 Task: Find connections with filter location Tomelloso with filter topic #Websitewith filter profile language Spanish with filter current company Spark Minda with filter school Sandip University with filter industry Radio and Television Broadcasting with filter service category Negotiation with filter keywords title Web Designer
Action: Mouse moved to (718, 93)
Screenshot: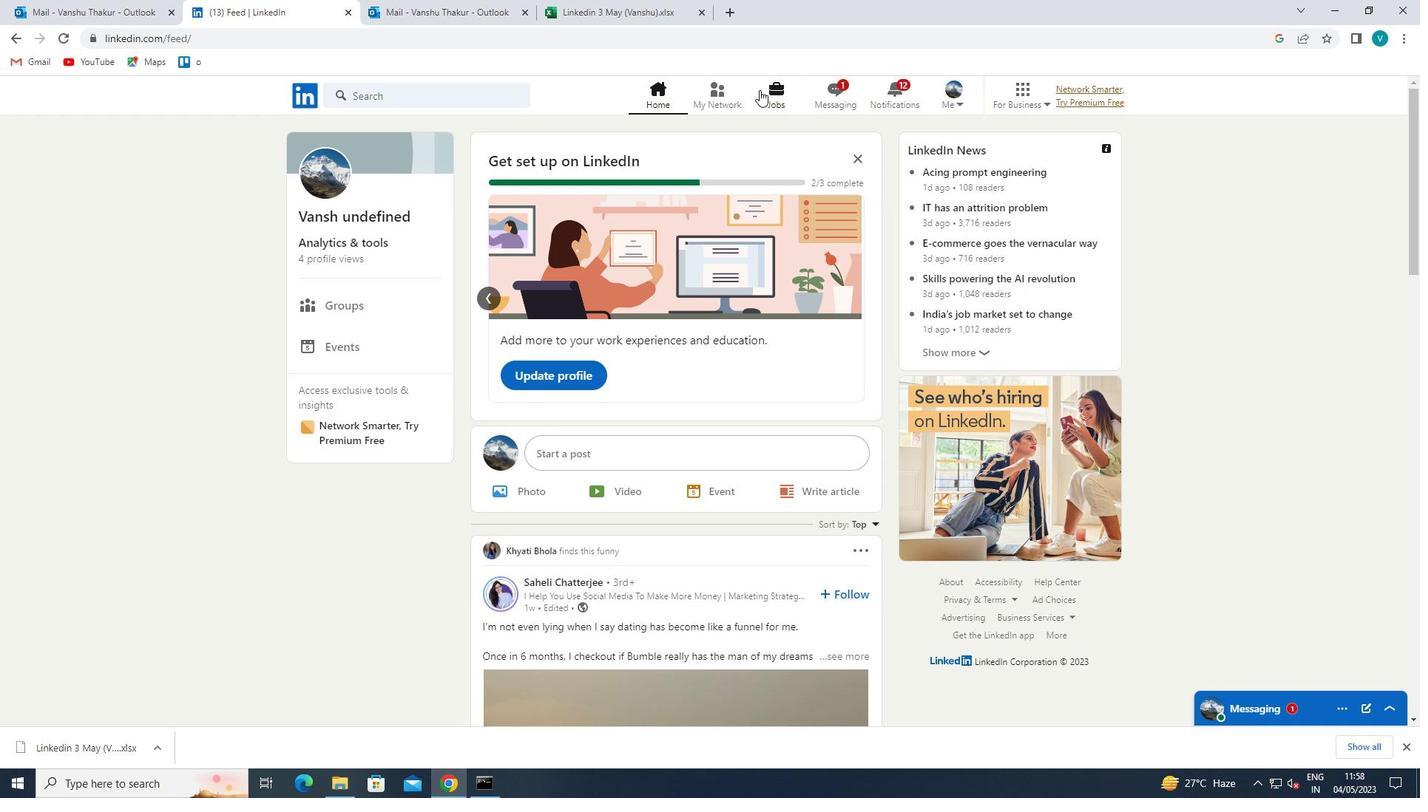 
Action: Mouse pressed left at (718, 93)
Screenshot: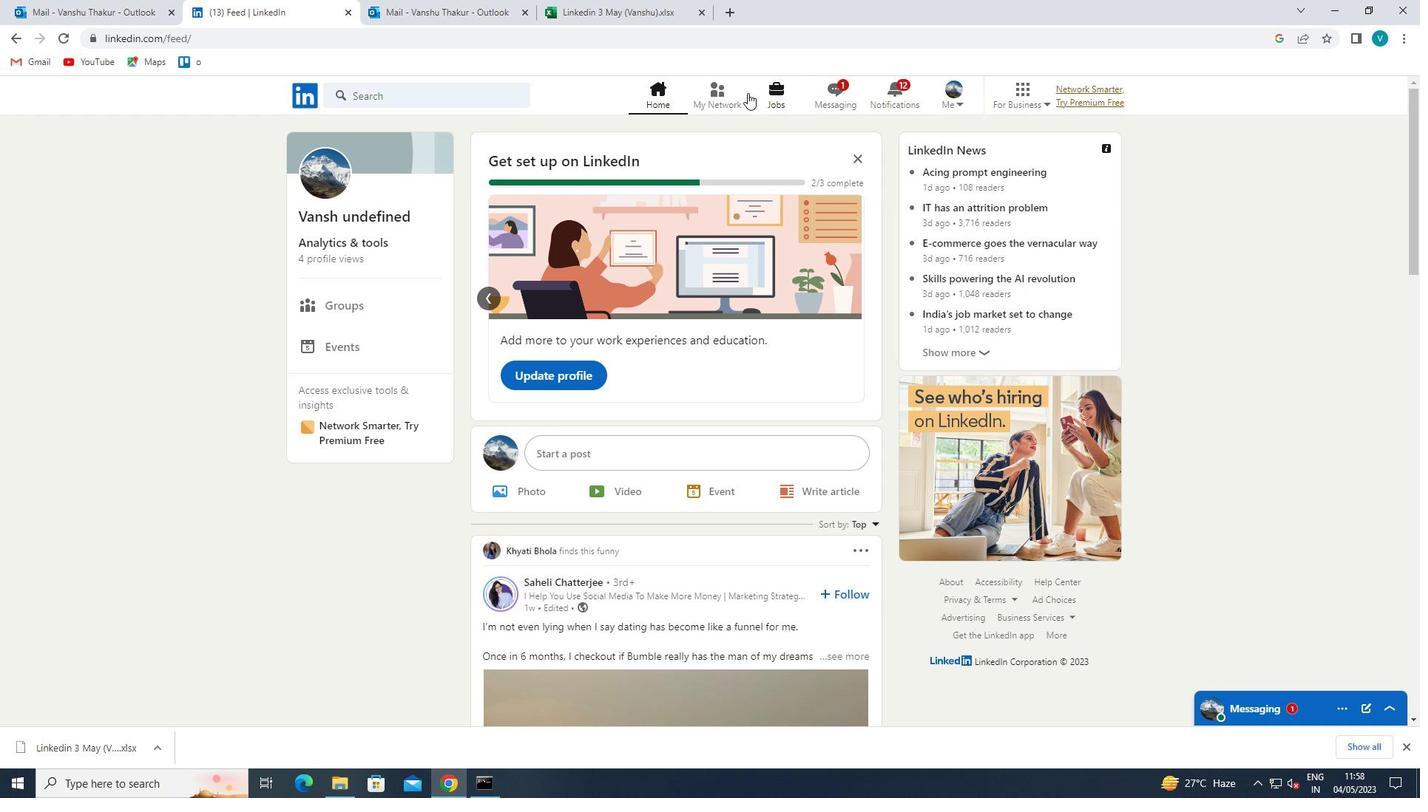 
Action: Mouse moved to (451, 184)
Screenshot: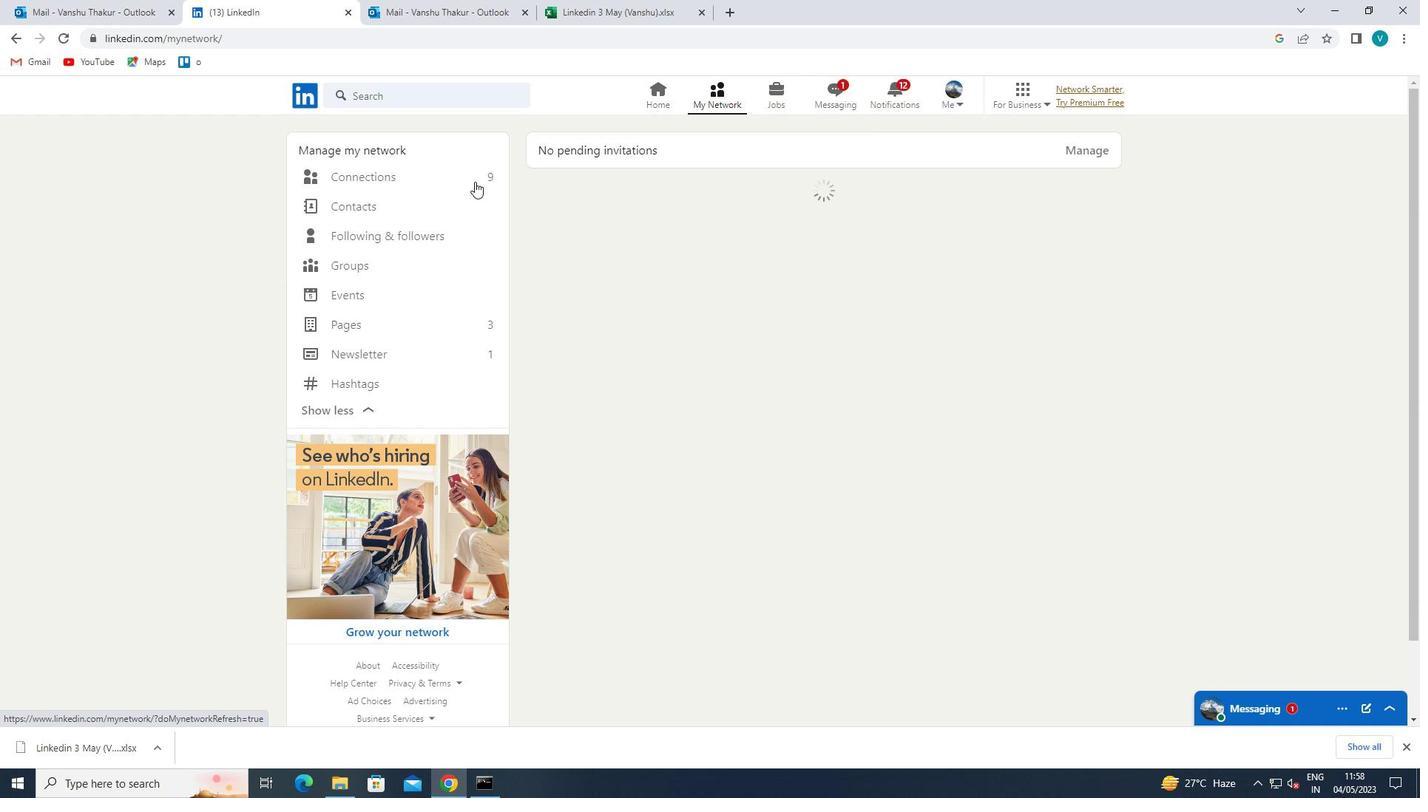 
Action: Mouse pressed left at (451, 184)
Screenshot: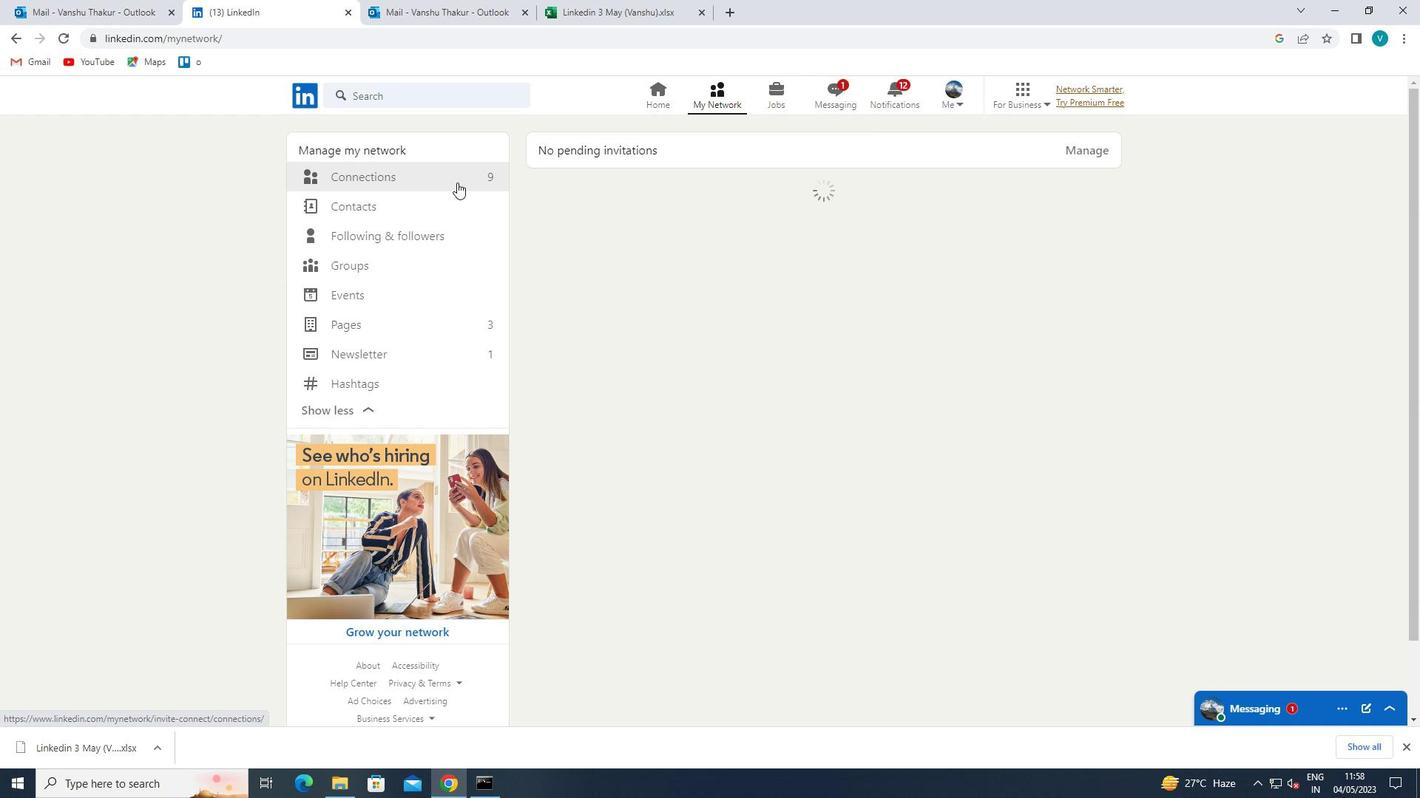 
Action: Mouse moved to (800, 176)
Screenshot: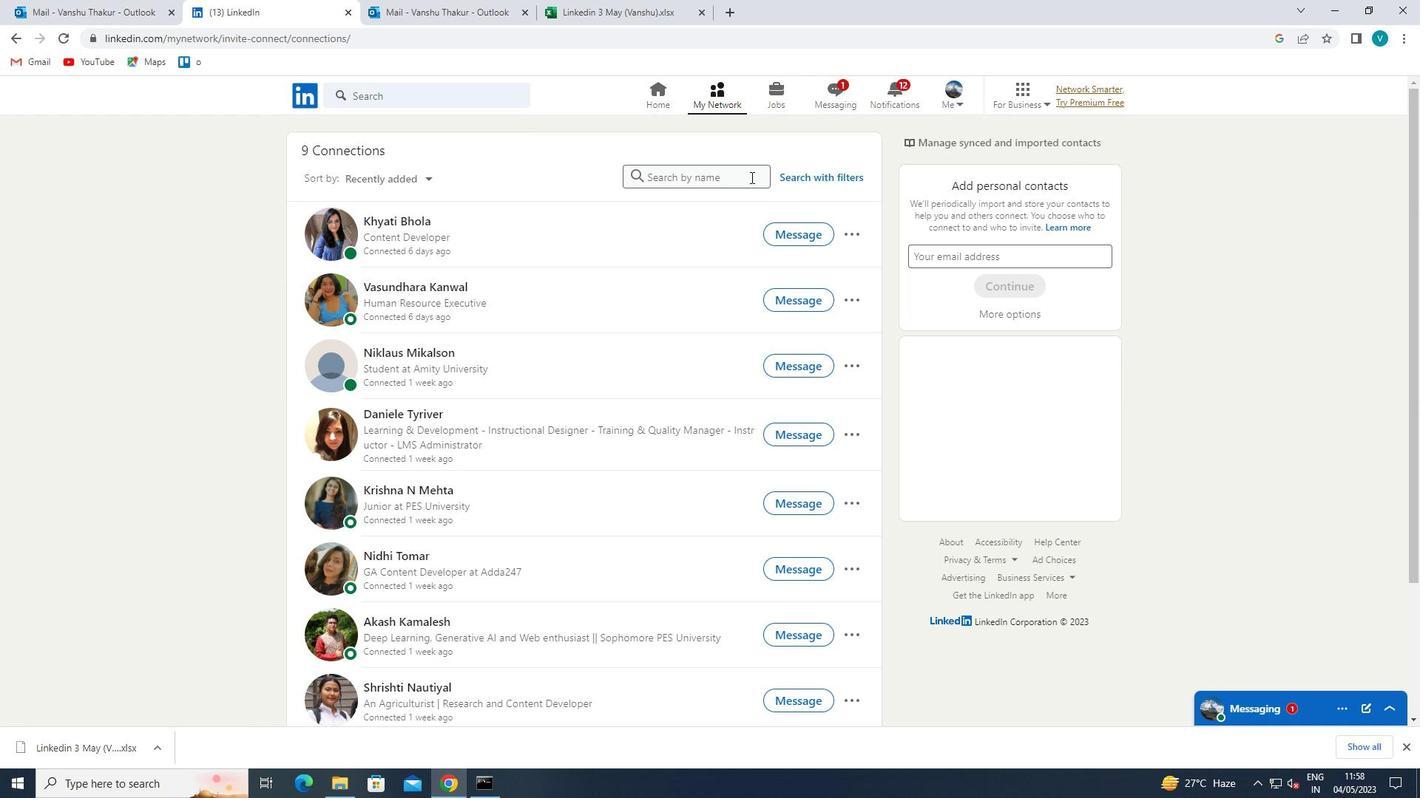 
Action: Mouse pressed left at (800, 176)
Screenshot: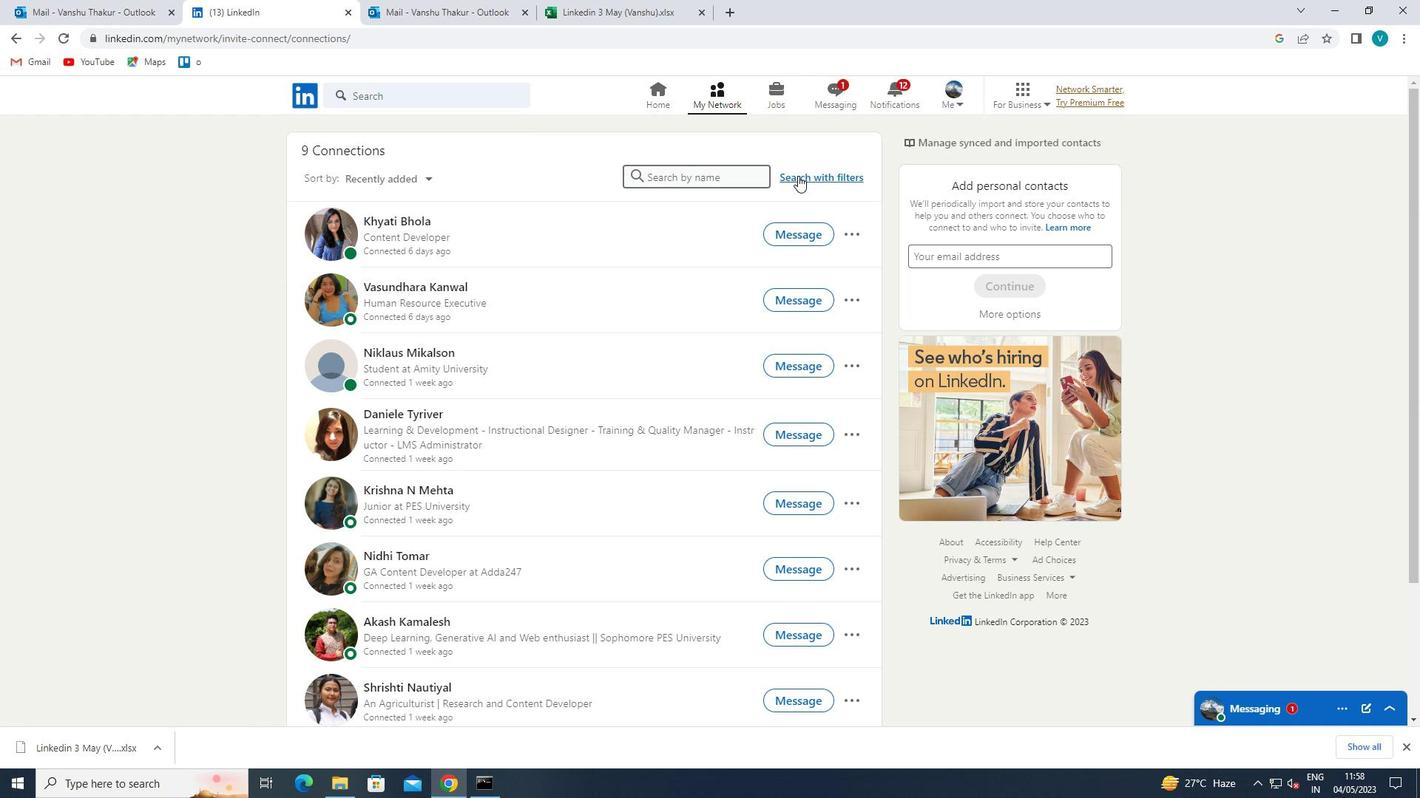 
Action: Mouse moved to (722, 139)
Screenshot: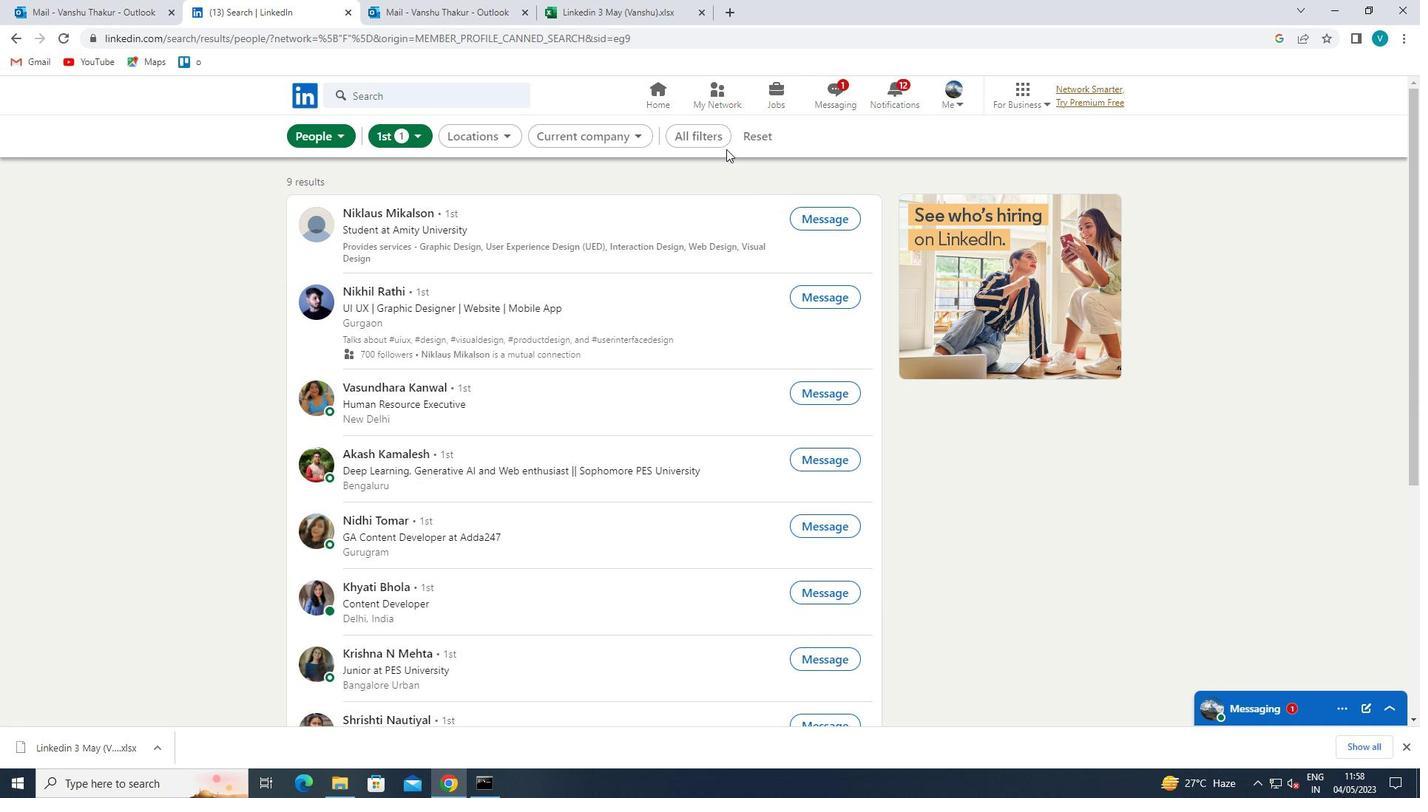 
Action: Mouse pressed left at (722, 139)
Screenshot: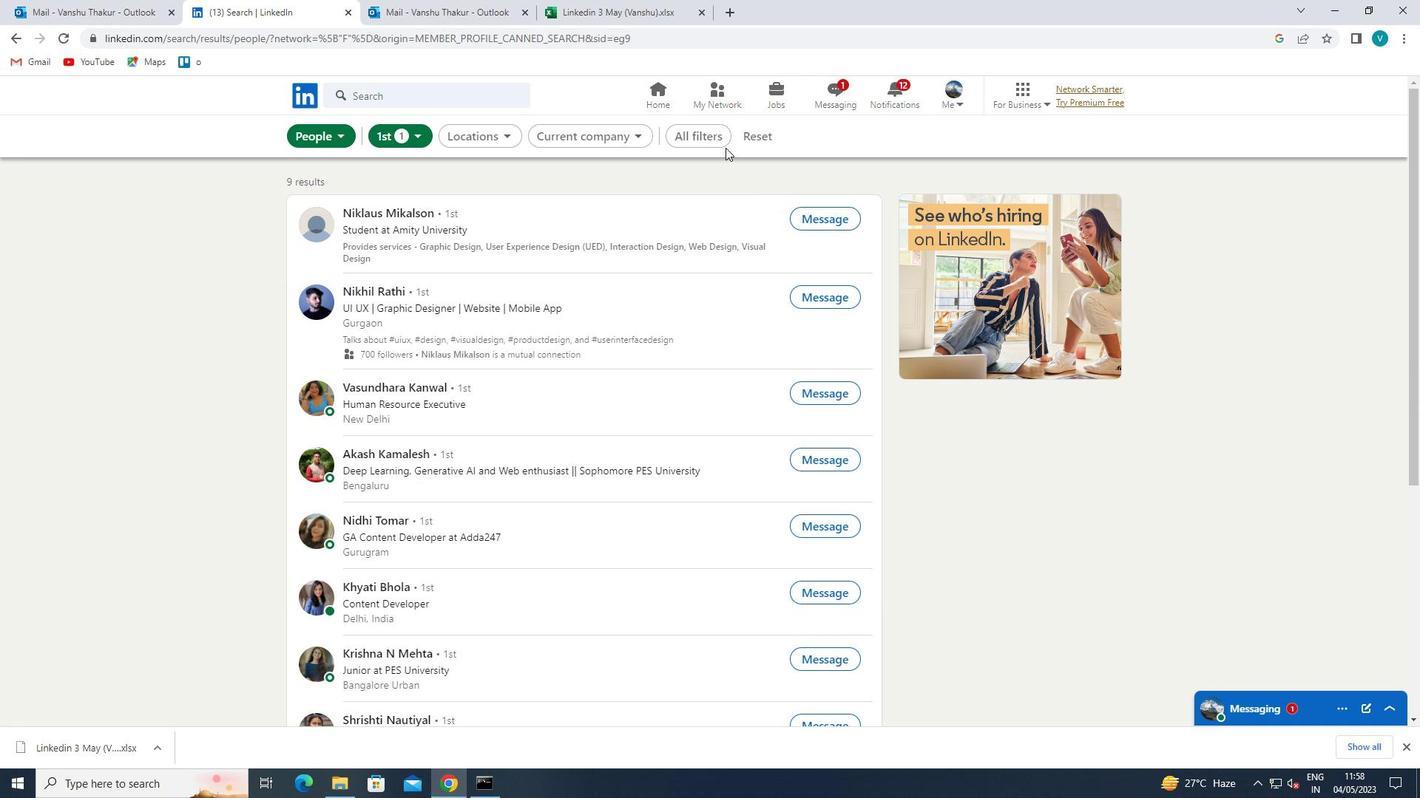 
Action: Mouse moved to (1144, 304)
Screenshot: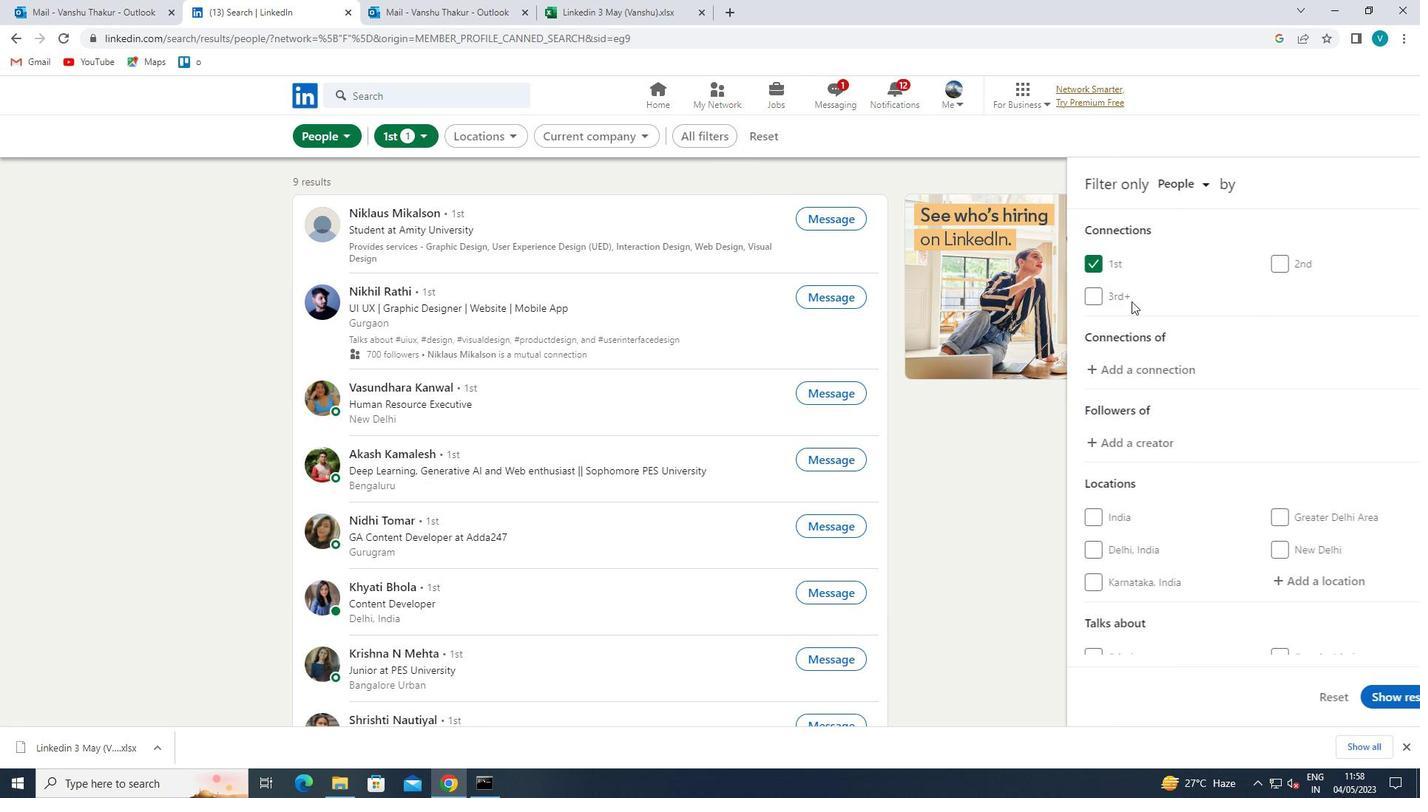 
Action: Mouse scrolled (1144, 303) with delta (0, 0)
Screenshot: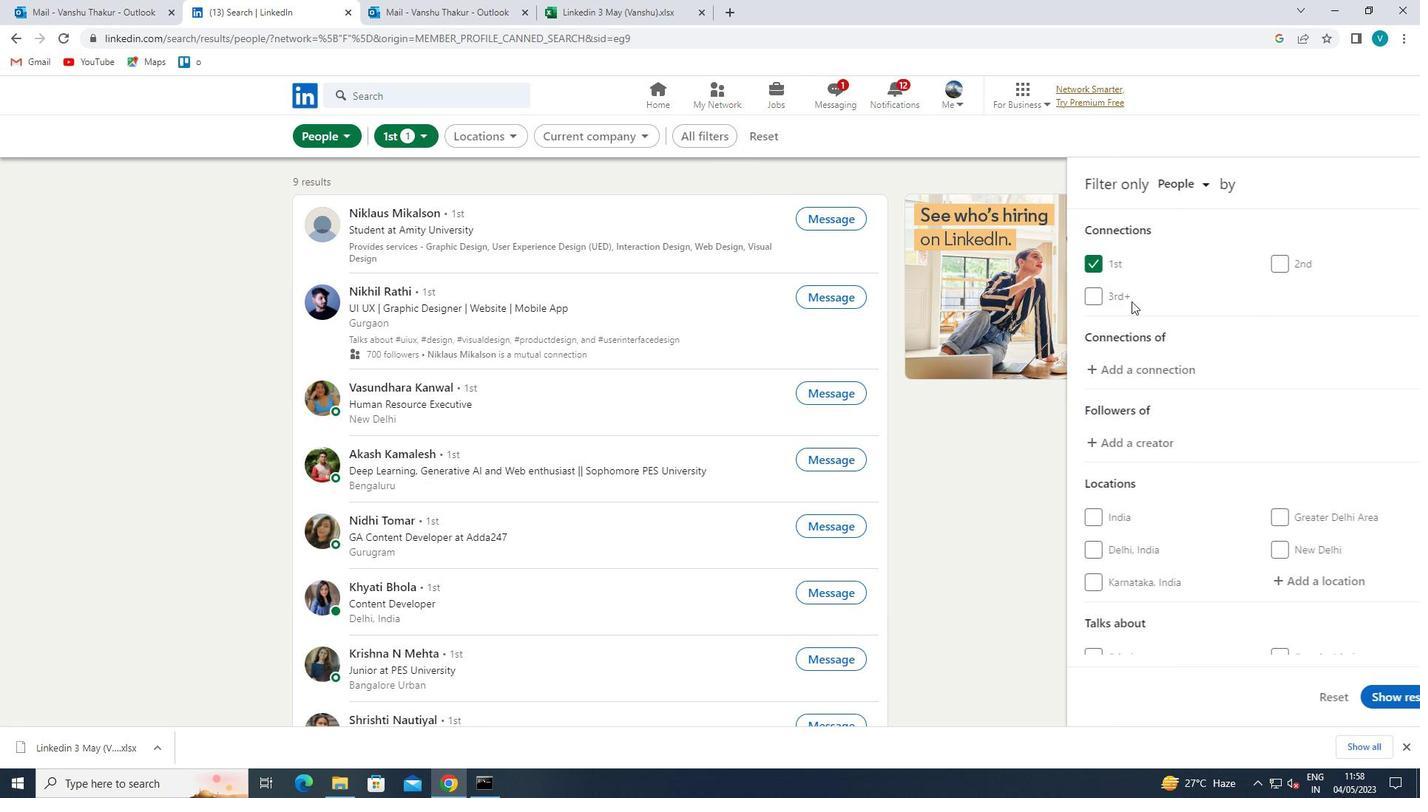 
Action: Mouse scrolled (1144, 303) with delta (0, 0)
Screenshot: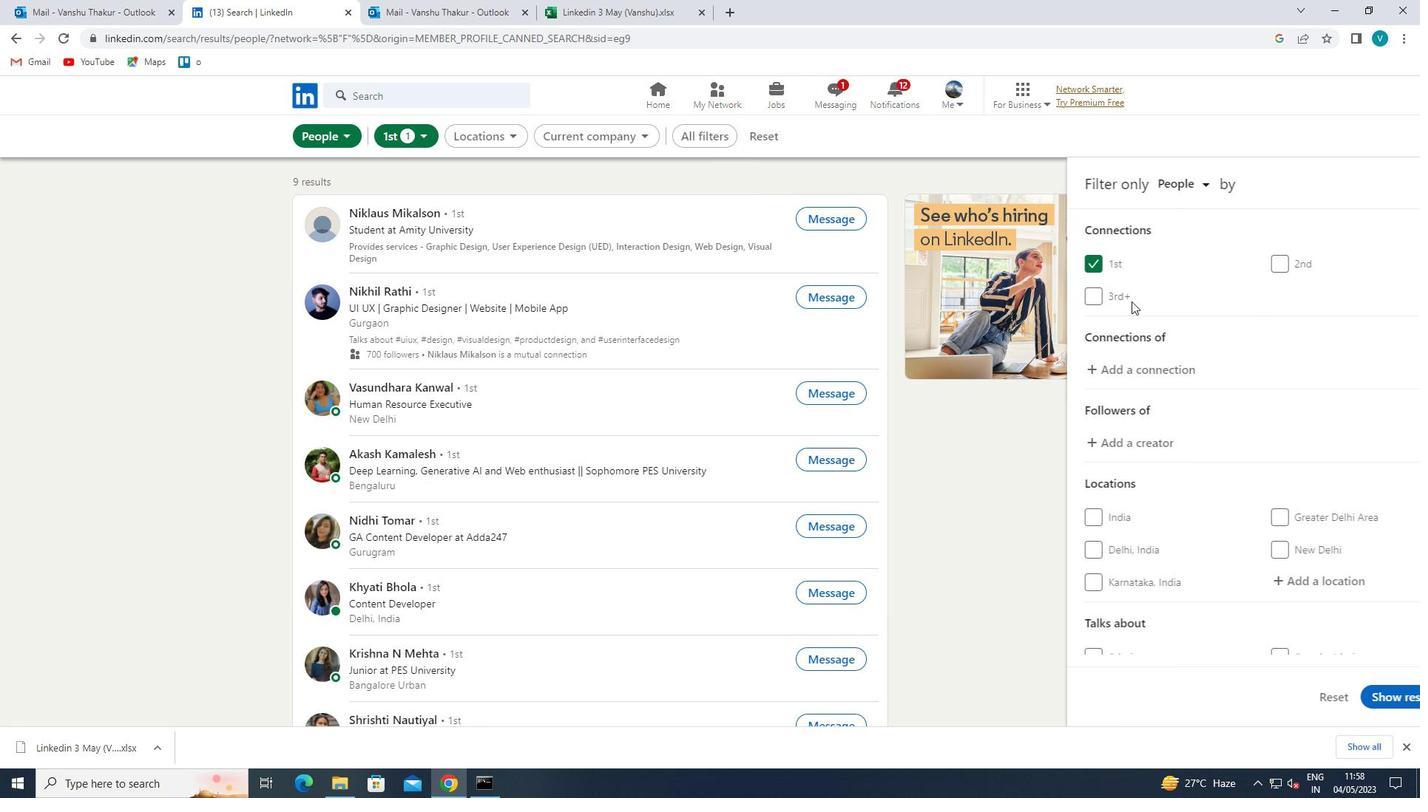 
Action: Mouse moved to (1248, 439)
Screenshot: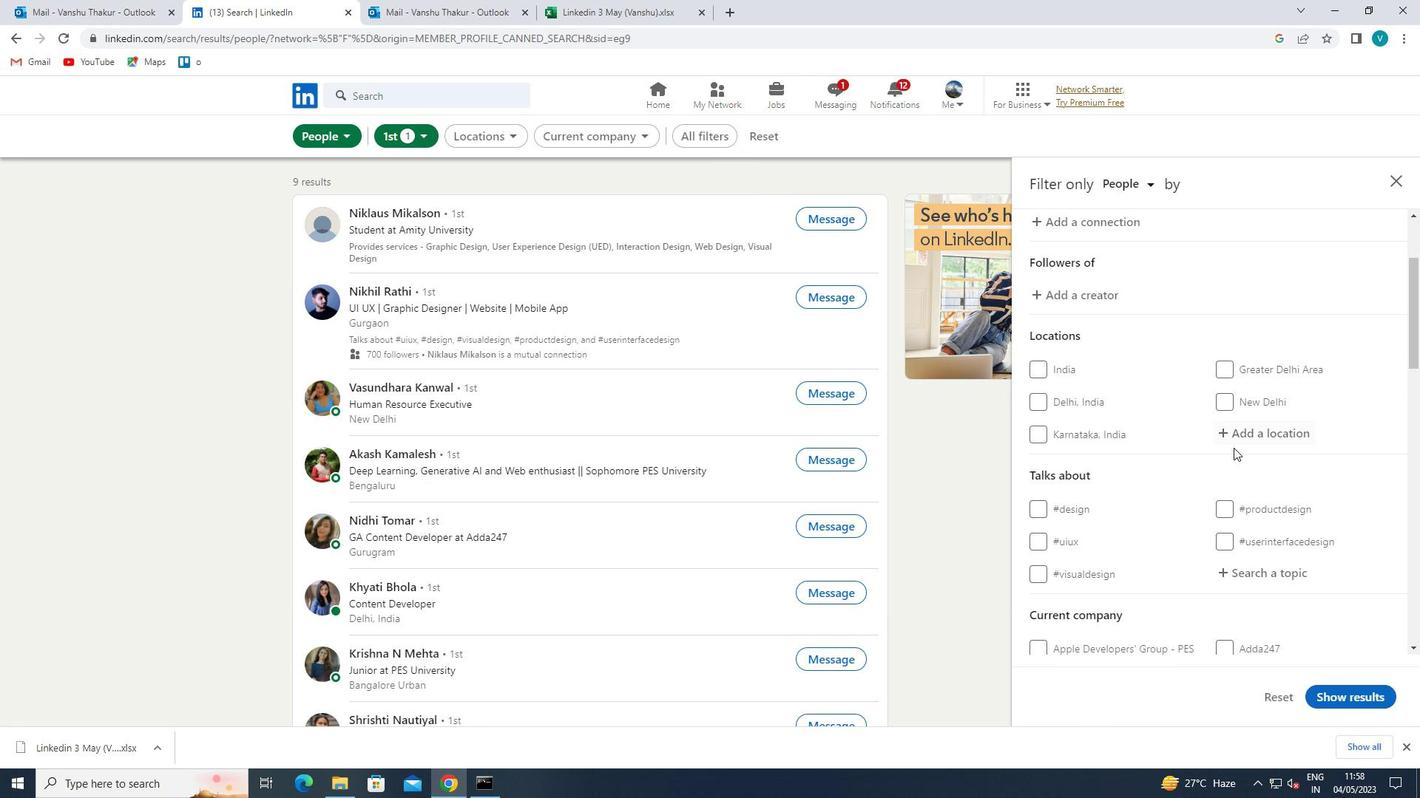 
Action: Mouse pressed left at (1248, 439)
Screenshot: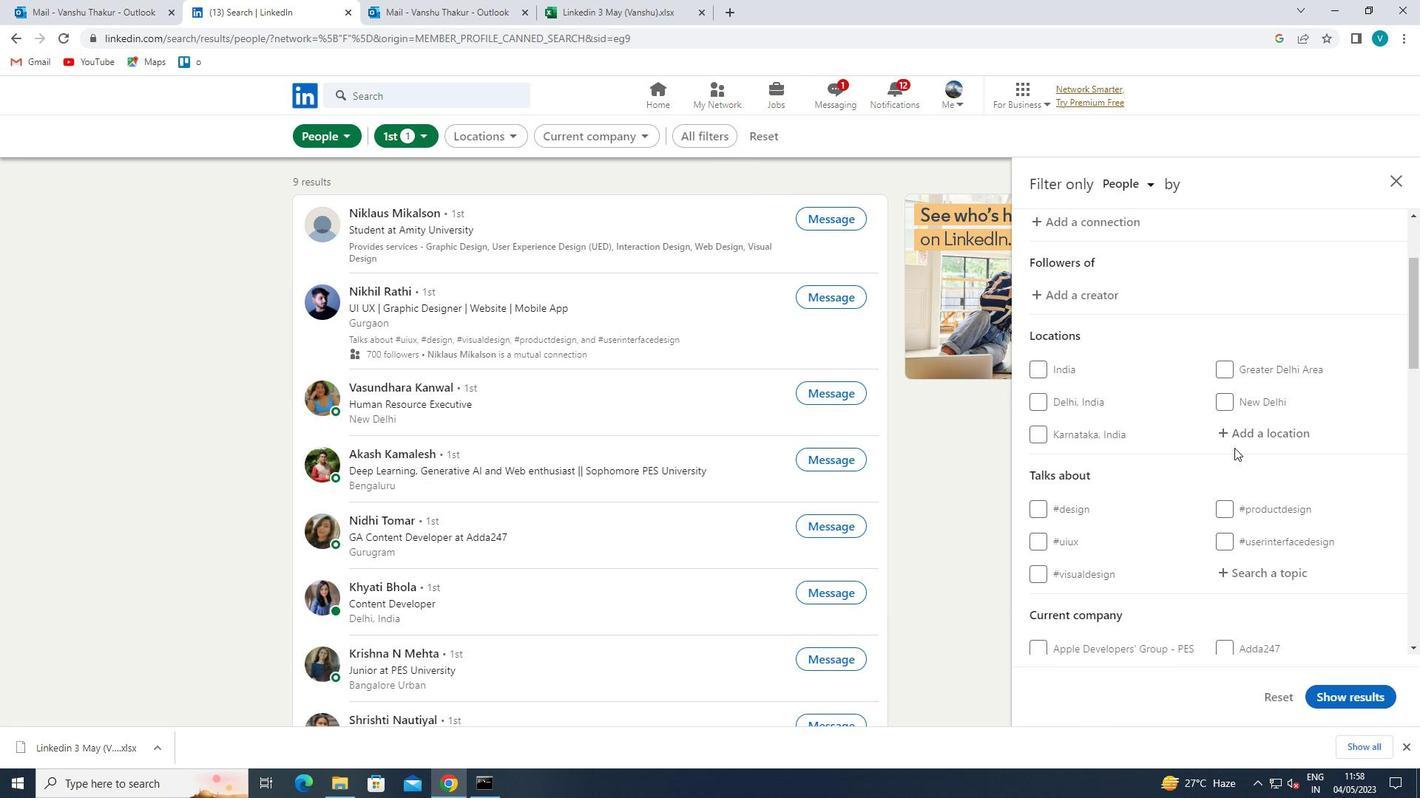 
Action: Mouse moved to (1214, 417)
Screenshot: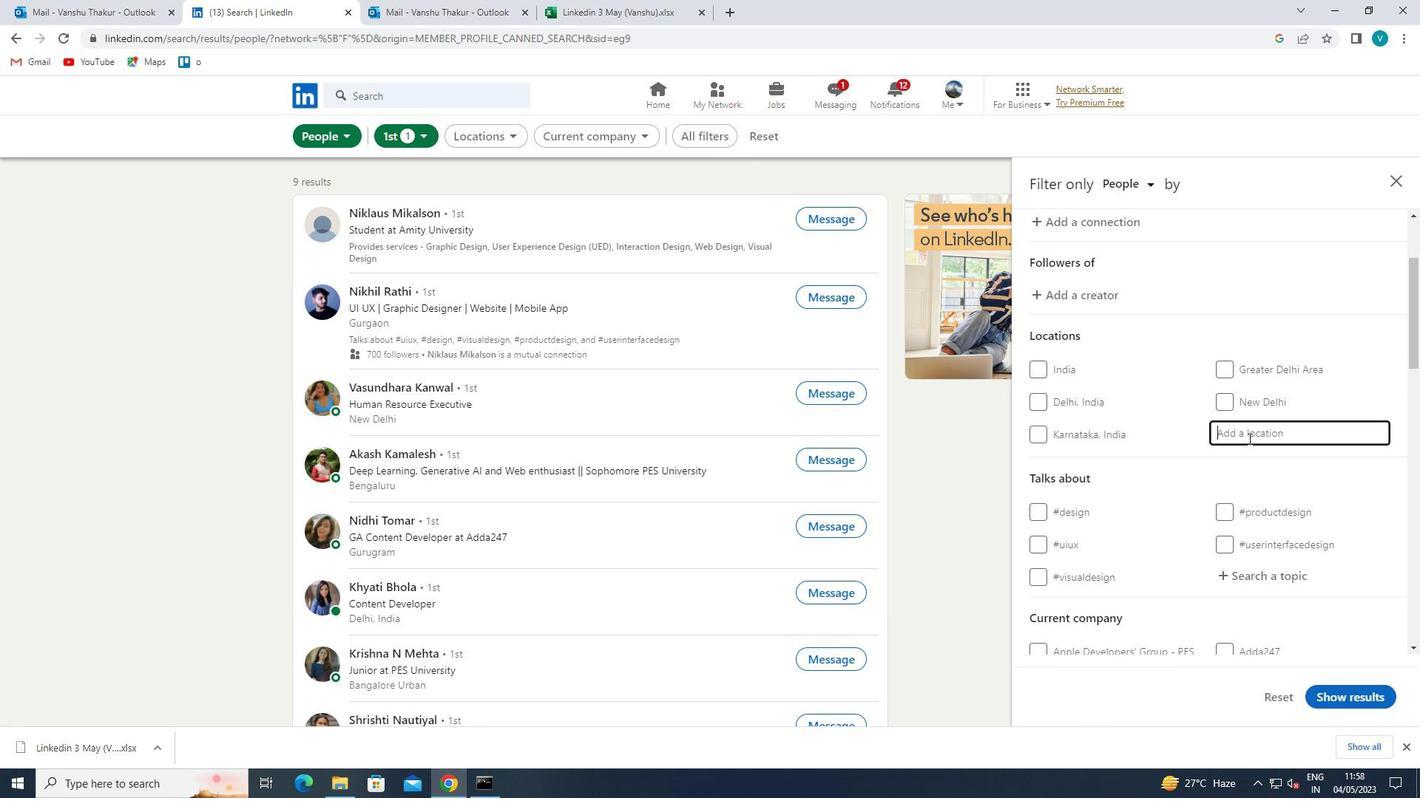 
Action: Key pressed <Key.shift>T
Screenshot: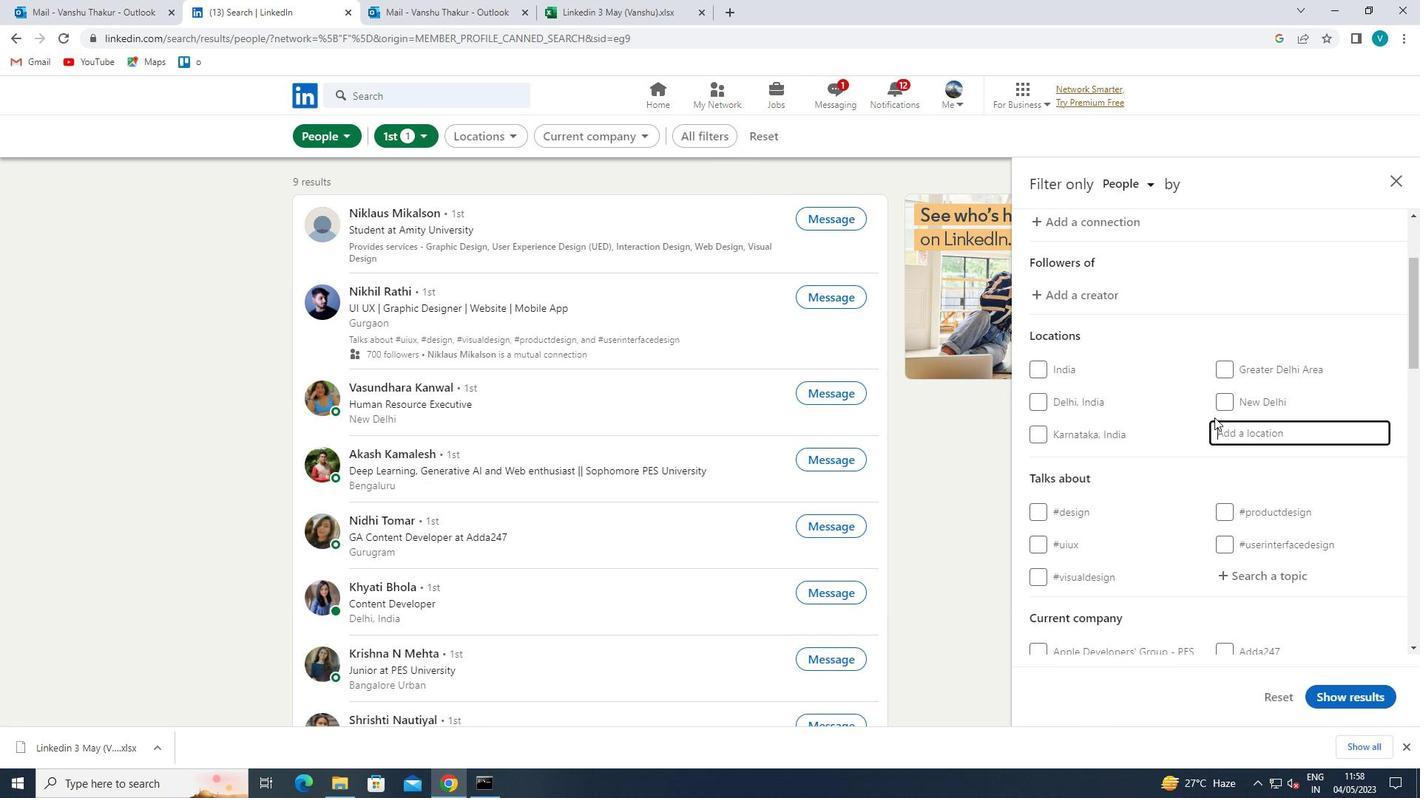 
Action: Mouse moved to (1213, 417)
Screenshot: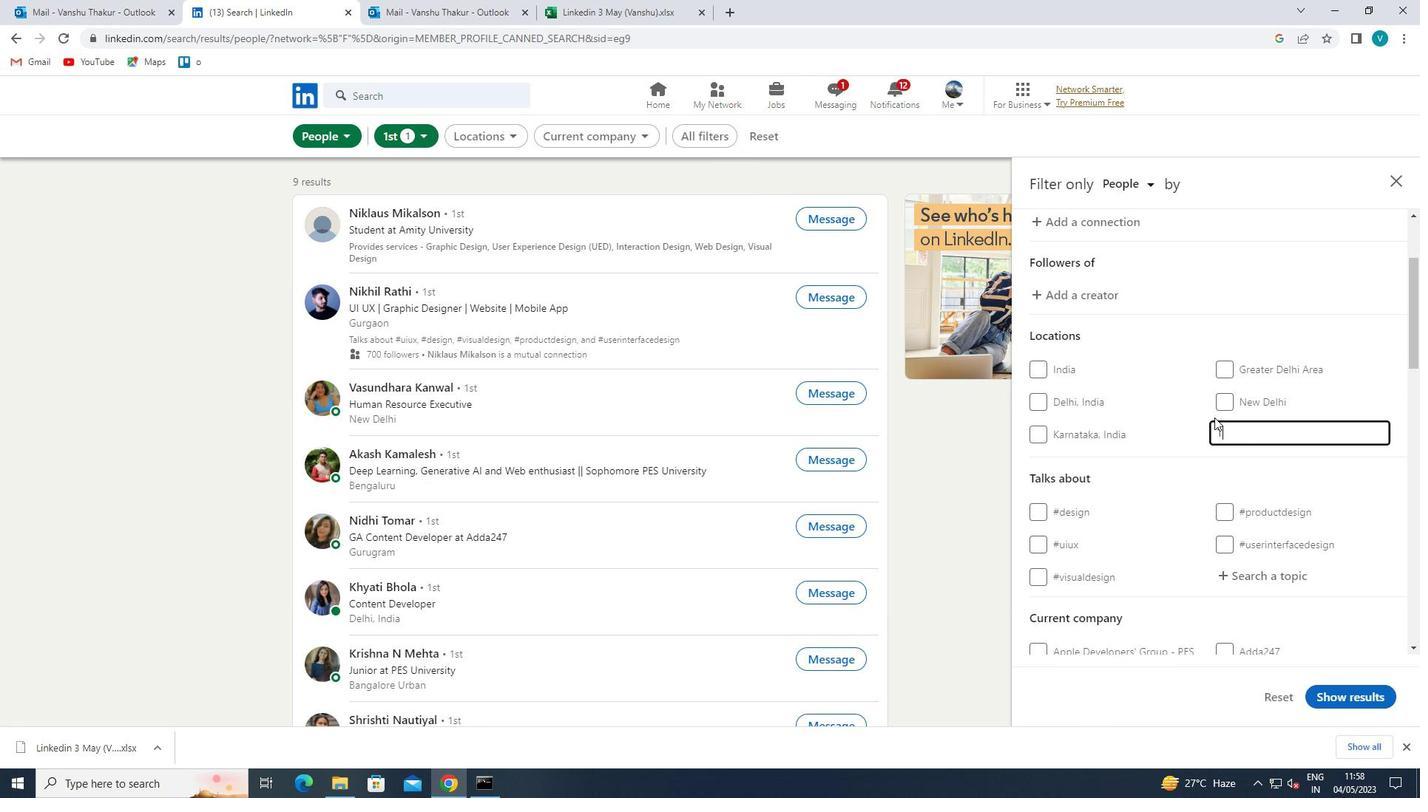 
Action: Key pressed OMELLOSO
Screenshot: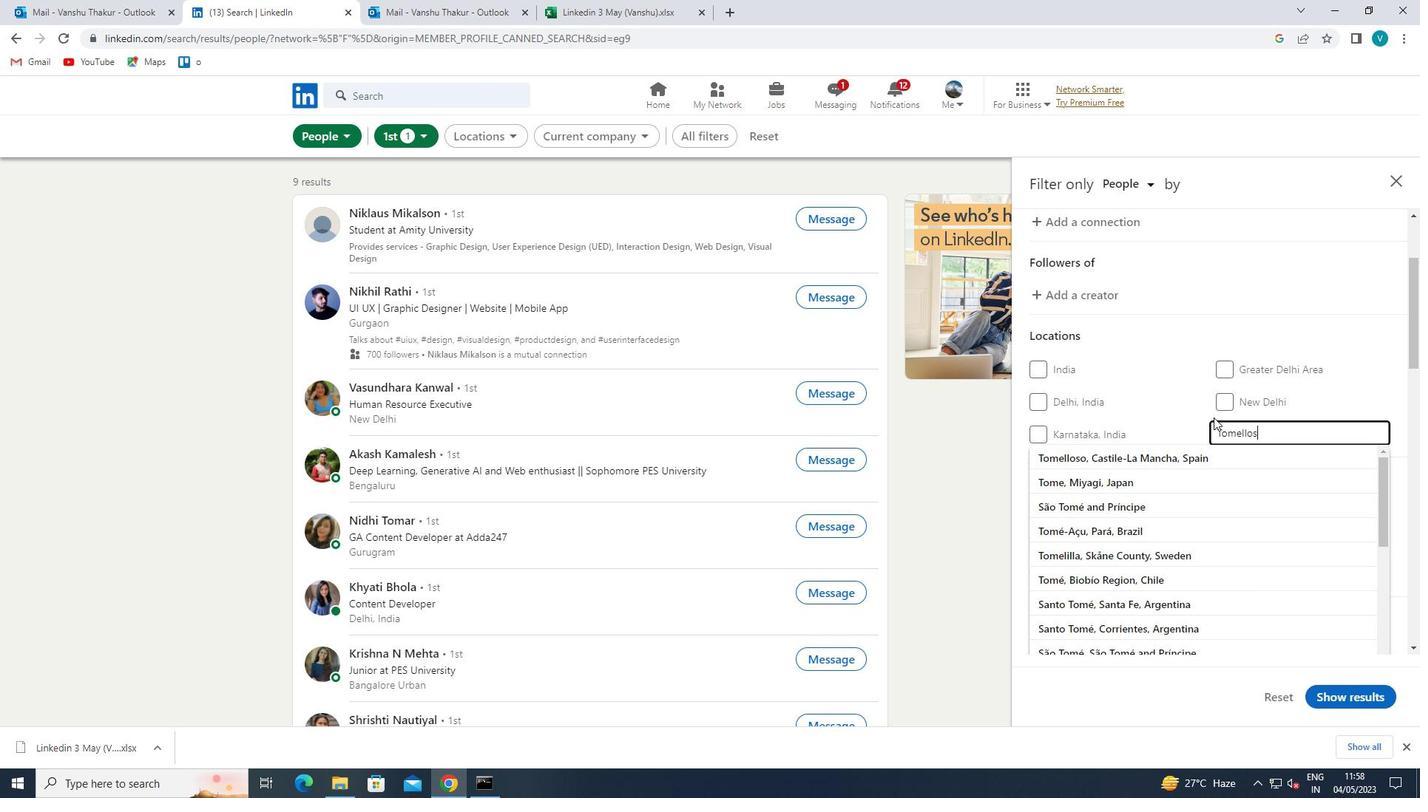 
Action: Mouse moved to (1214, 463)
Screenshot: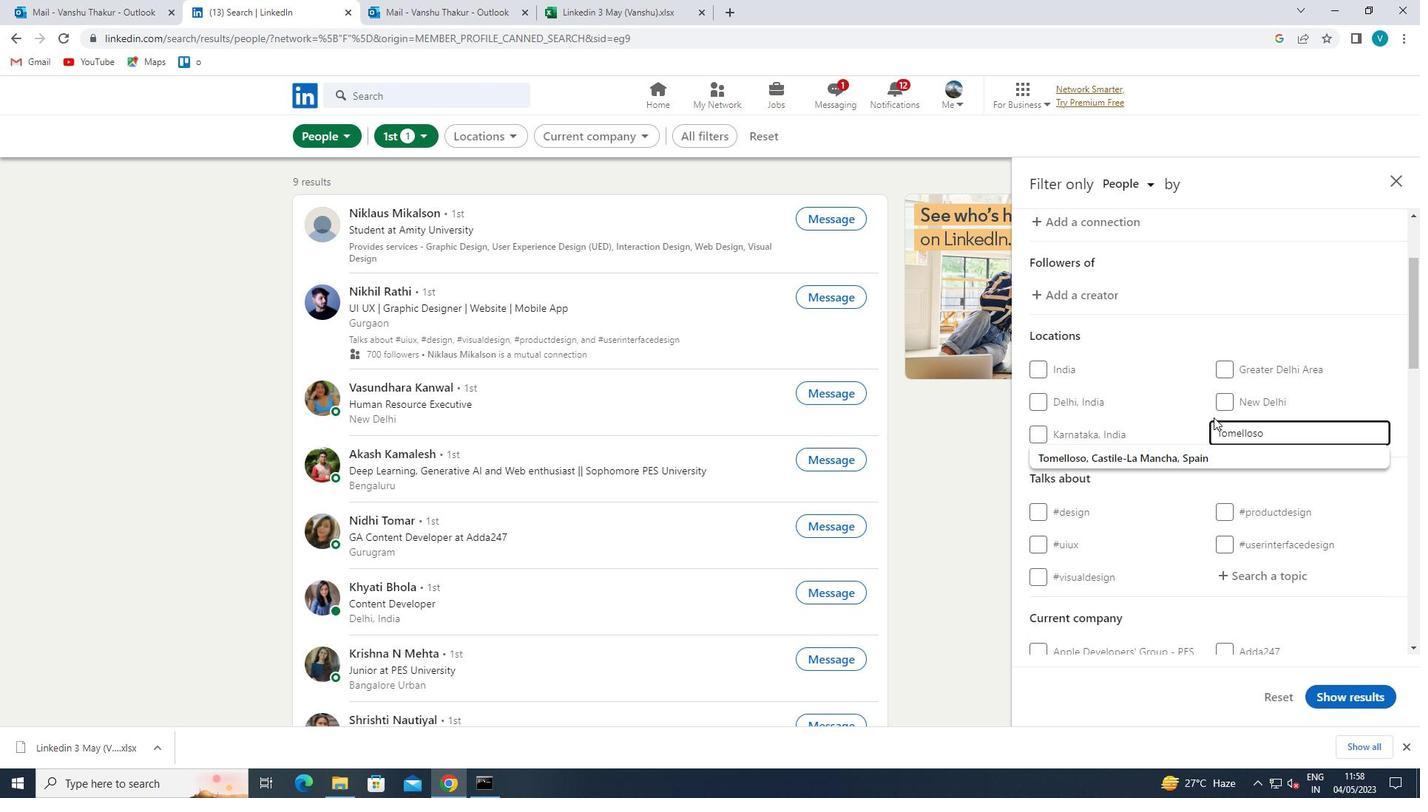 
Action: Mouse pressed left at (1214, 463)
Screenshot: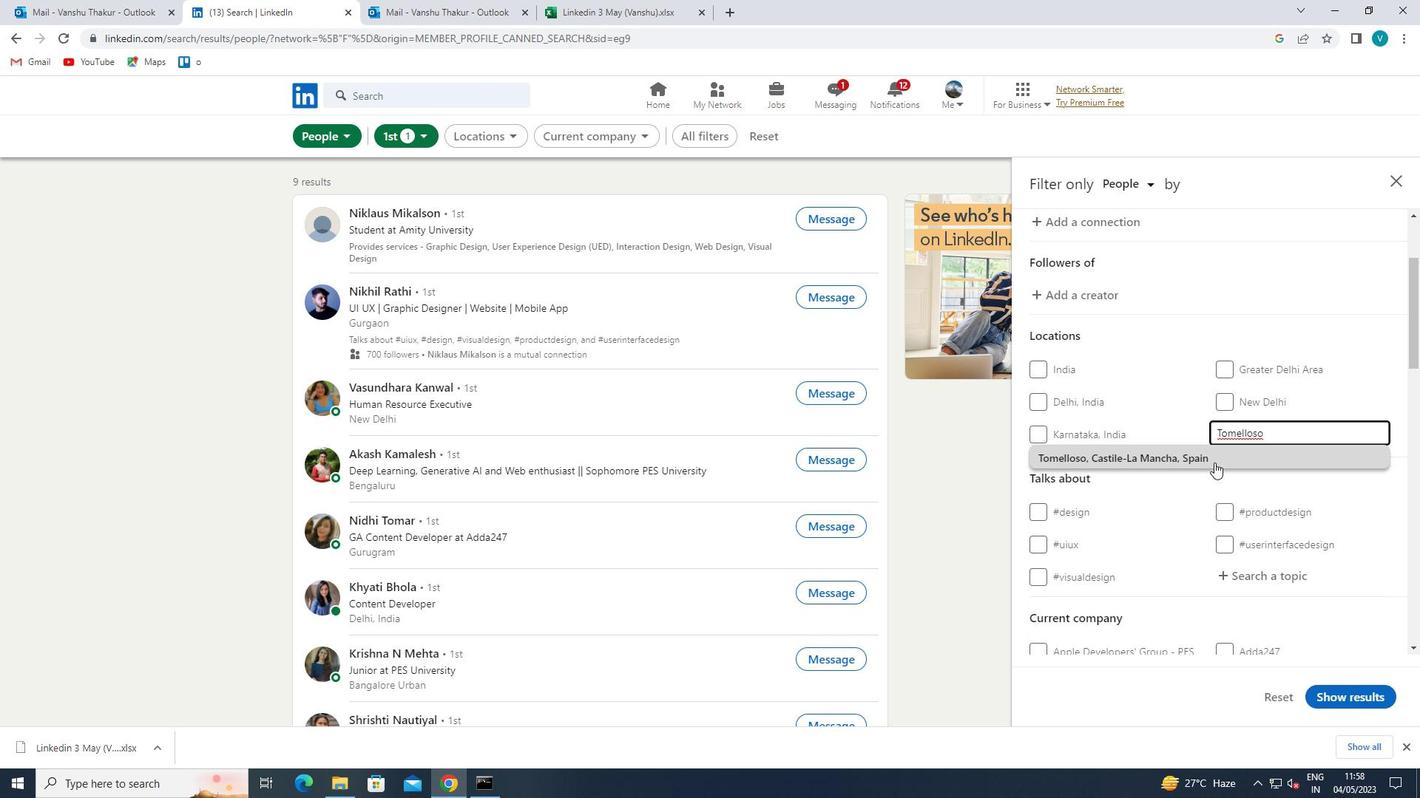 
Action: Mouse scrolled (1214, 462) with delta (0, 0)
Screenshot: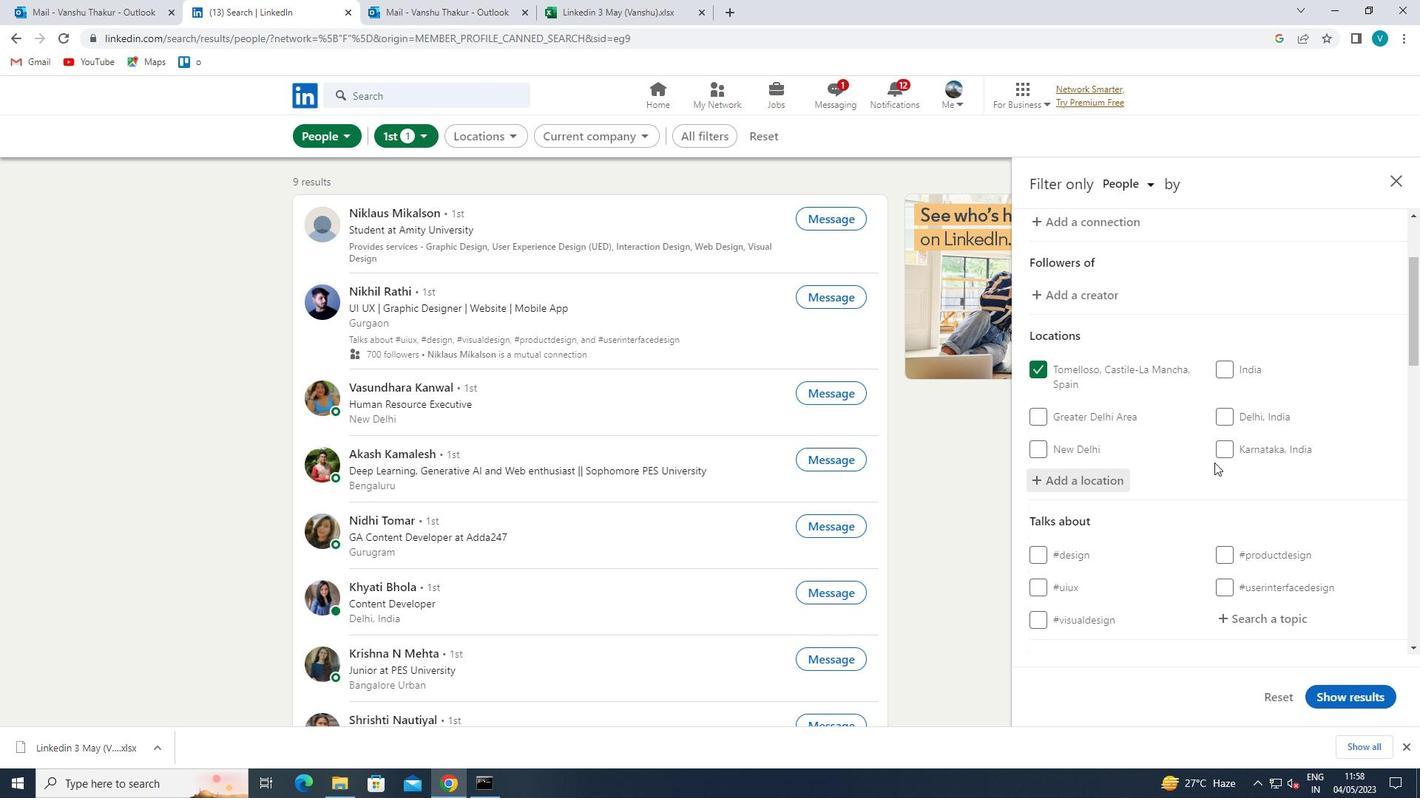 
Action: Mouse scrolled (1214, 462) with delta (0, 0)
Screenshot: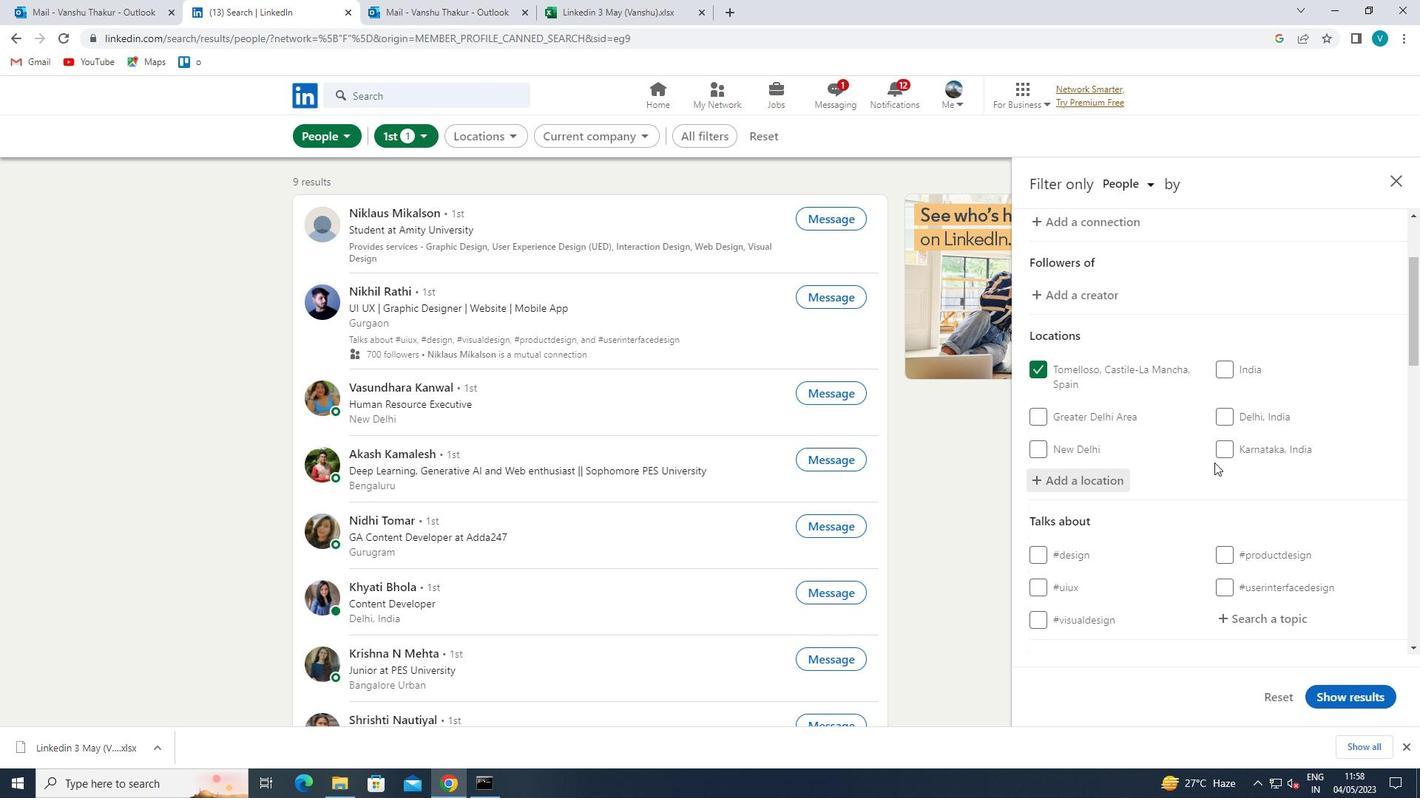 
Action: Mouse moved to (1235, 463)
Screenshot: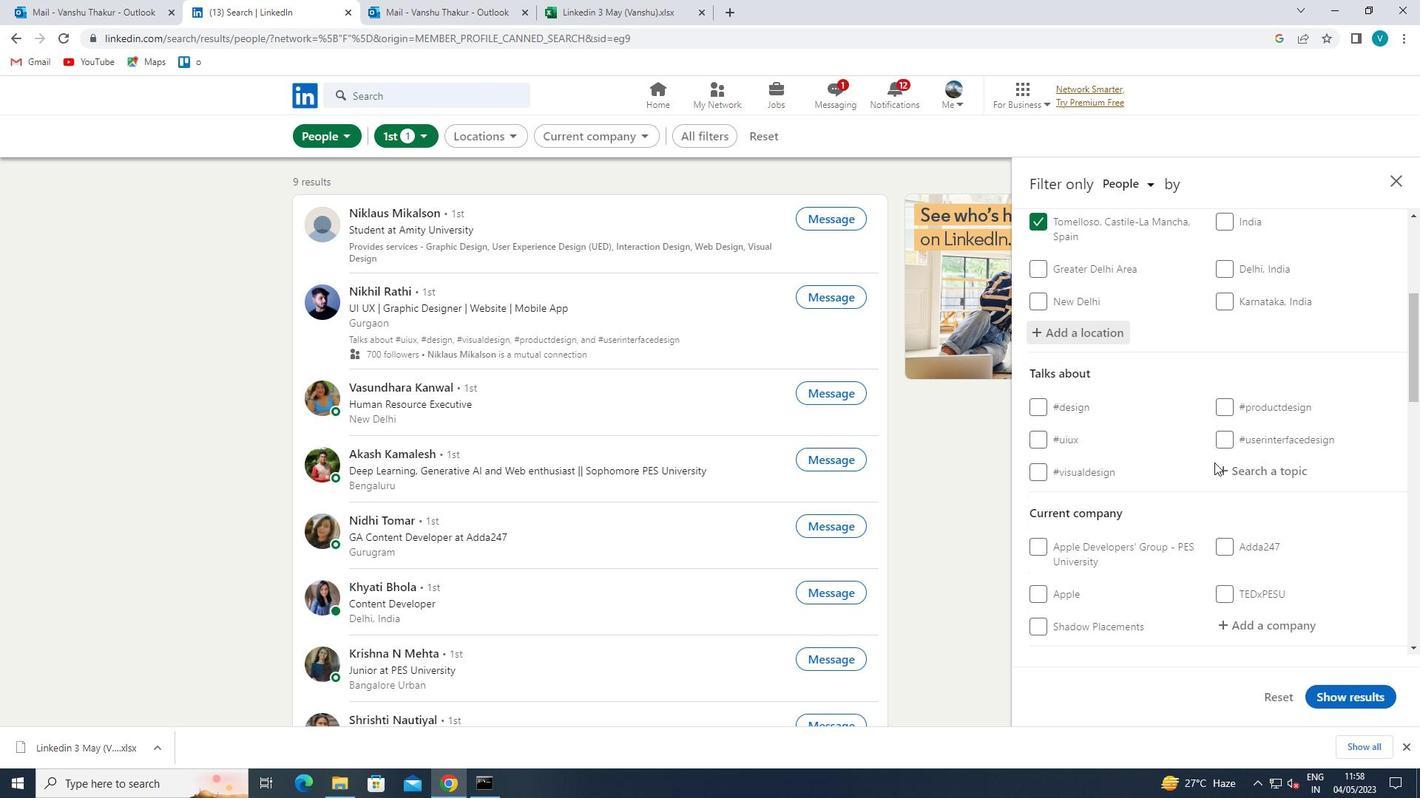 
Action: Mouse pressed left at (1235, 463)
Screenshot: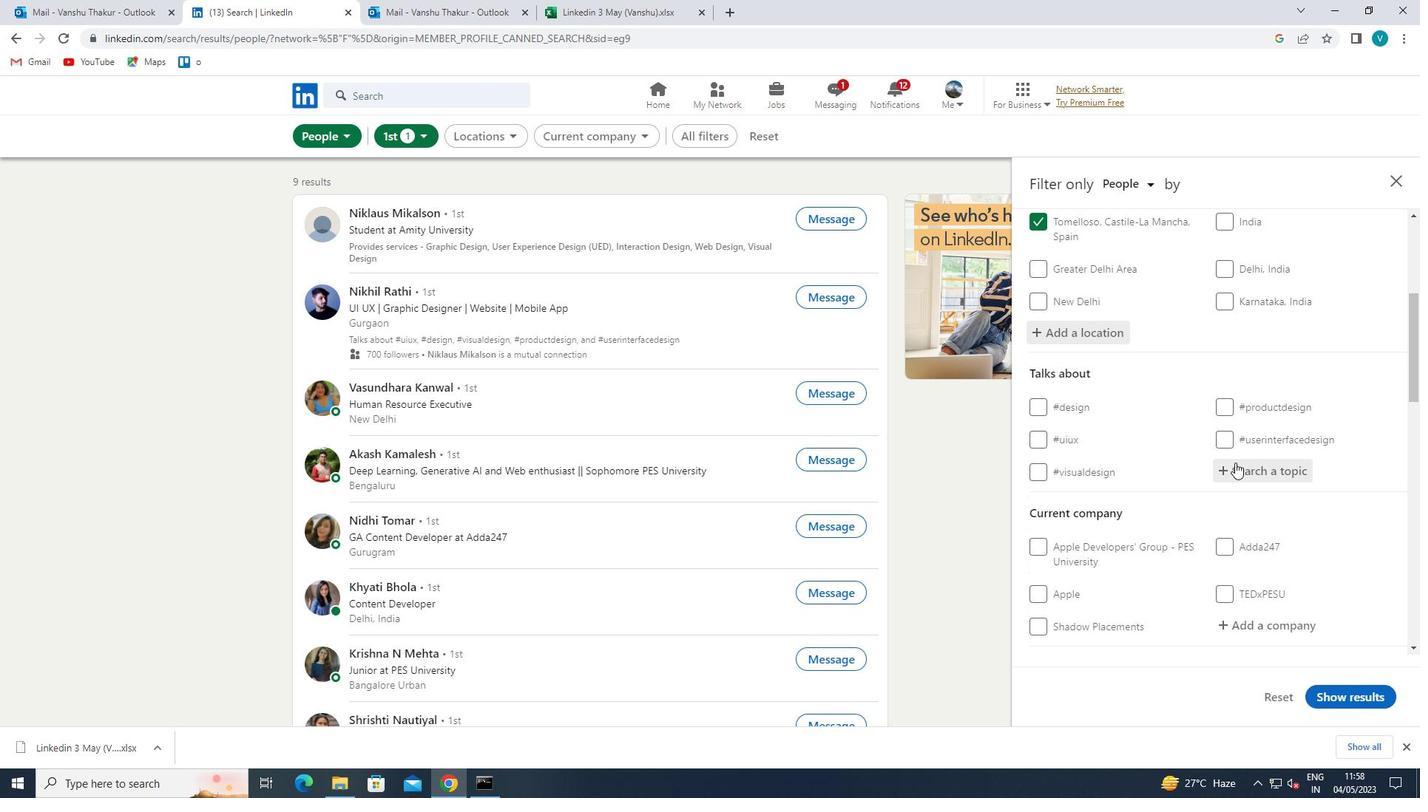 
Action: Mouse moved to (1236, 463)
Screenshot: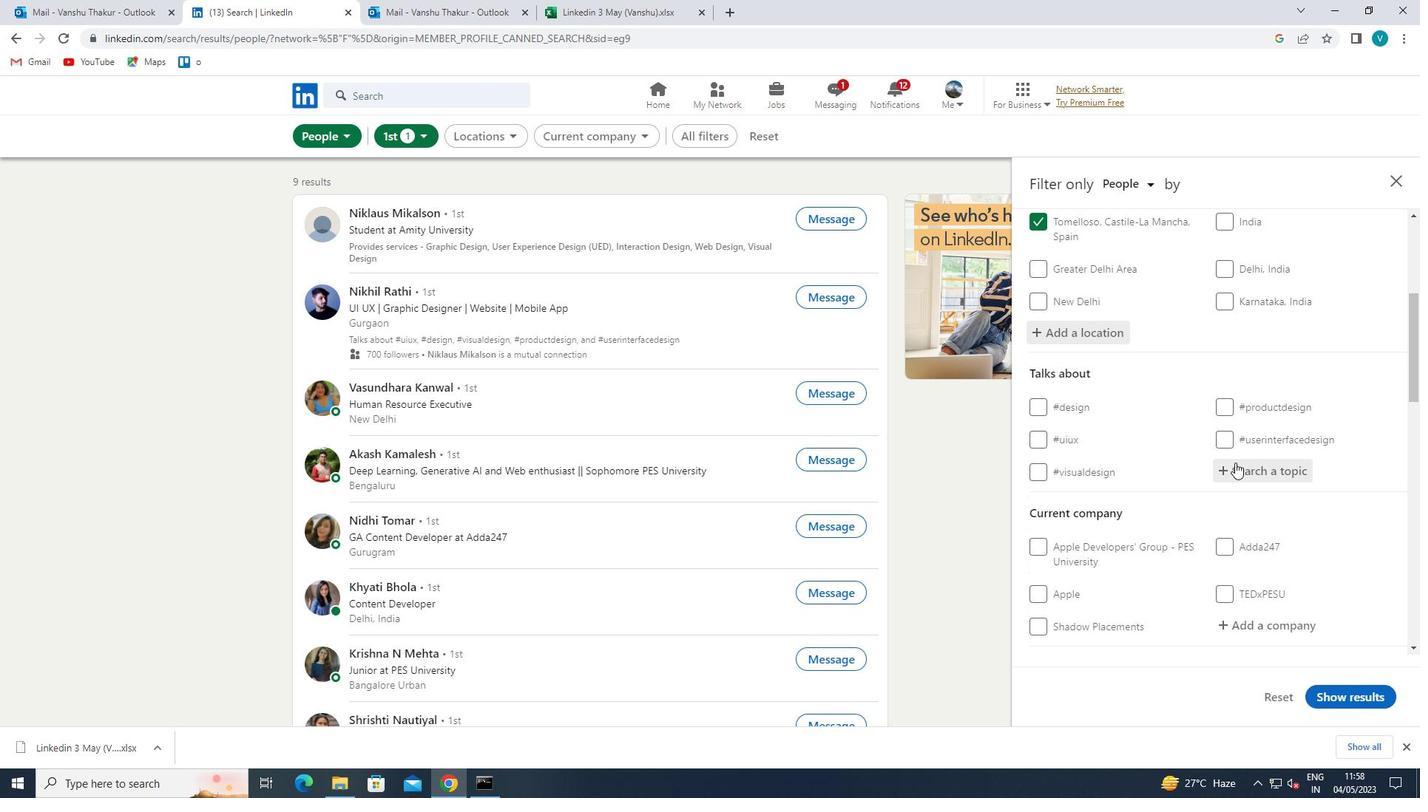 
Action: Key pressed WEBSITE
Screenshot: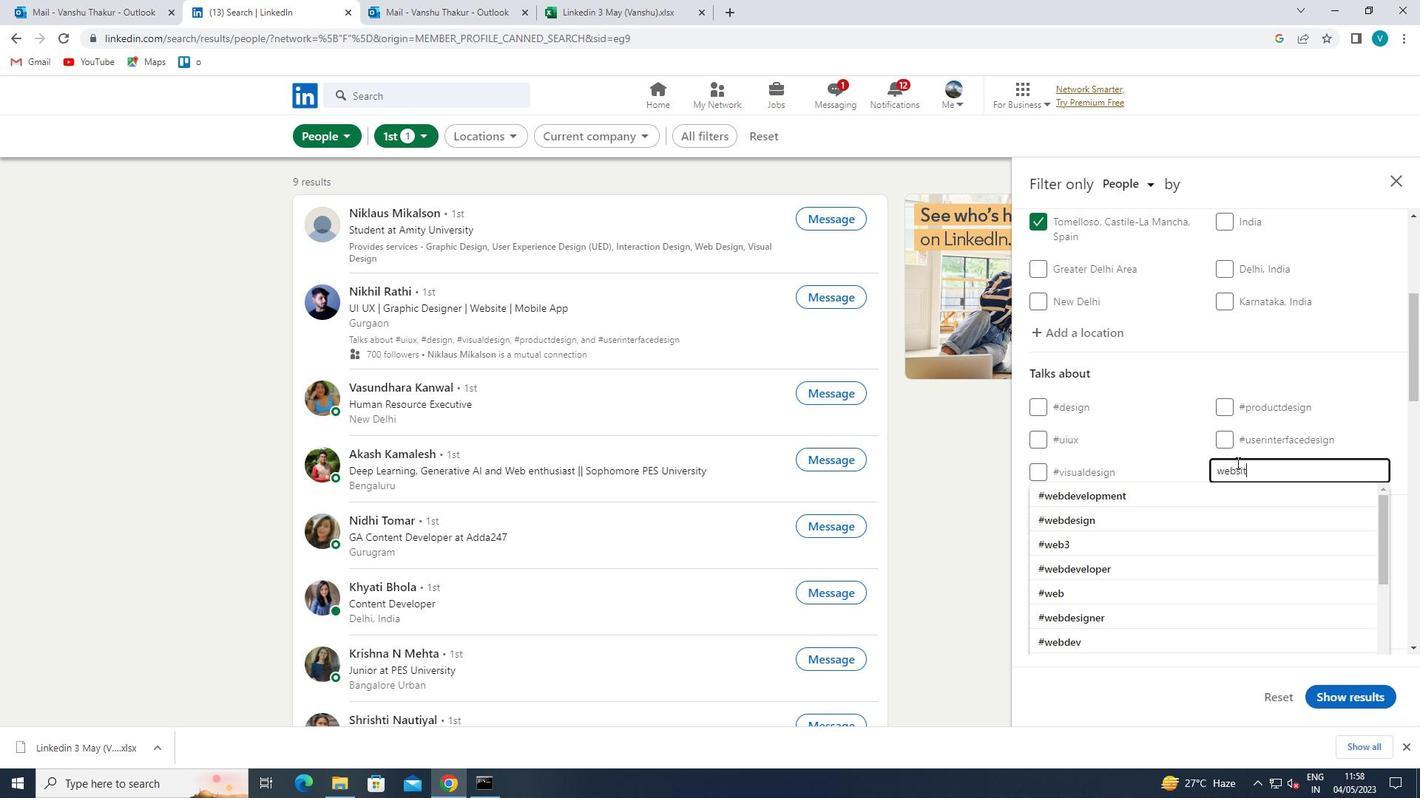 
Action: Mouse moved to (1207, 487)
Screenshot: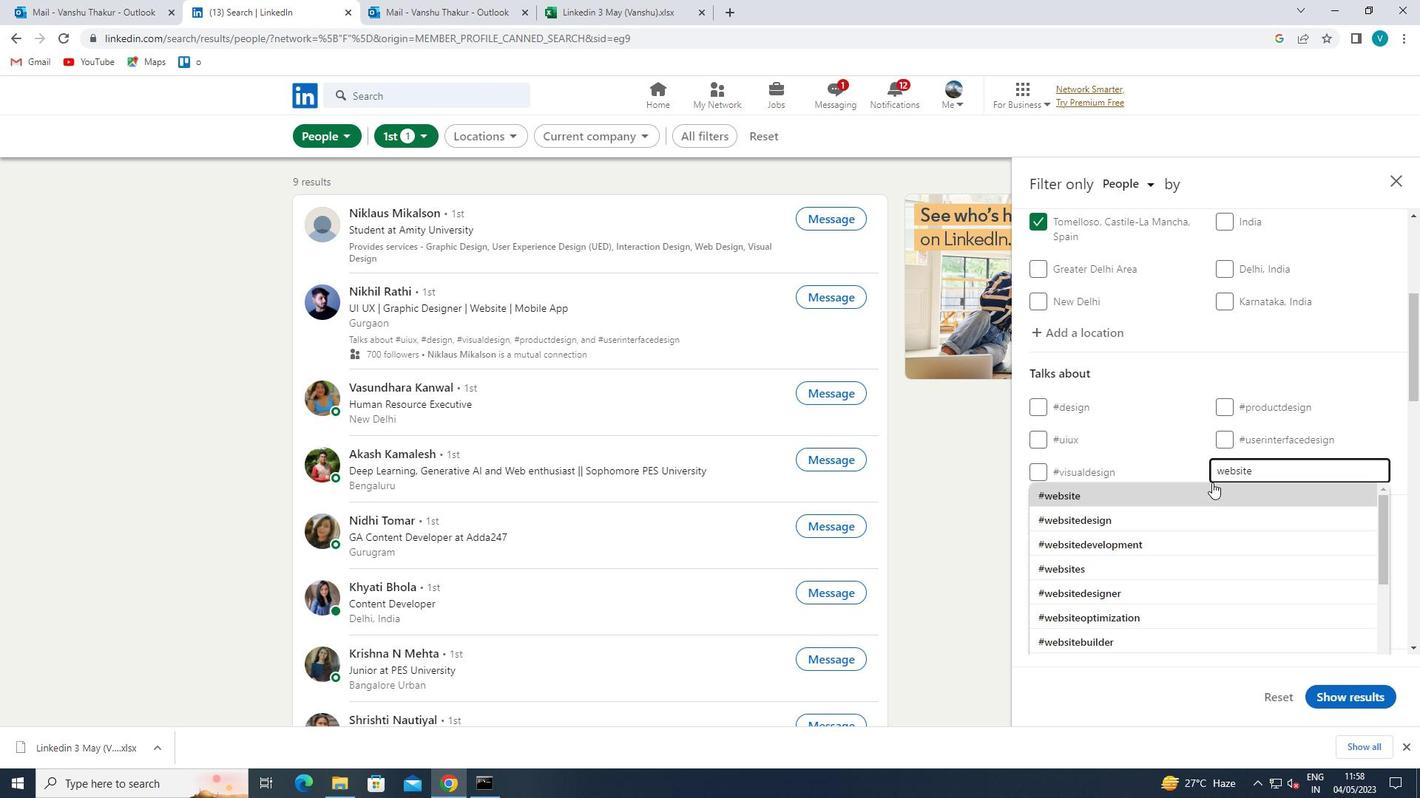 
Action: Mouse pressed left at (1207, 487)
Screenshot: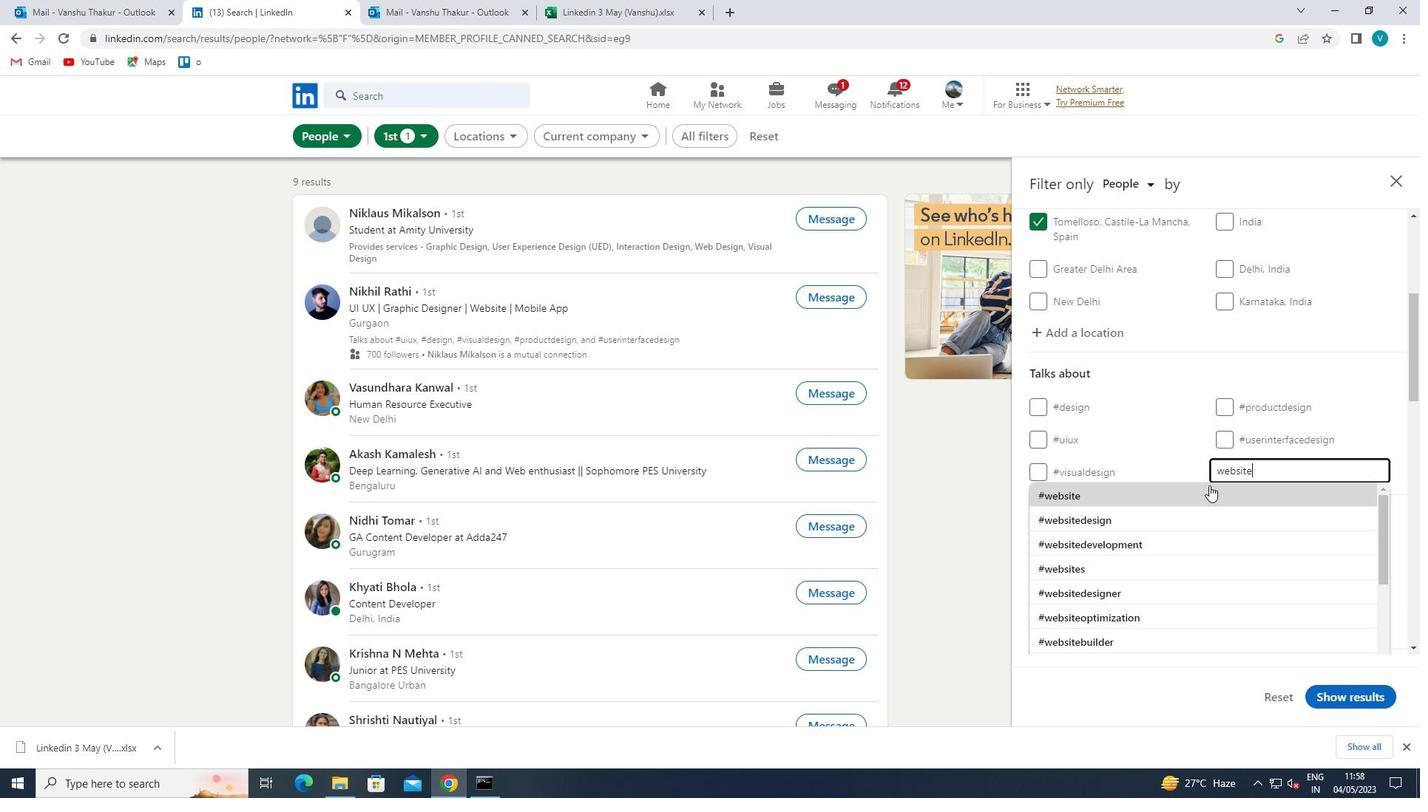 
Action: Mouse scrolled (1207, 486) with delta (0, 0)
Screenshot: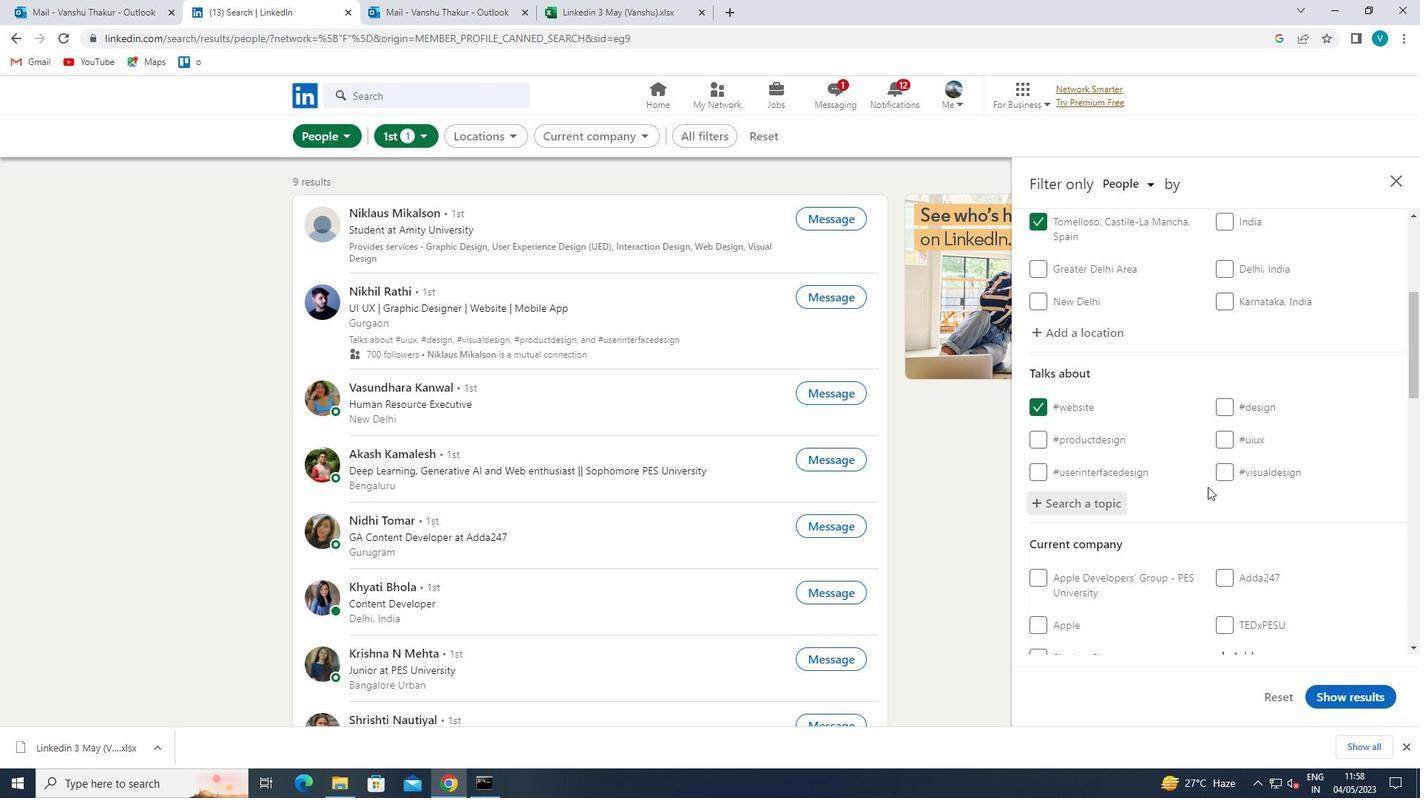
Action: Mouse scrolled (1207, 486) with delta (0, 0)
Screenshot: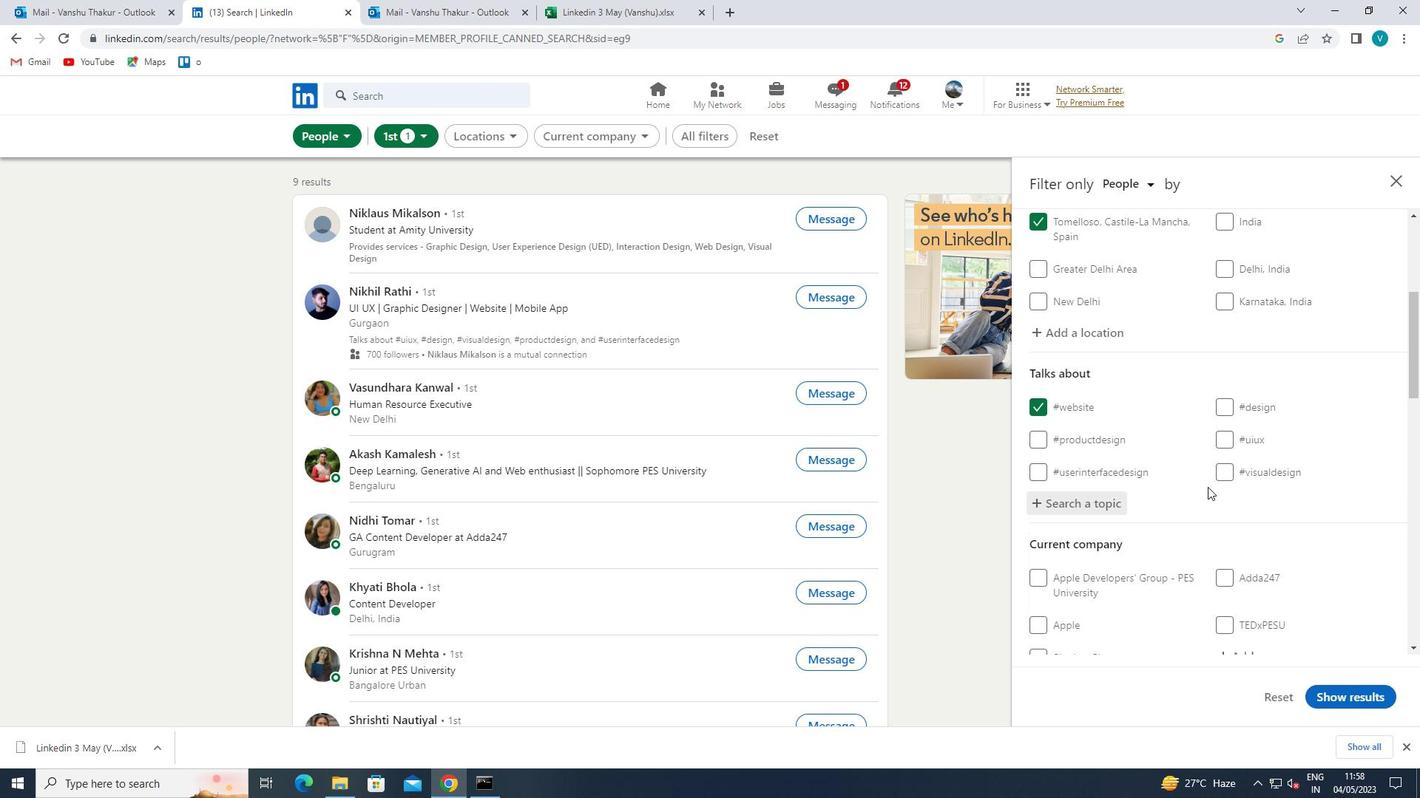 
Action: Mouse scrolled (1207, 486) with delta (0, 0)
Screenshot: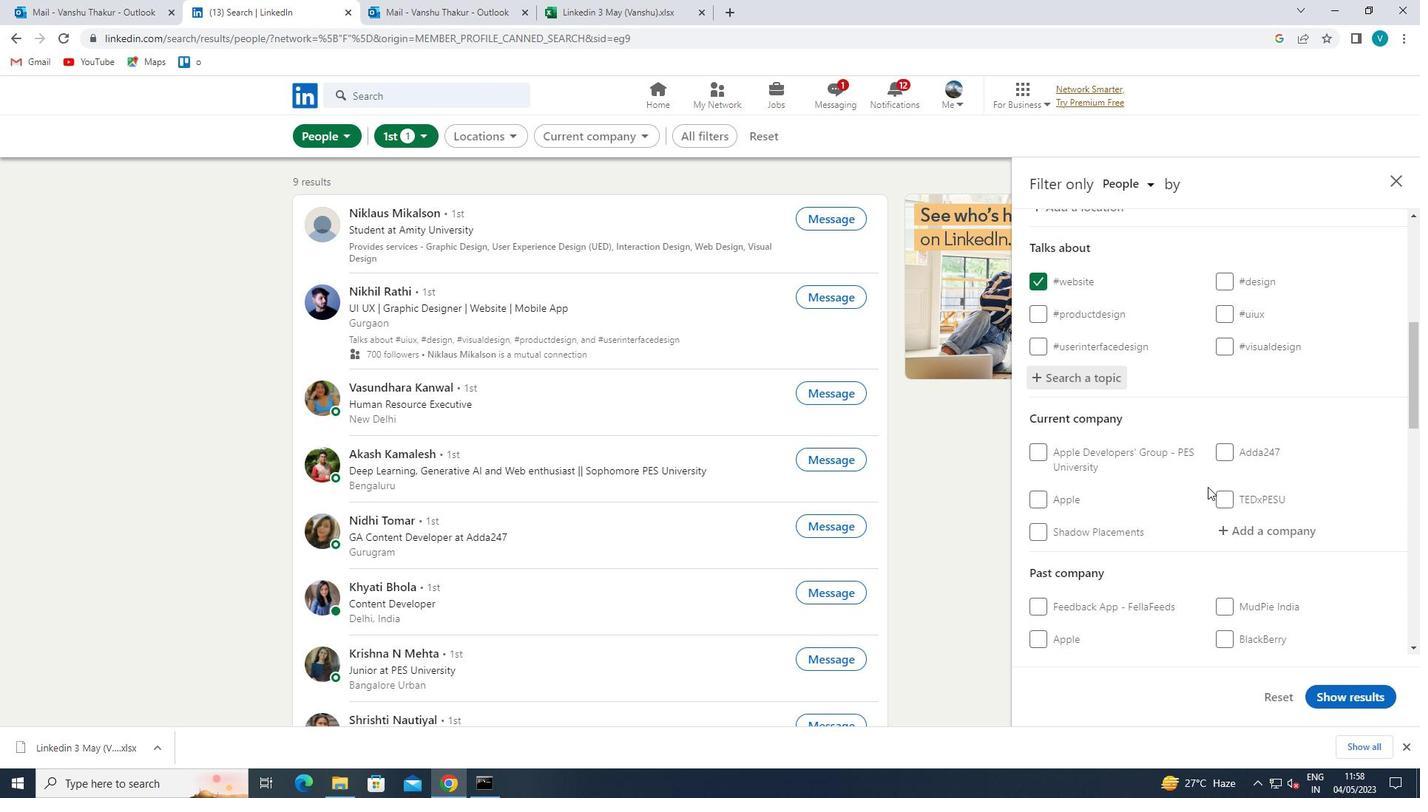
Action: Mouse moved to (1250, 444)
Screenshot: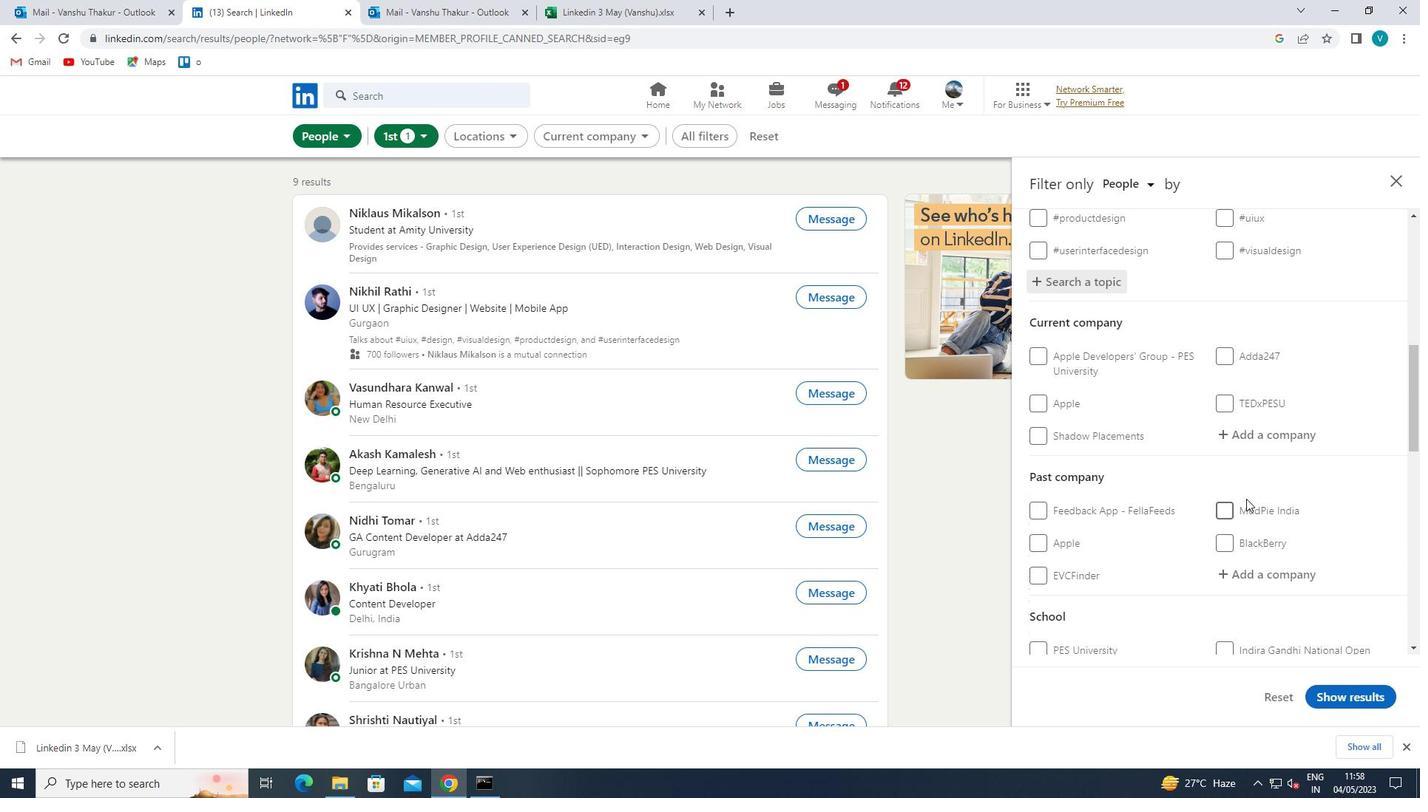 
Action: Mouse pressed left at (1250, 444)
Screenshot: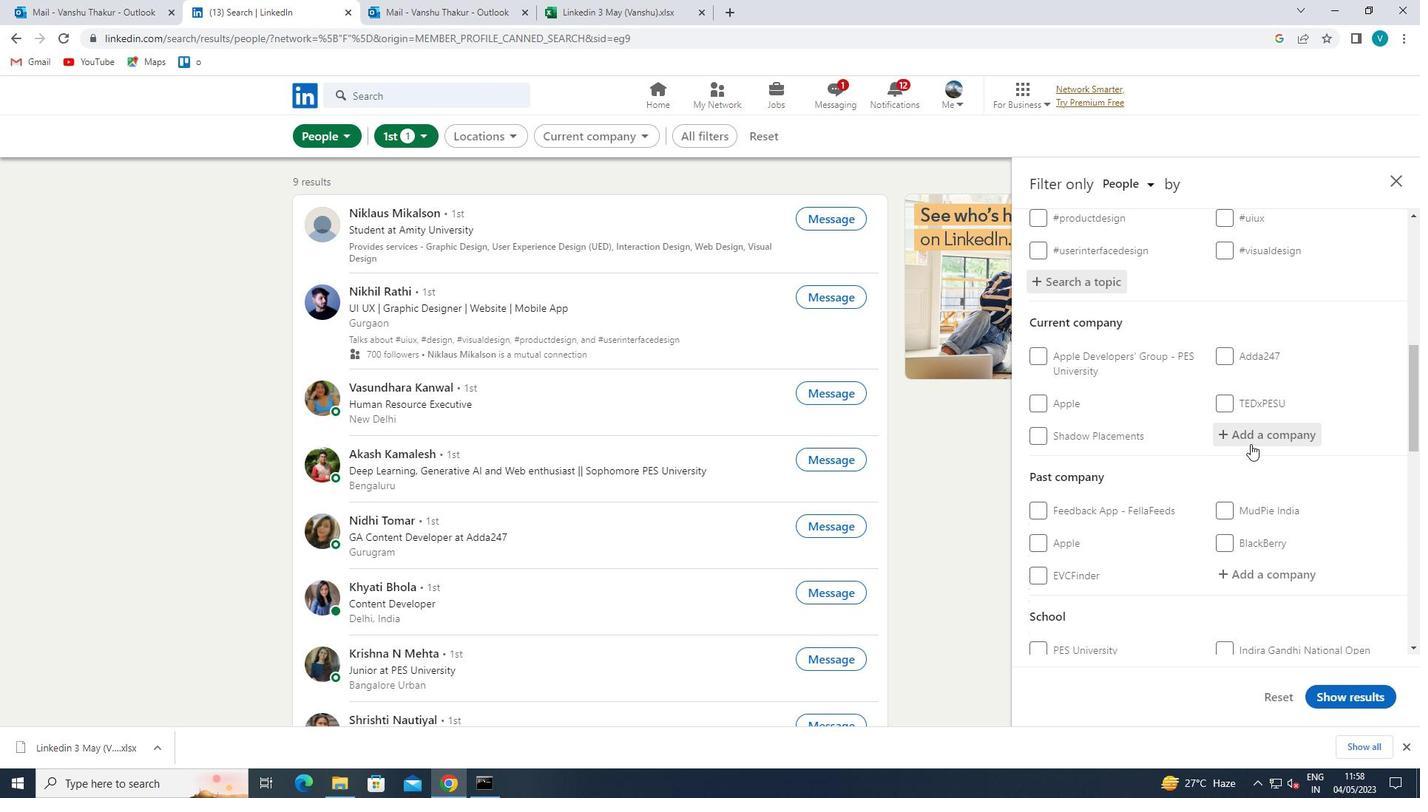 
Action: Key pressed <Key.shift>SPARK
Screenshot: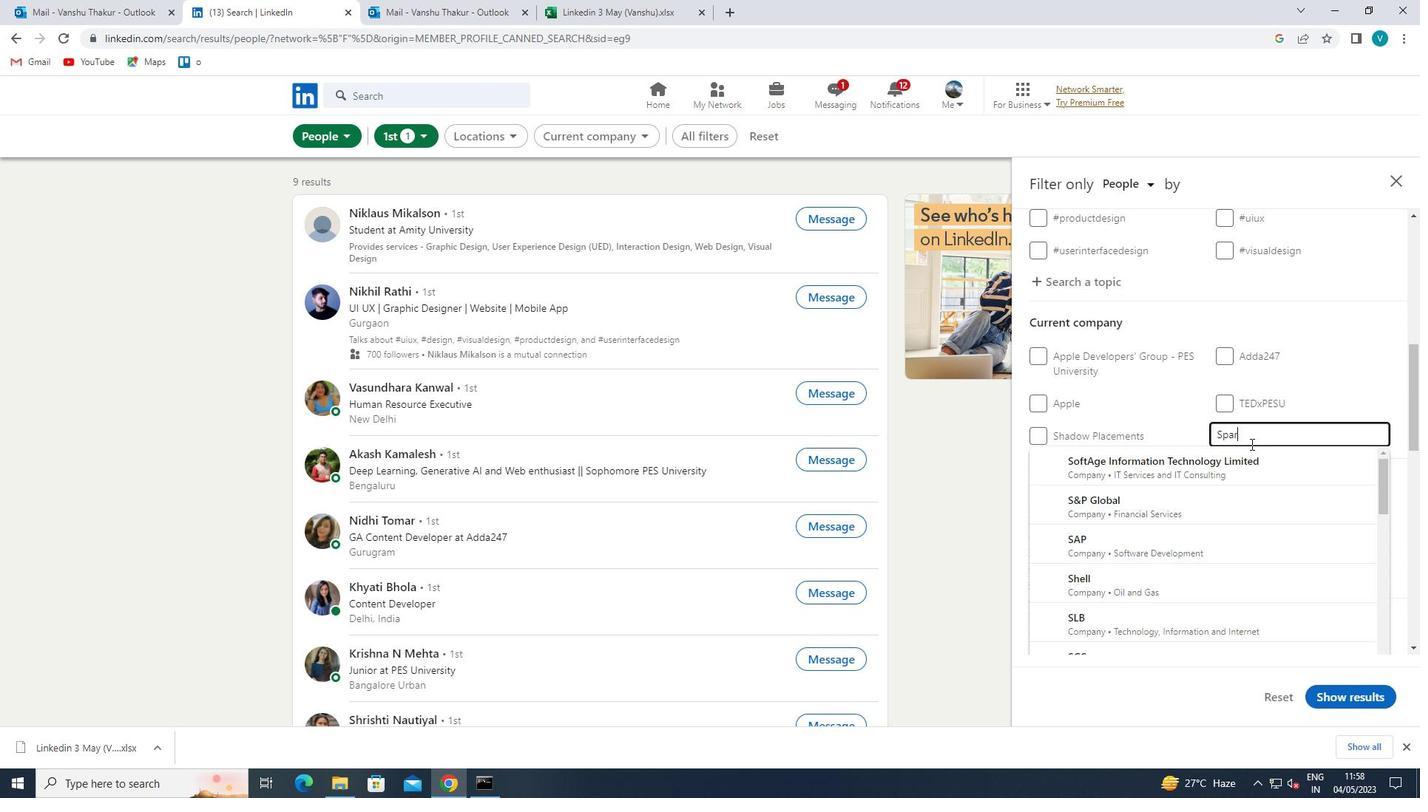 
Action: Mouse moved to (1213, 499)
Screenshot: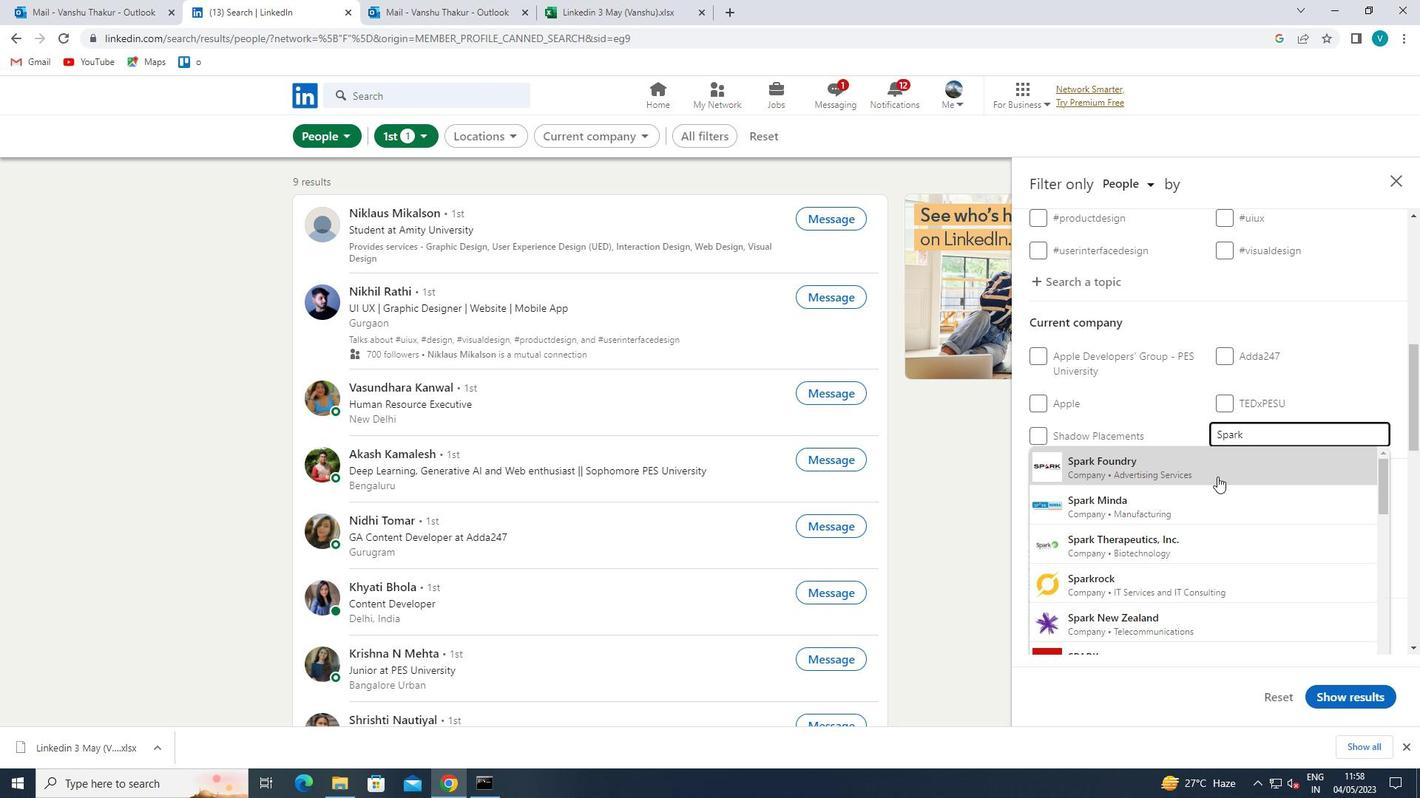 
Action: Mouse pressed left at (1213, 499)
Screenshot: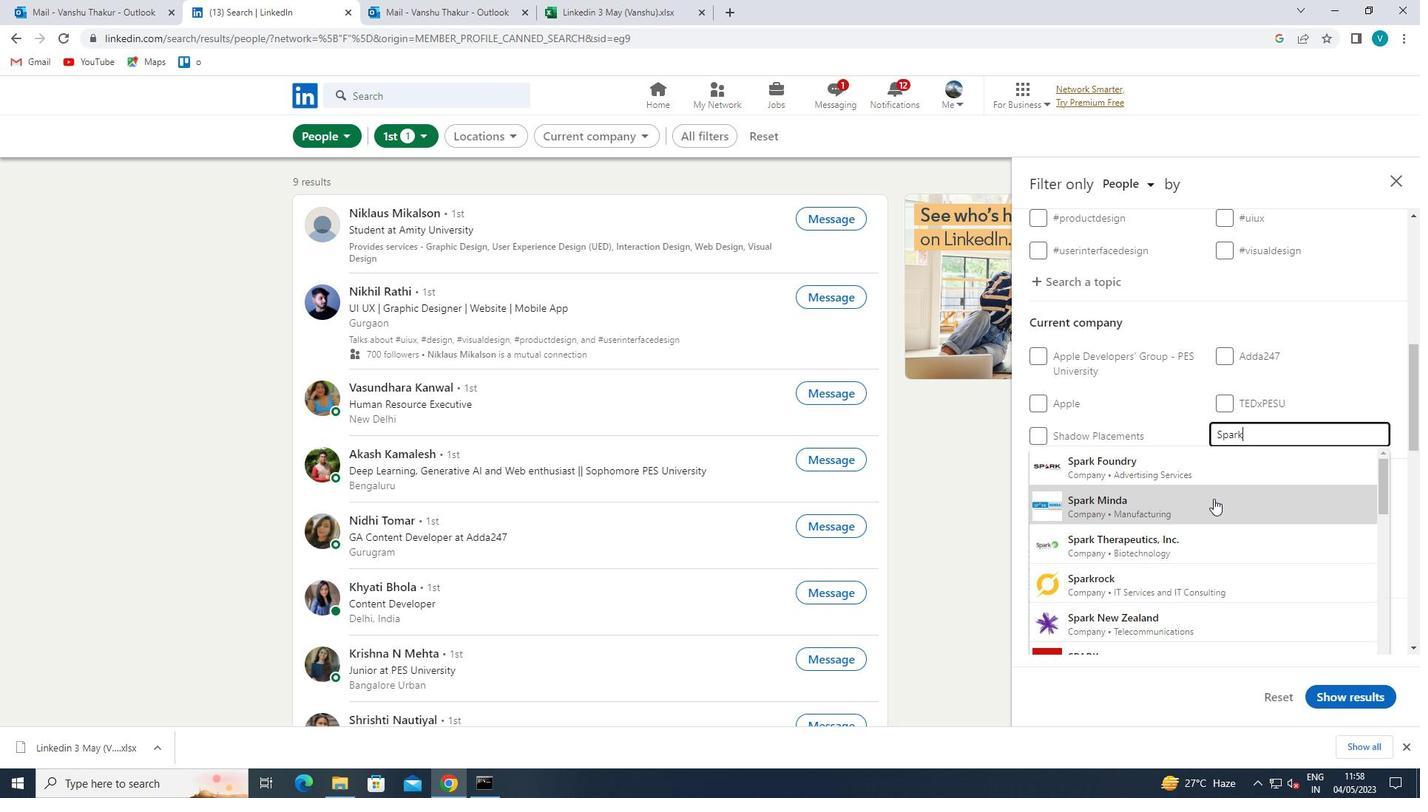 
Action: Mouse moved to (1213, 499)
Screenshot: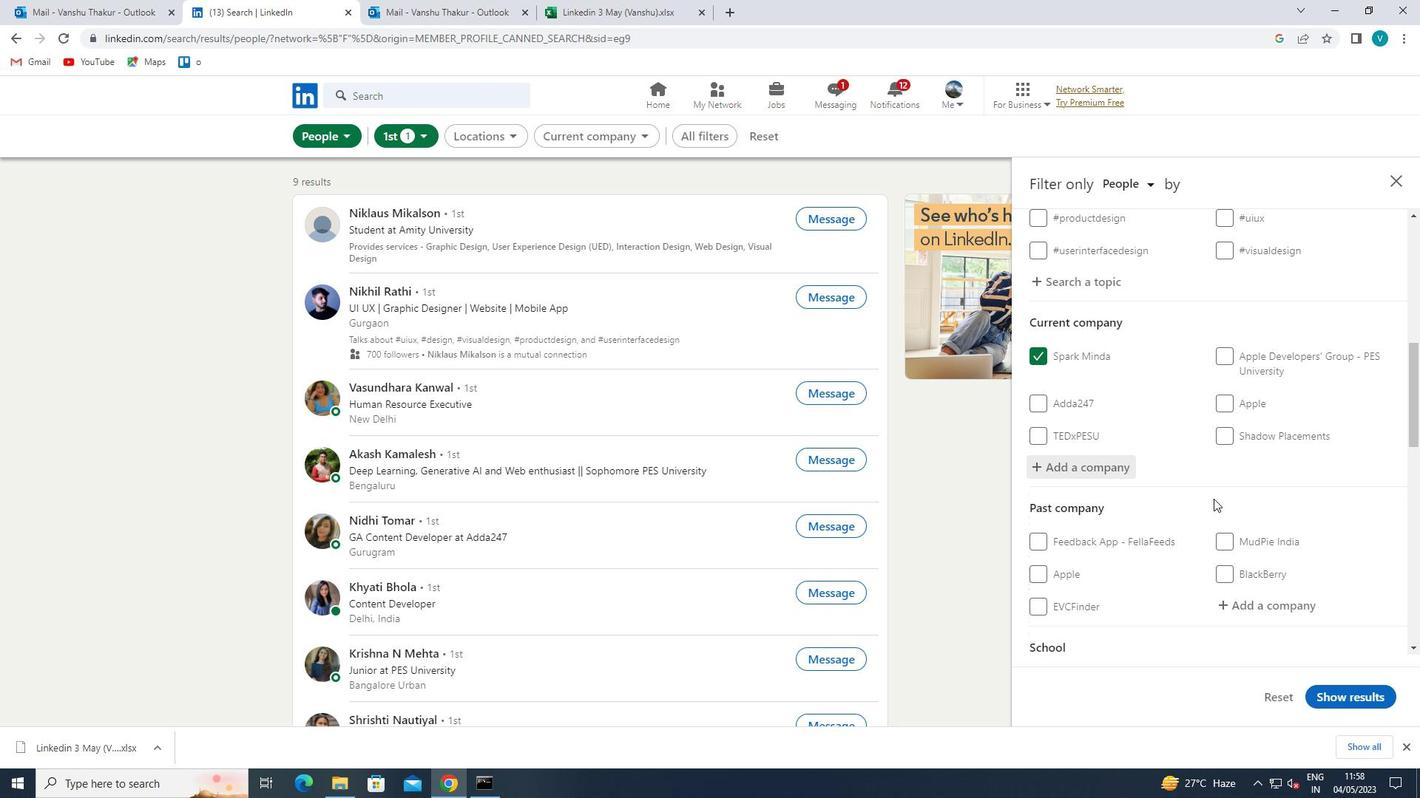 
Action: Mouse scrolled (1213, 498) with delta (0, 0)
Screenshot: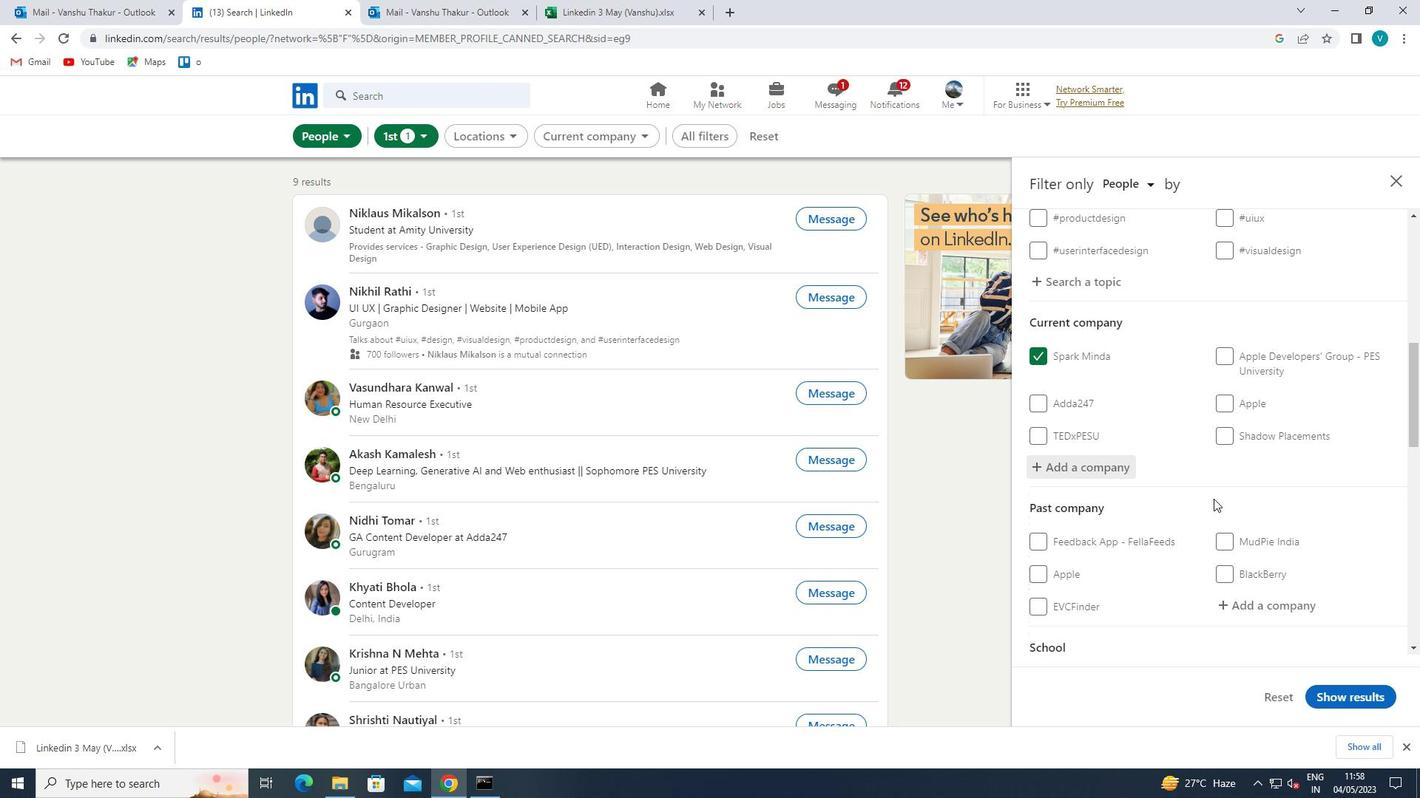
Action: Mouse scrolled (1213, 498) with delta (0, 0)
Screenshot: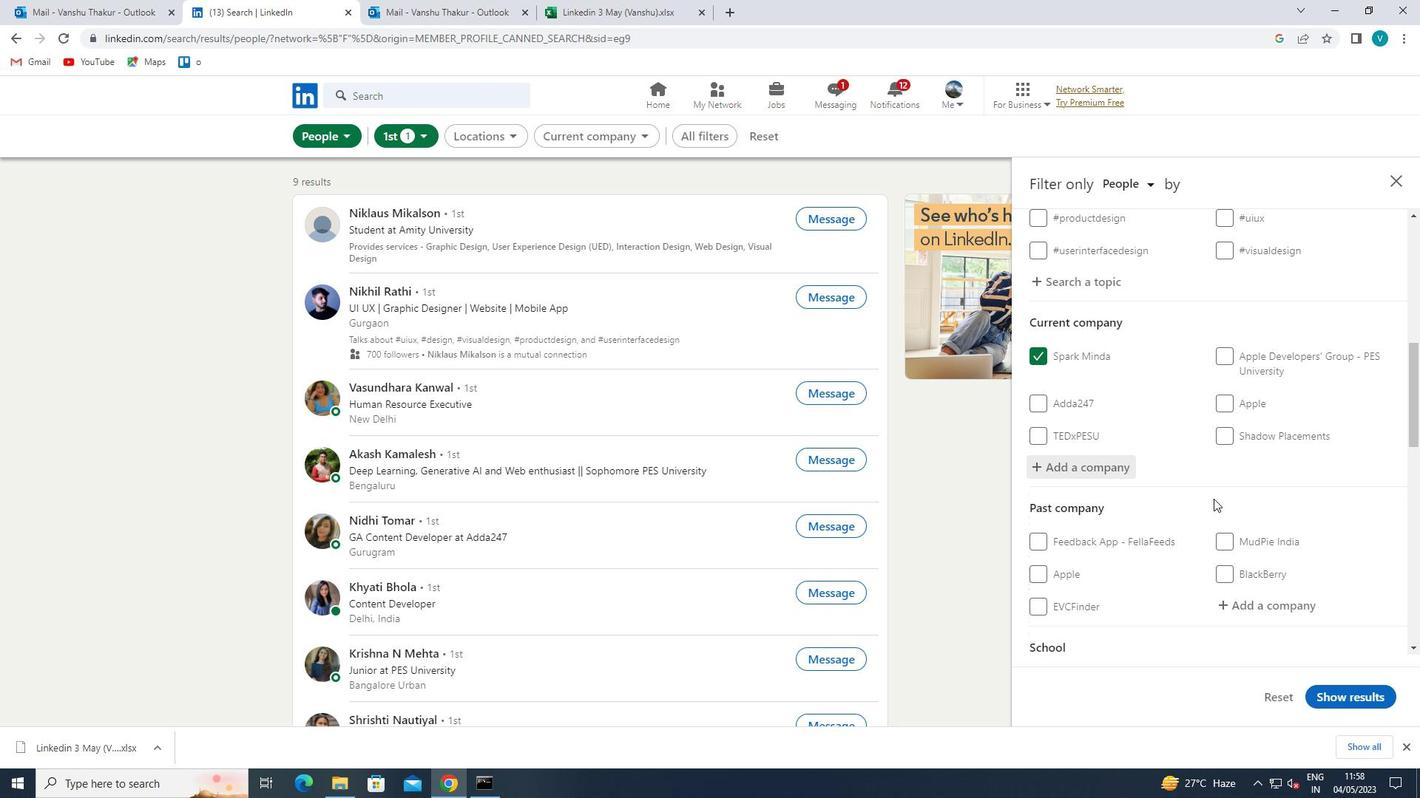
Action: Mouse scrolled (1213, 498) with delta (0, 0)
Screenshot: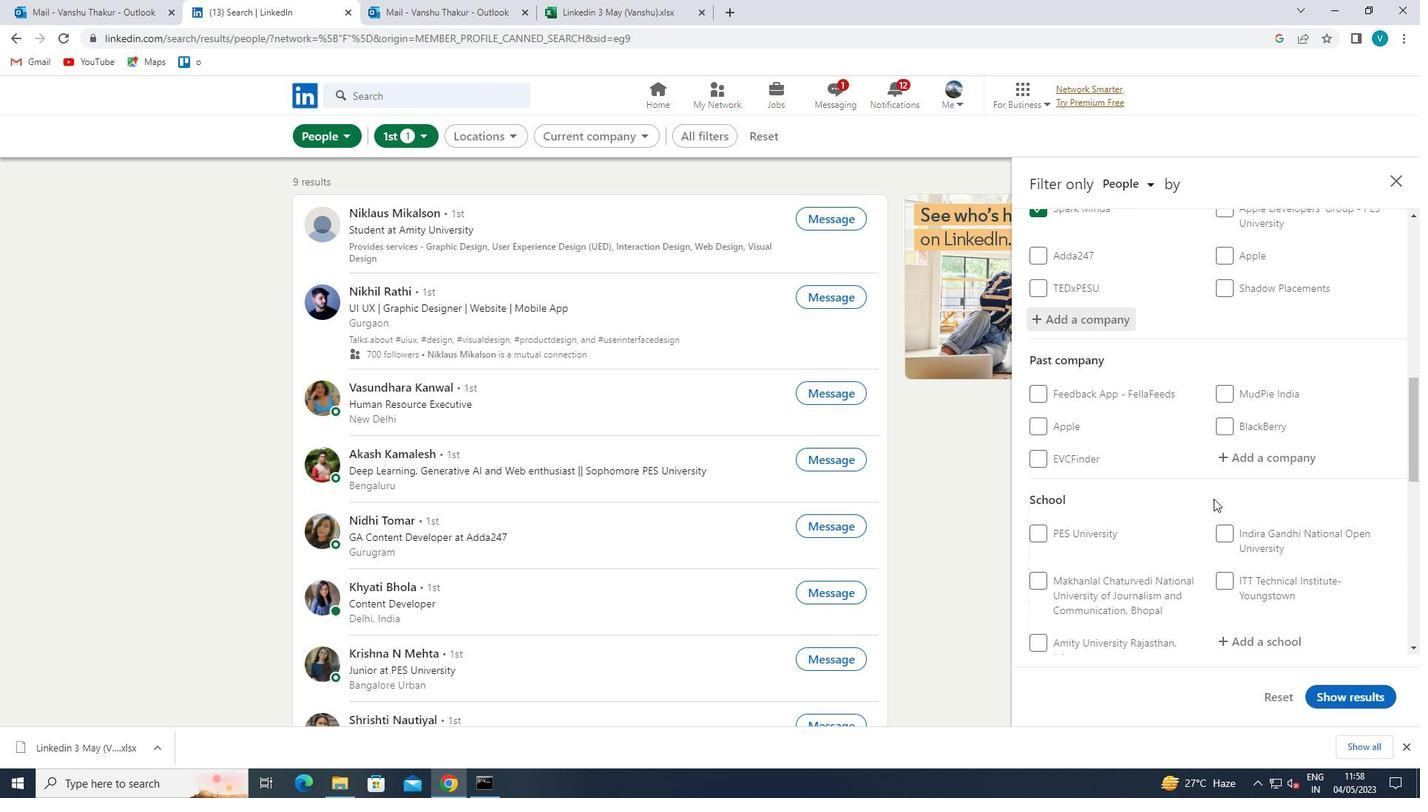 
Action: Mouse moved to (1245, 559)
Screenshot: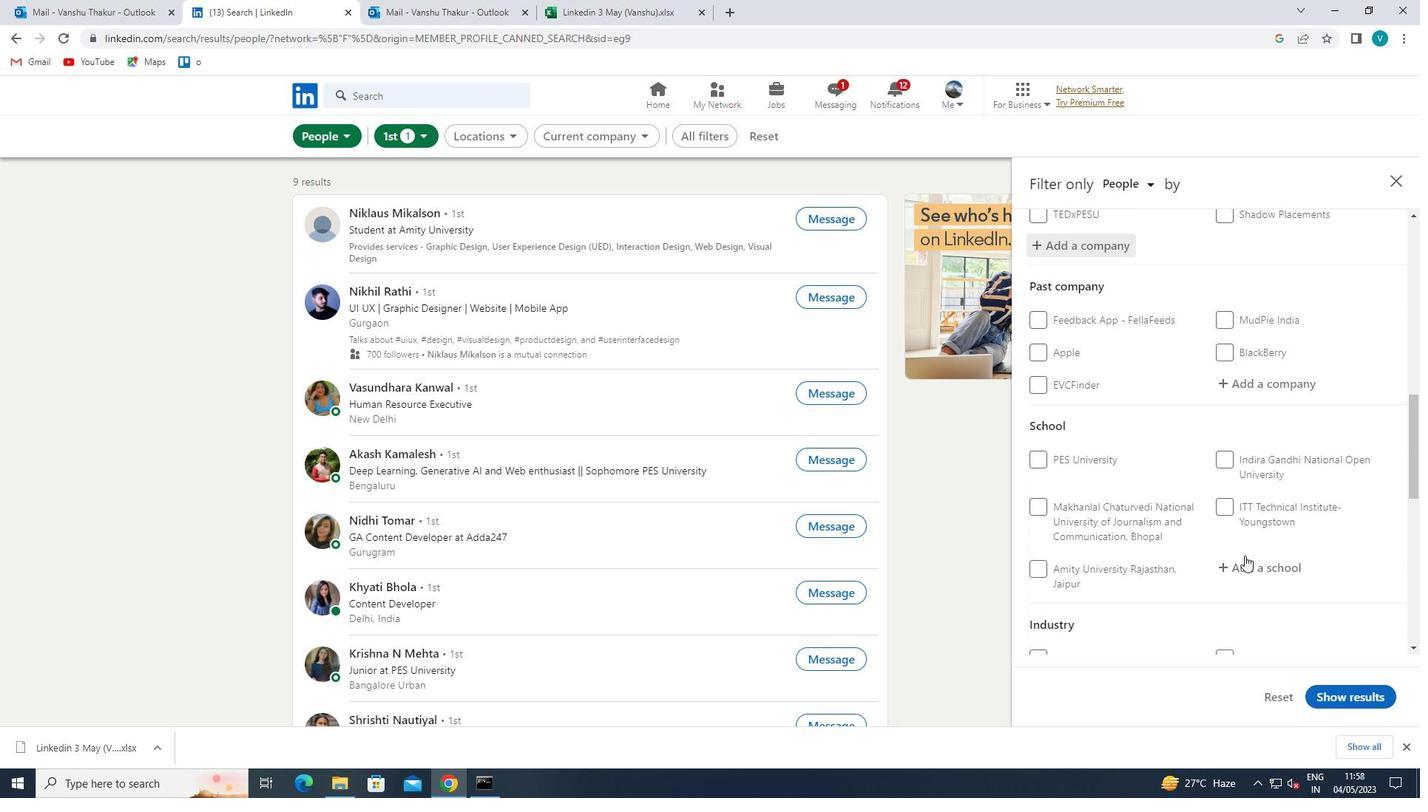 
Action: Mouse pressed left at (1245, 559)
Screenshot: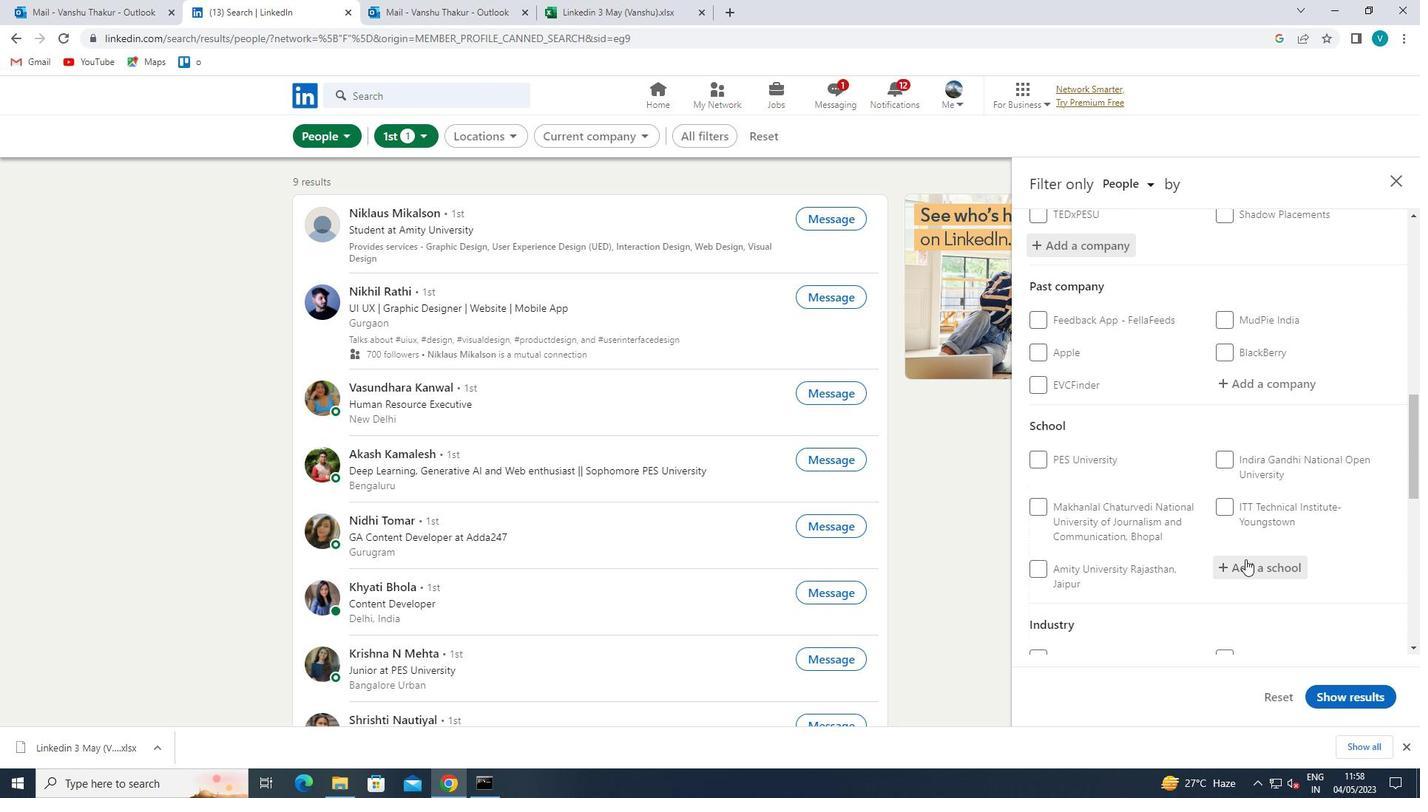
Action: Key pressed <Key.shift>SAND
Screenshot: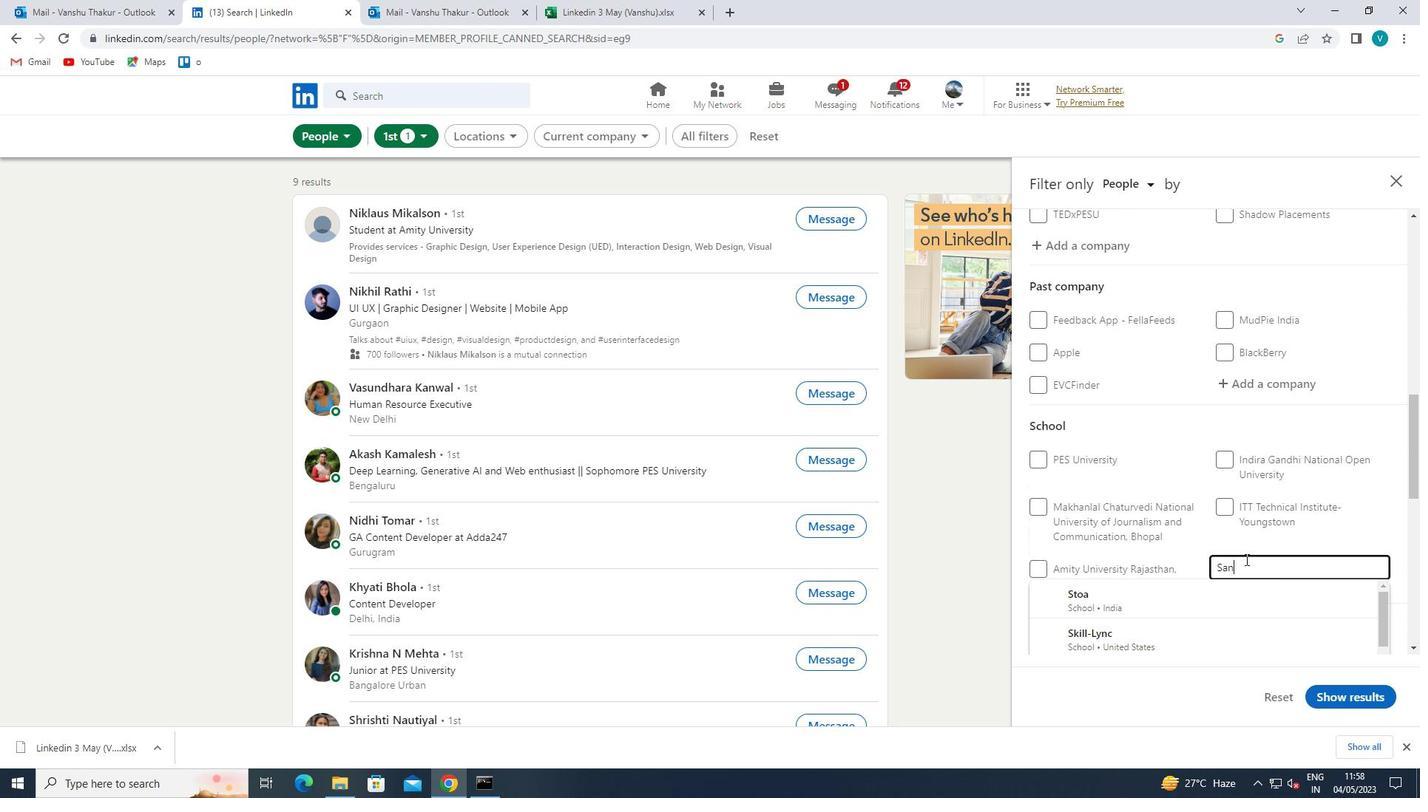 
Action: Mouse moved to (1229, 554)
Screenshot: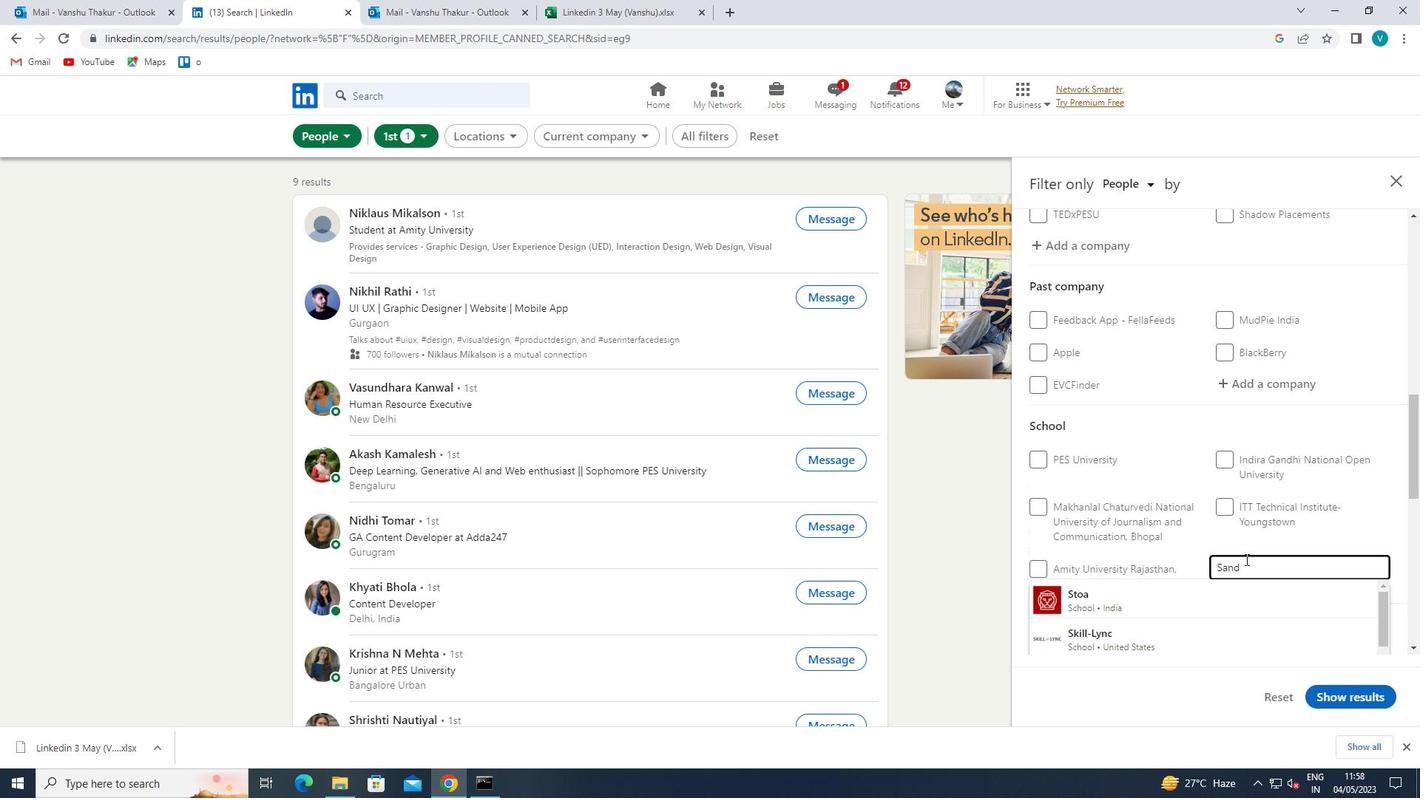 
Action: Key pressed IP
Screenshot: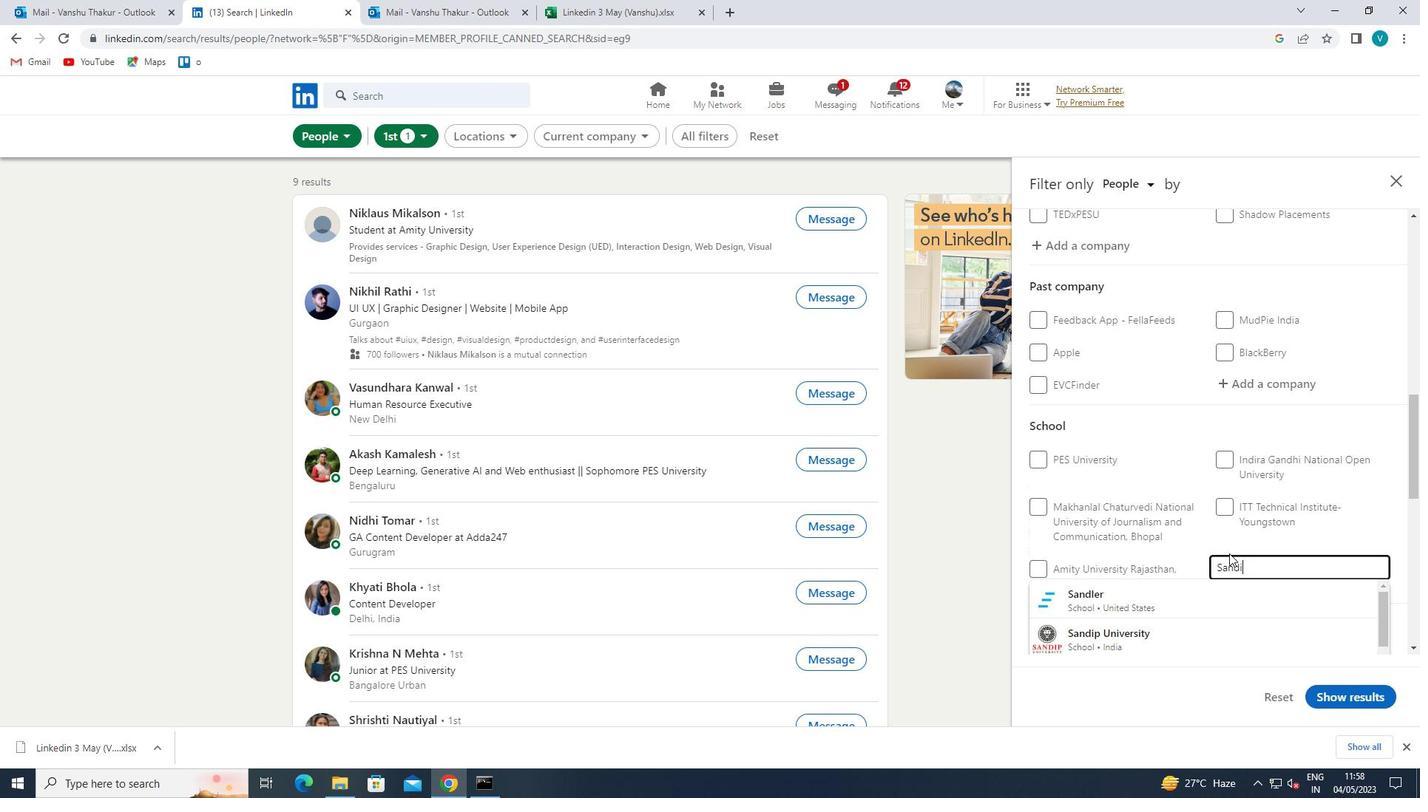 
Action: Mouse moved to (1230, 583)
Screenshot: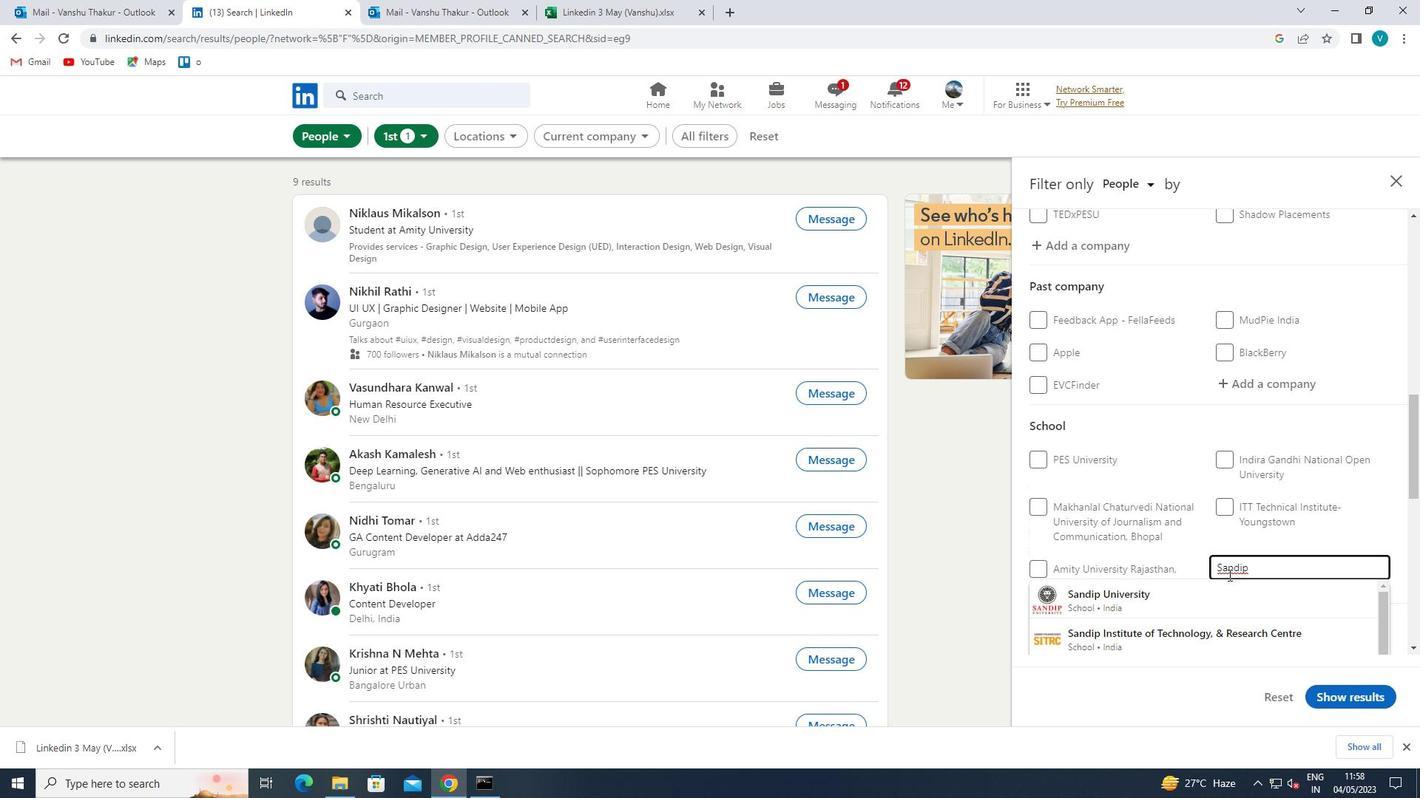 
Action: Mouse pressed left at (1230, 583)
Screenshot: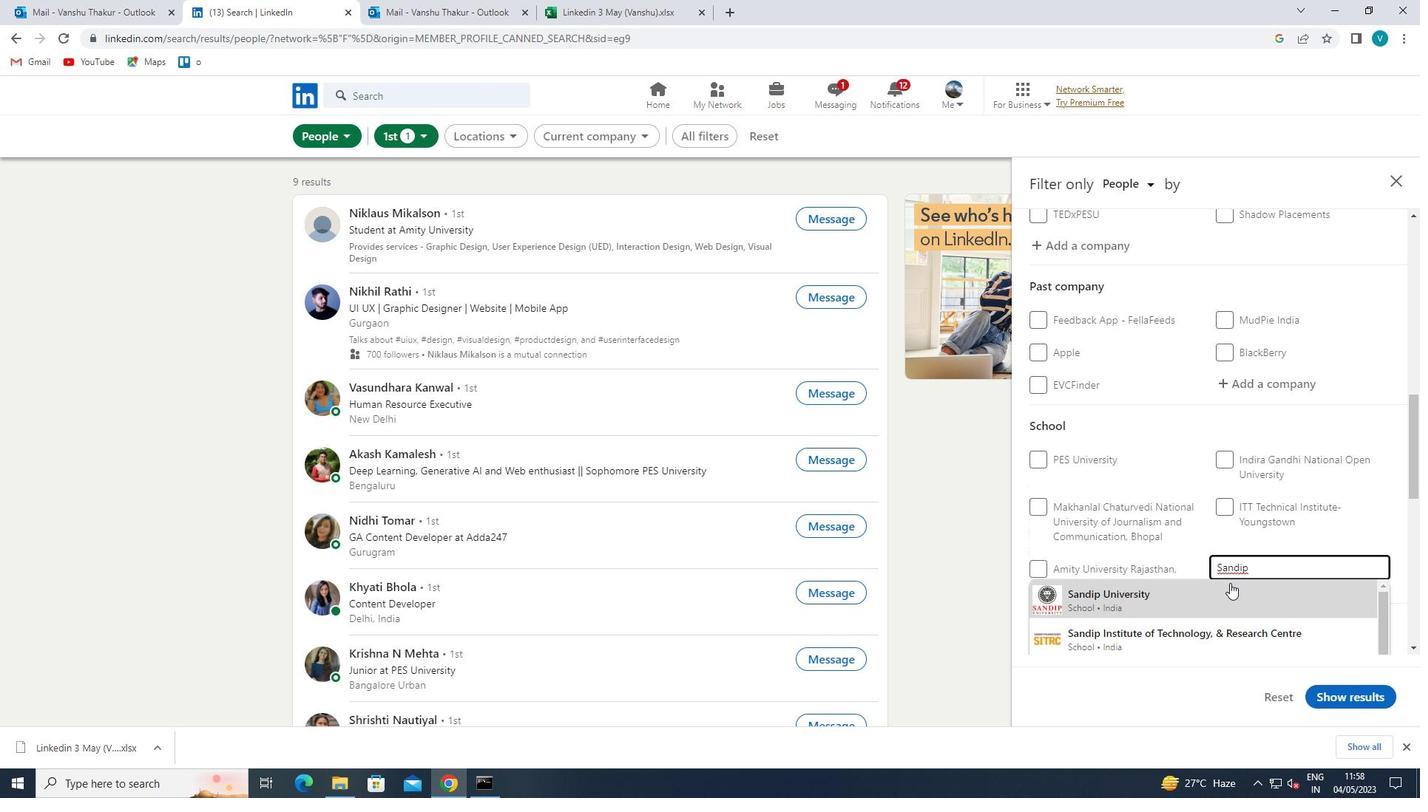
Action: Mouse moved to (1230, 585)
Screenshot: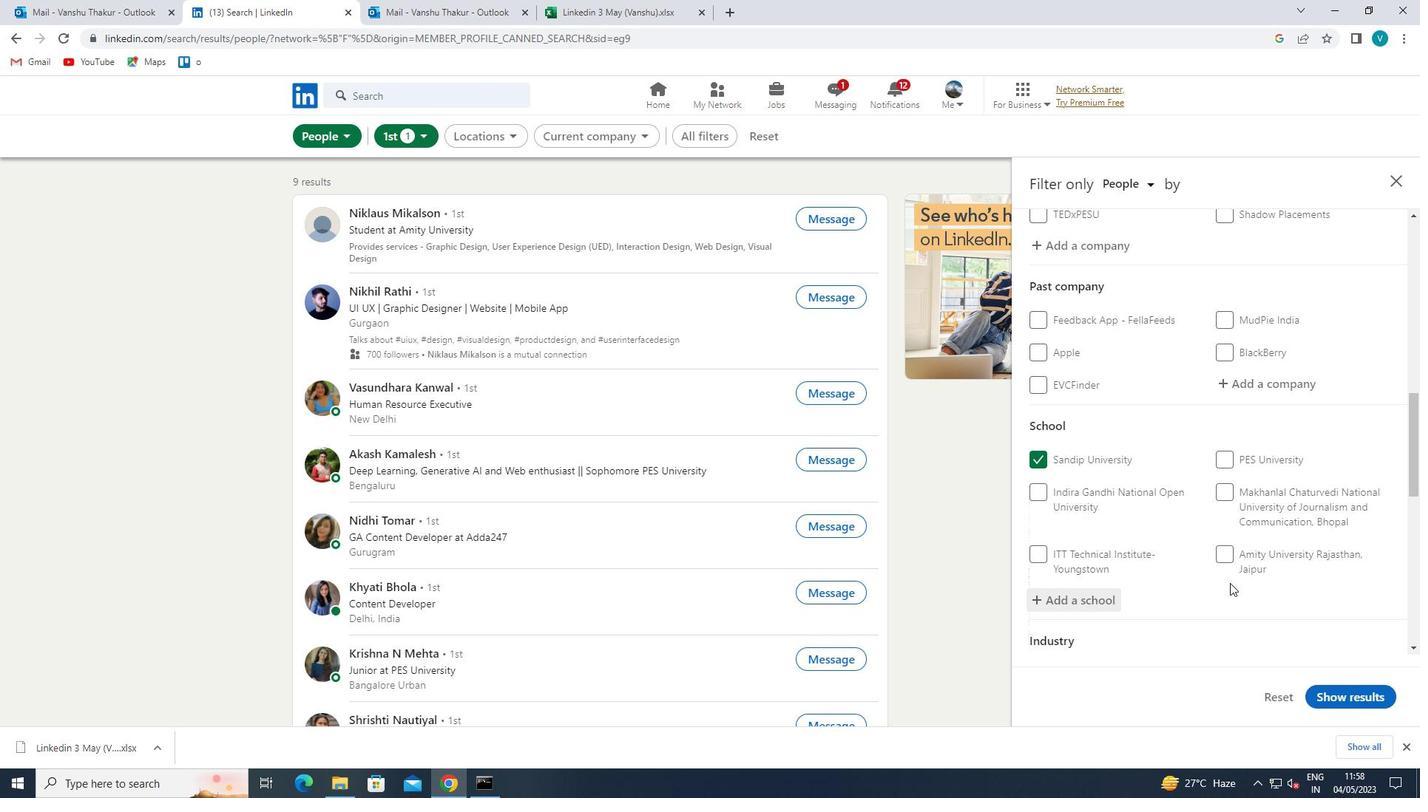 
Action: Mouse scrolled (1230, 585) with delta (0, 0)
Screenshot: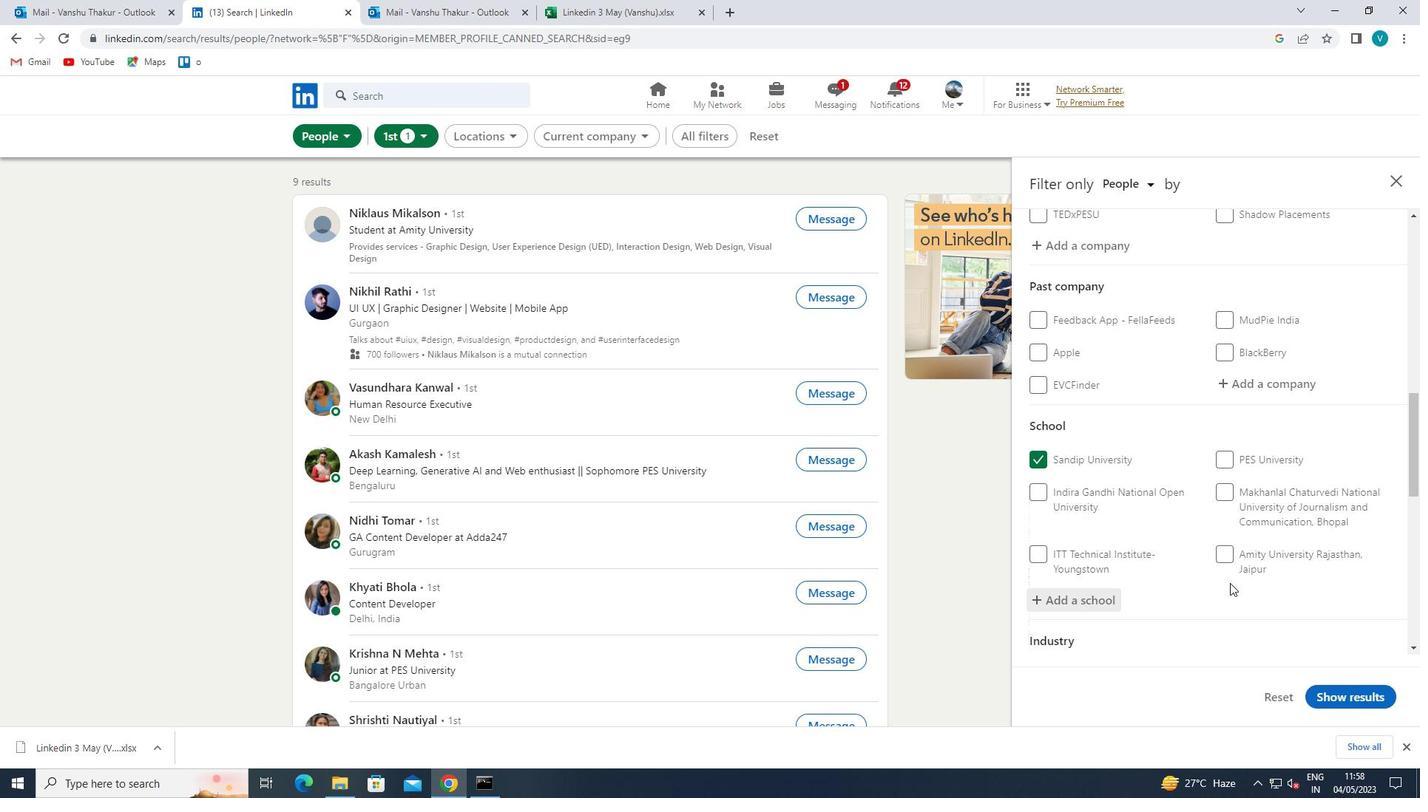 
Action: Mouse scrolled (1230, 585) with delta (0, 0)
Screenshot: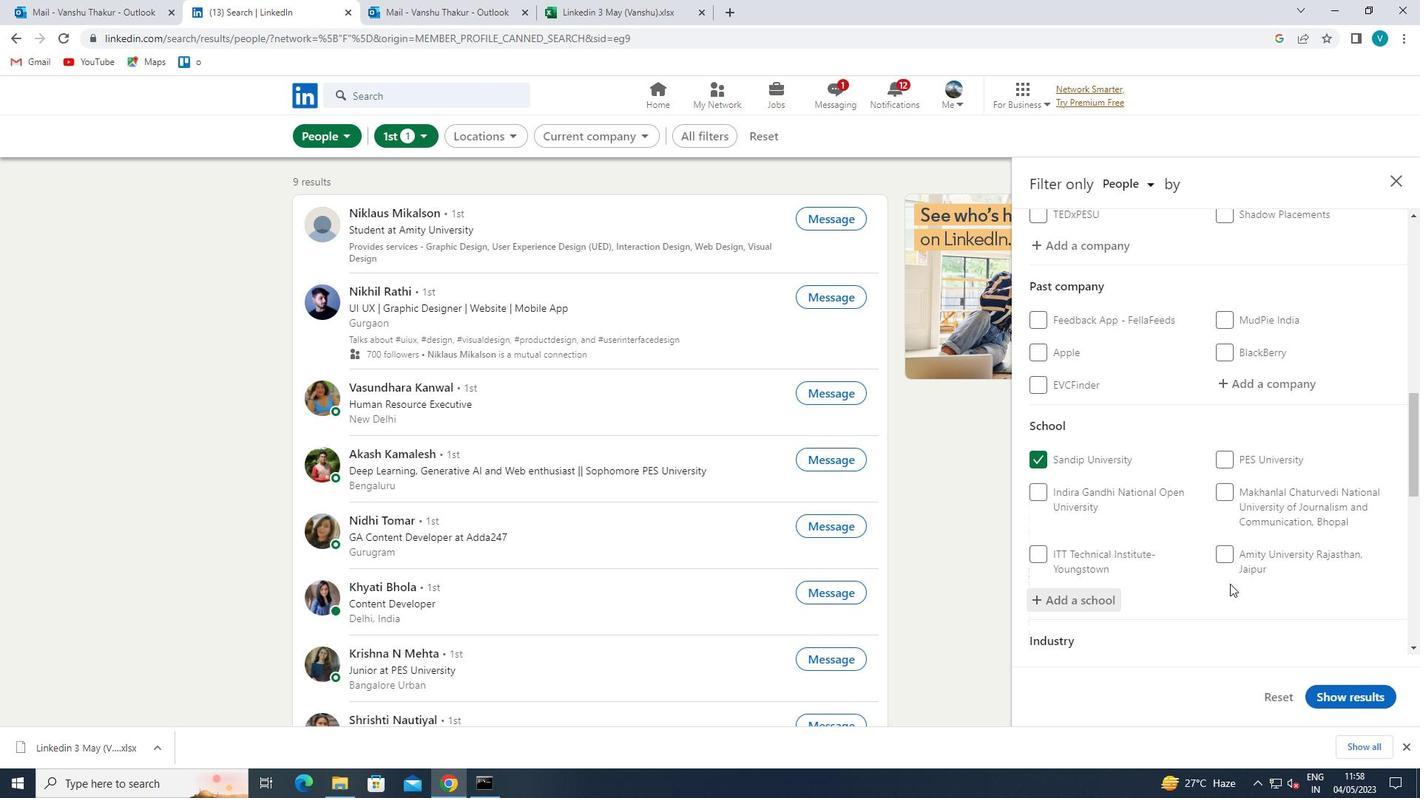 
Action: Mouse scrolled (1230, 585) with delta (0, 0)
Screenshot: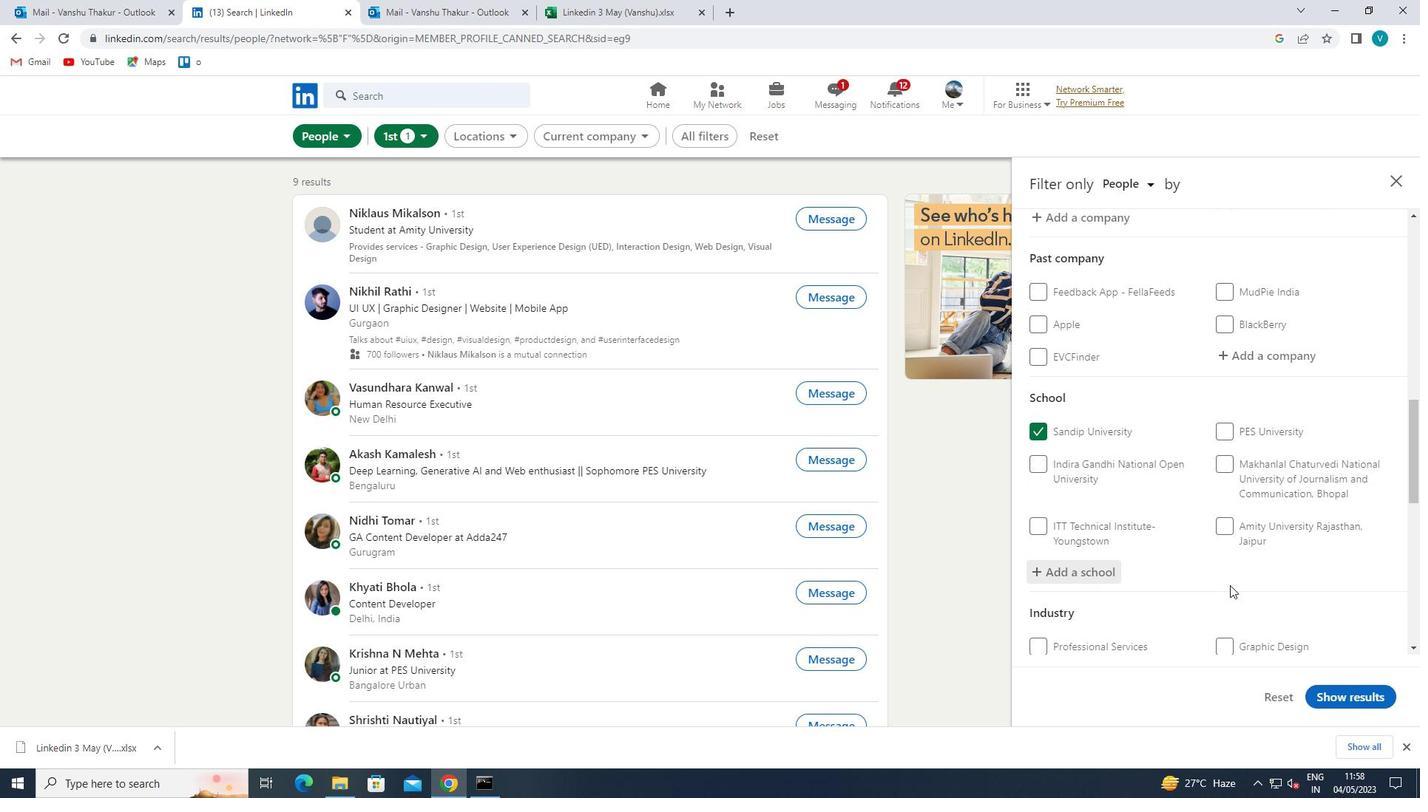 
Action: Mouse scrolled (1230, 585) with delta (0, 0)
Screenshot: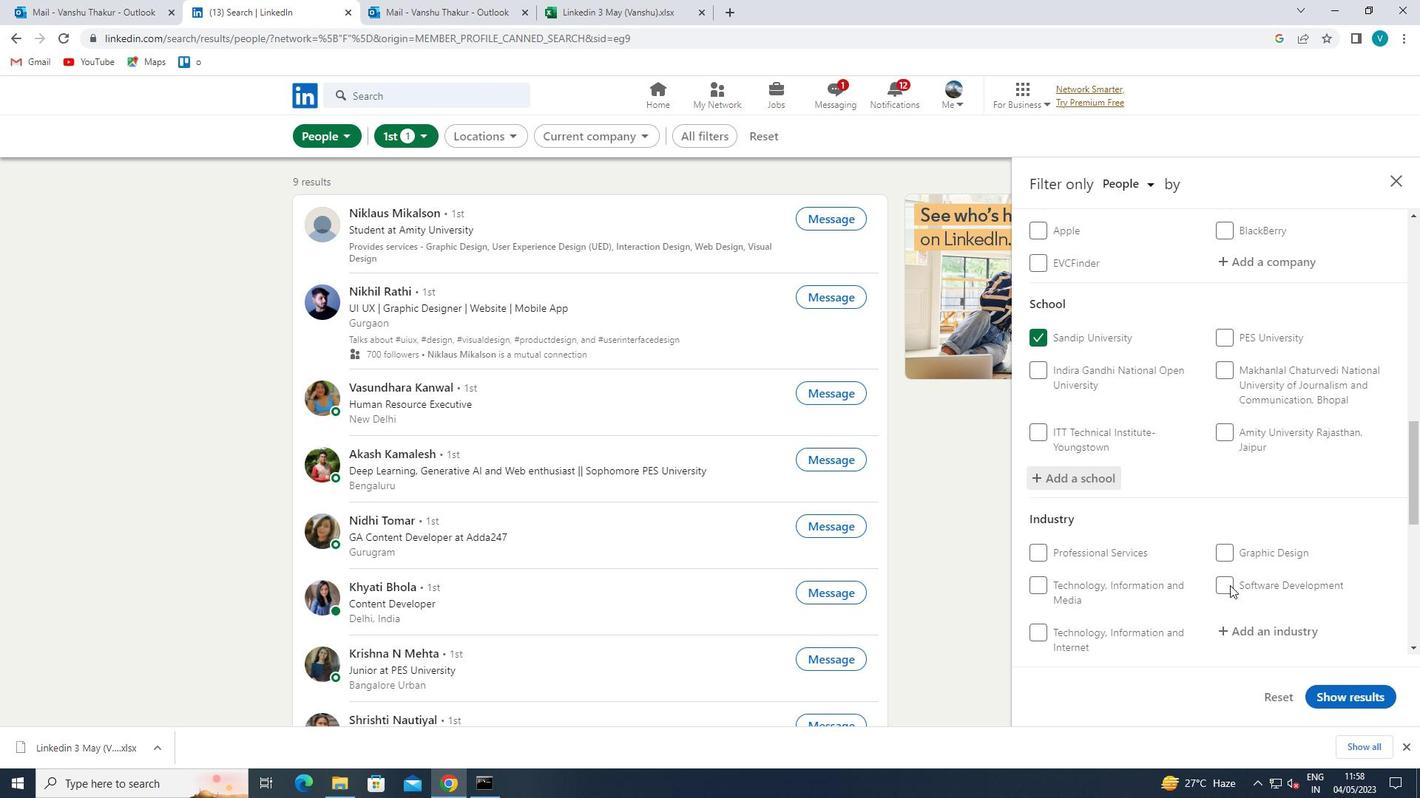
Action: Mouse moved to (1263, 460)
Screenshot: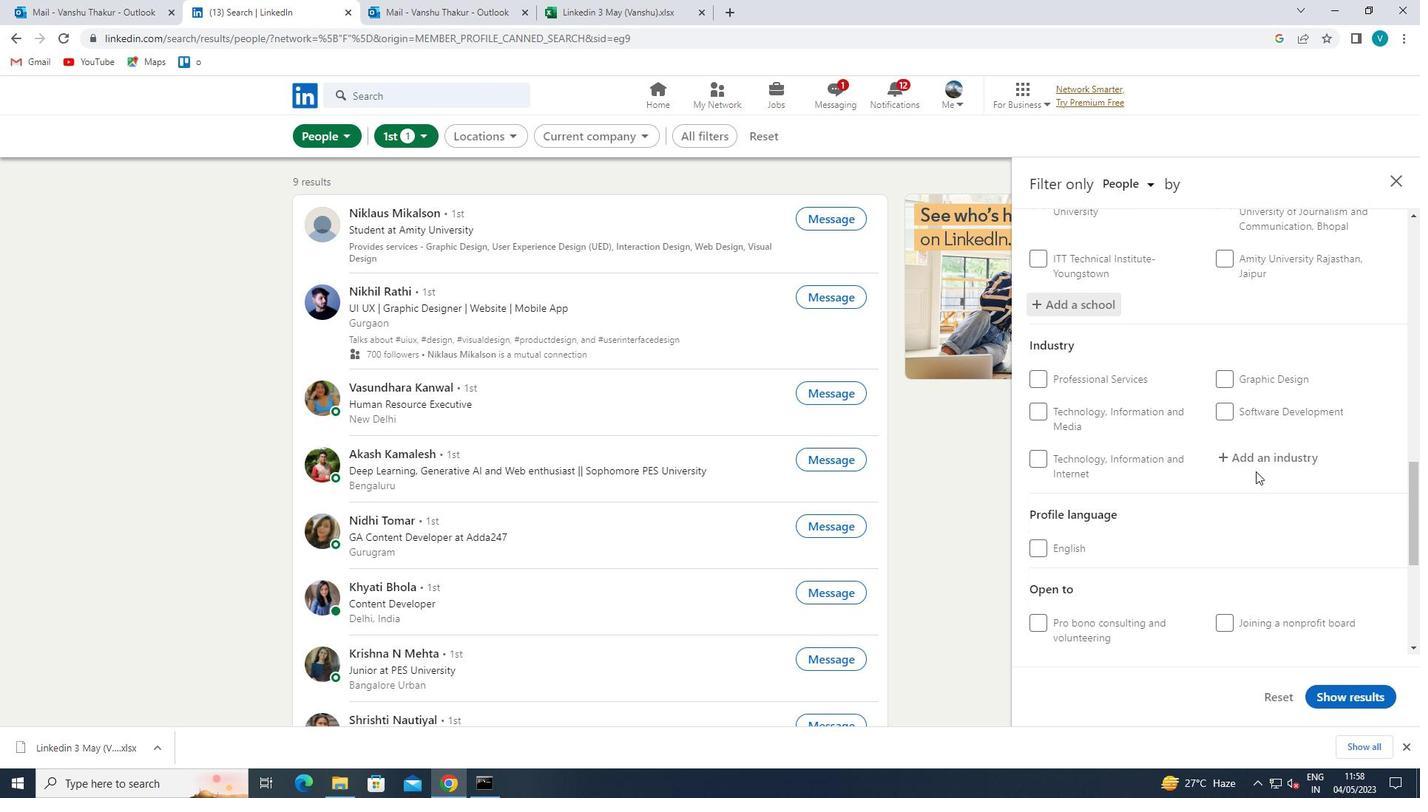 
Action: Mouse pressed left at (1263, 460)
Screenshot: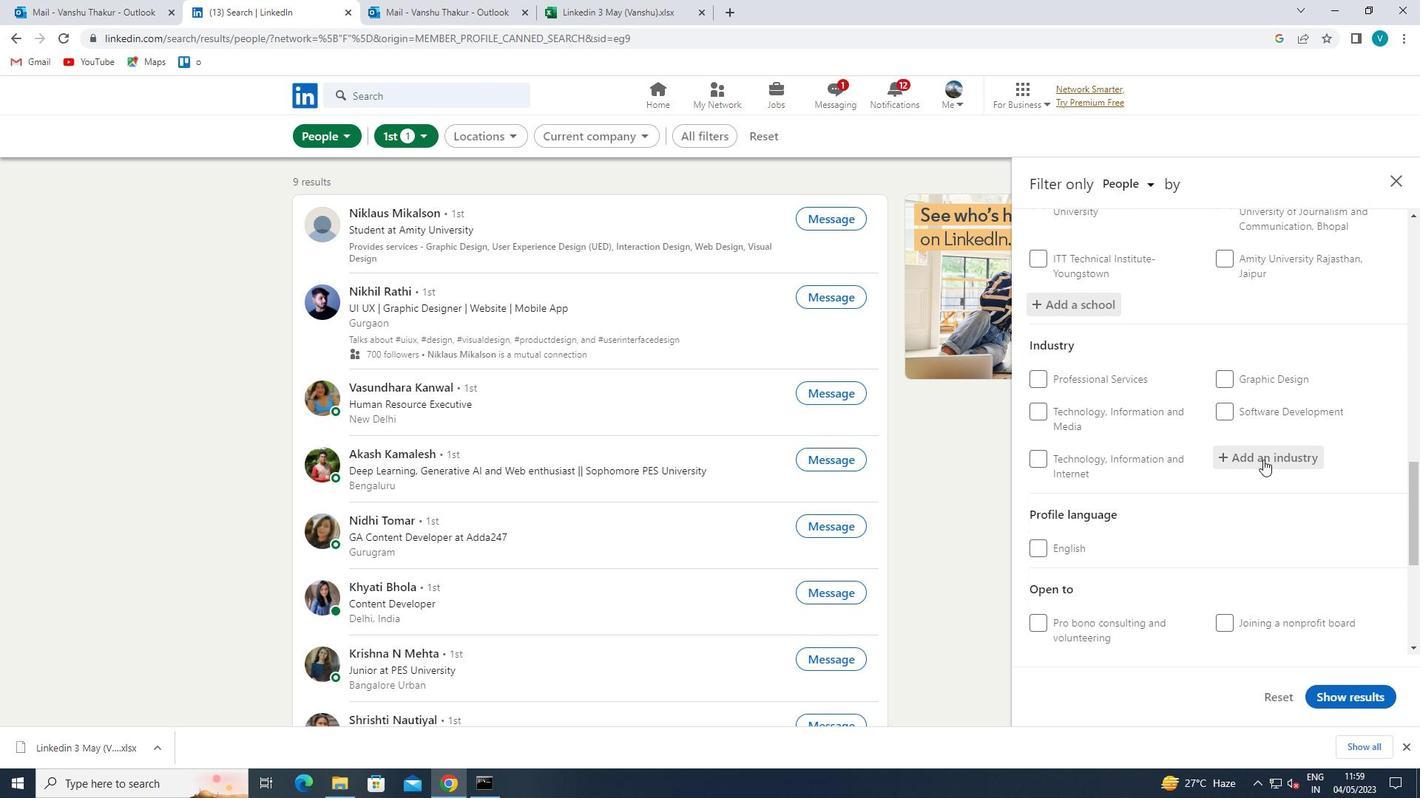 
Action: Mouse moved to (1264, 457)
Screenshot: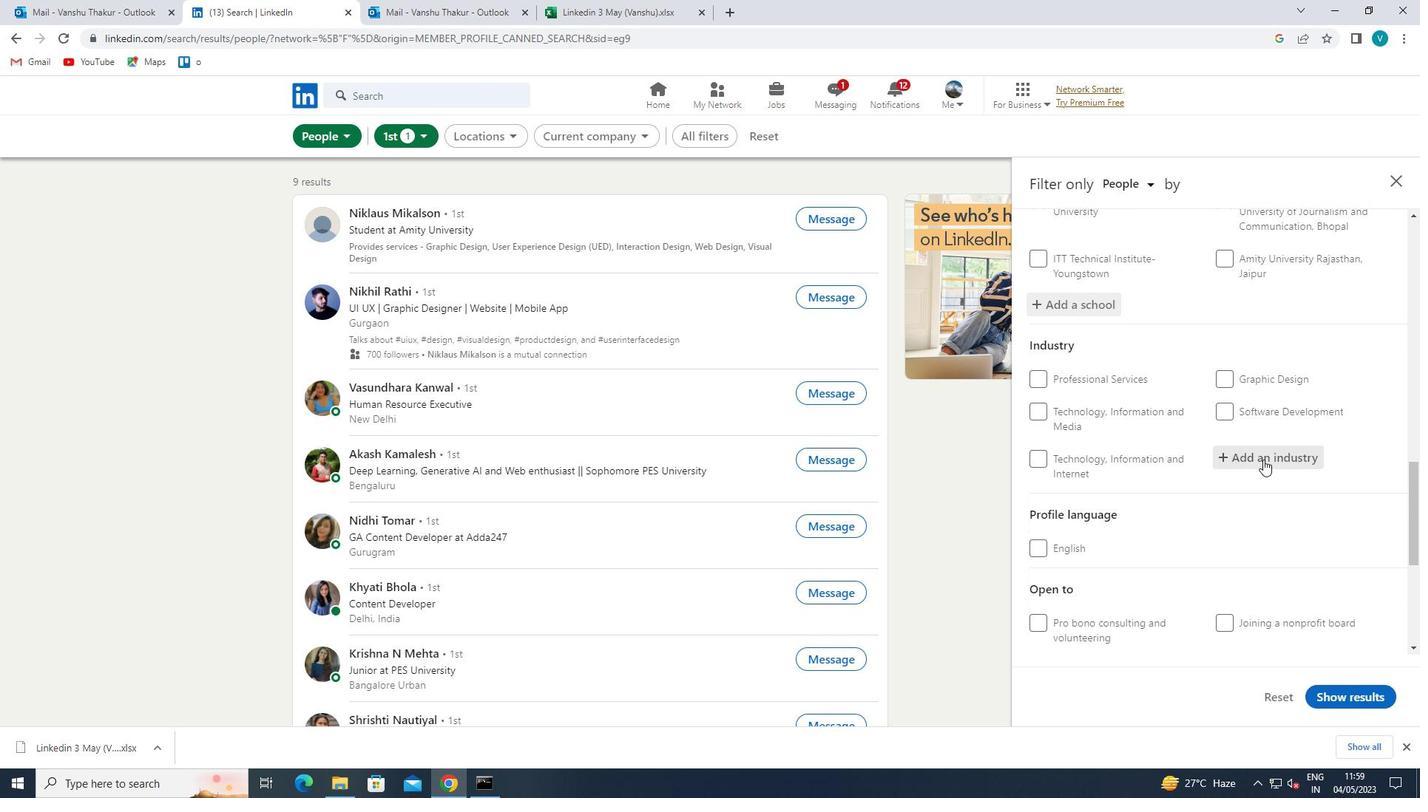 
Action: Key pressed <Key.shift>RADIO
Screenshot: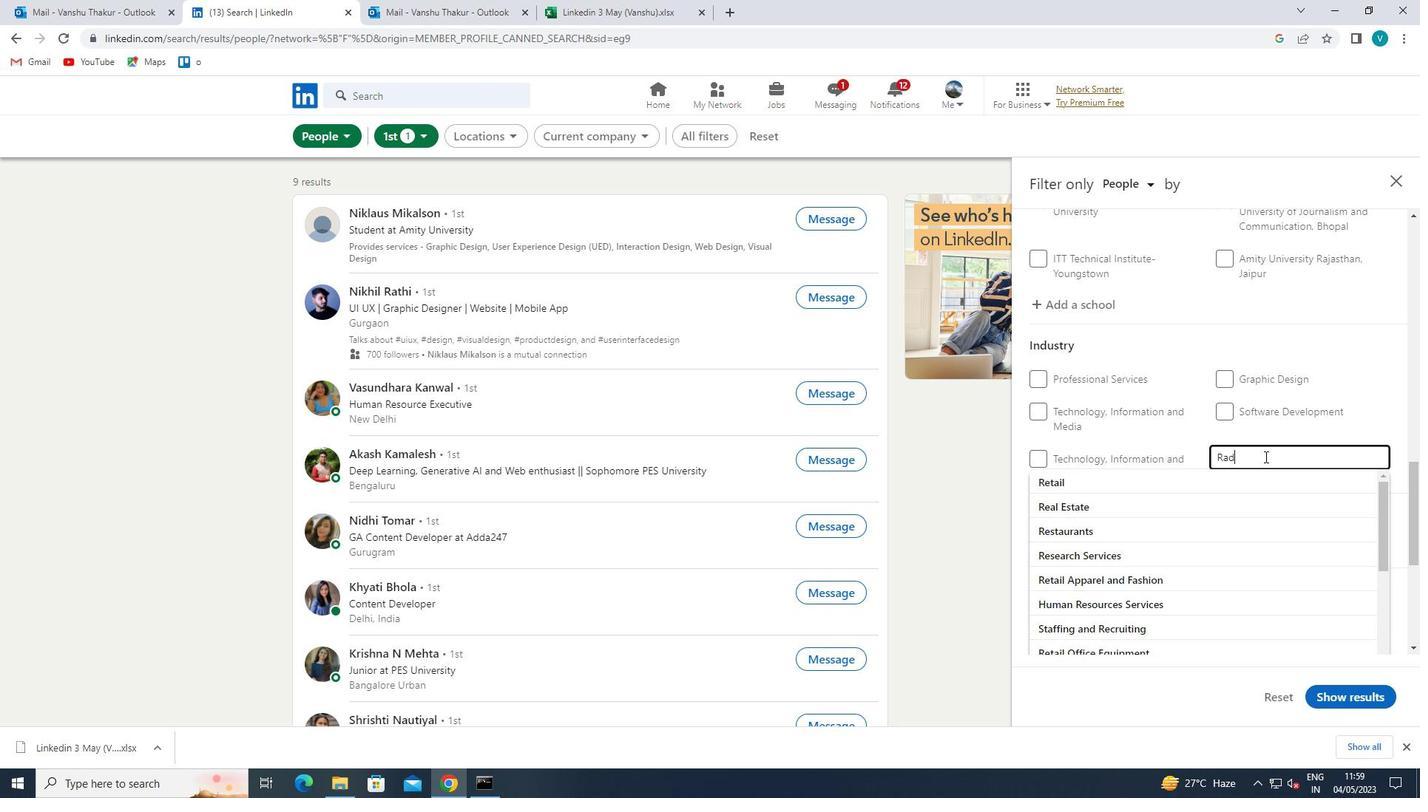 
Action: Mouse moved to (1261, 488)
Screenshot: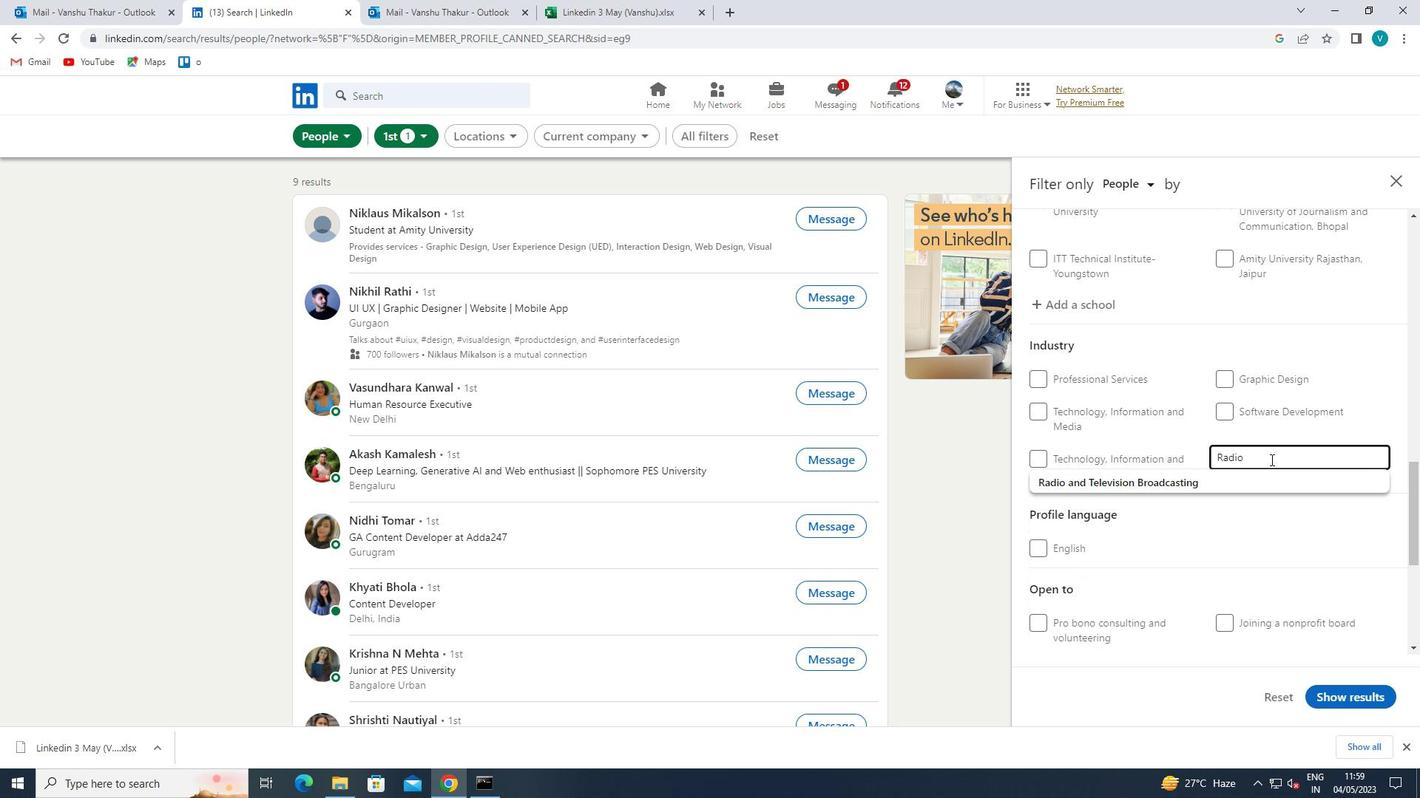 
Action: Mouse pressed left at (1261, 488)
Screenshot: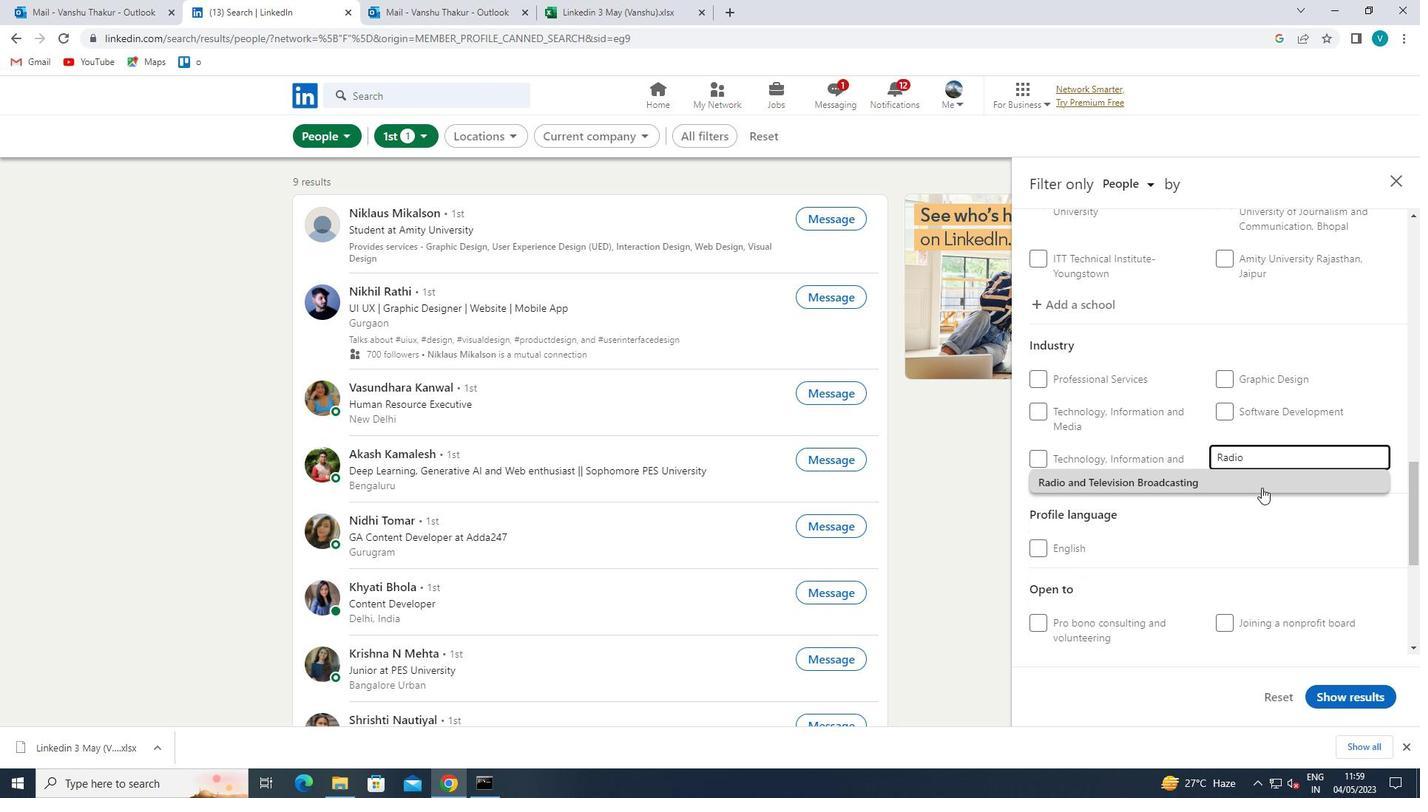 
Action: Mouse scrolled (1261, 487) with delta (0, 0)
Screenshot: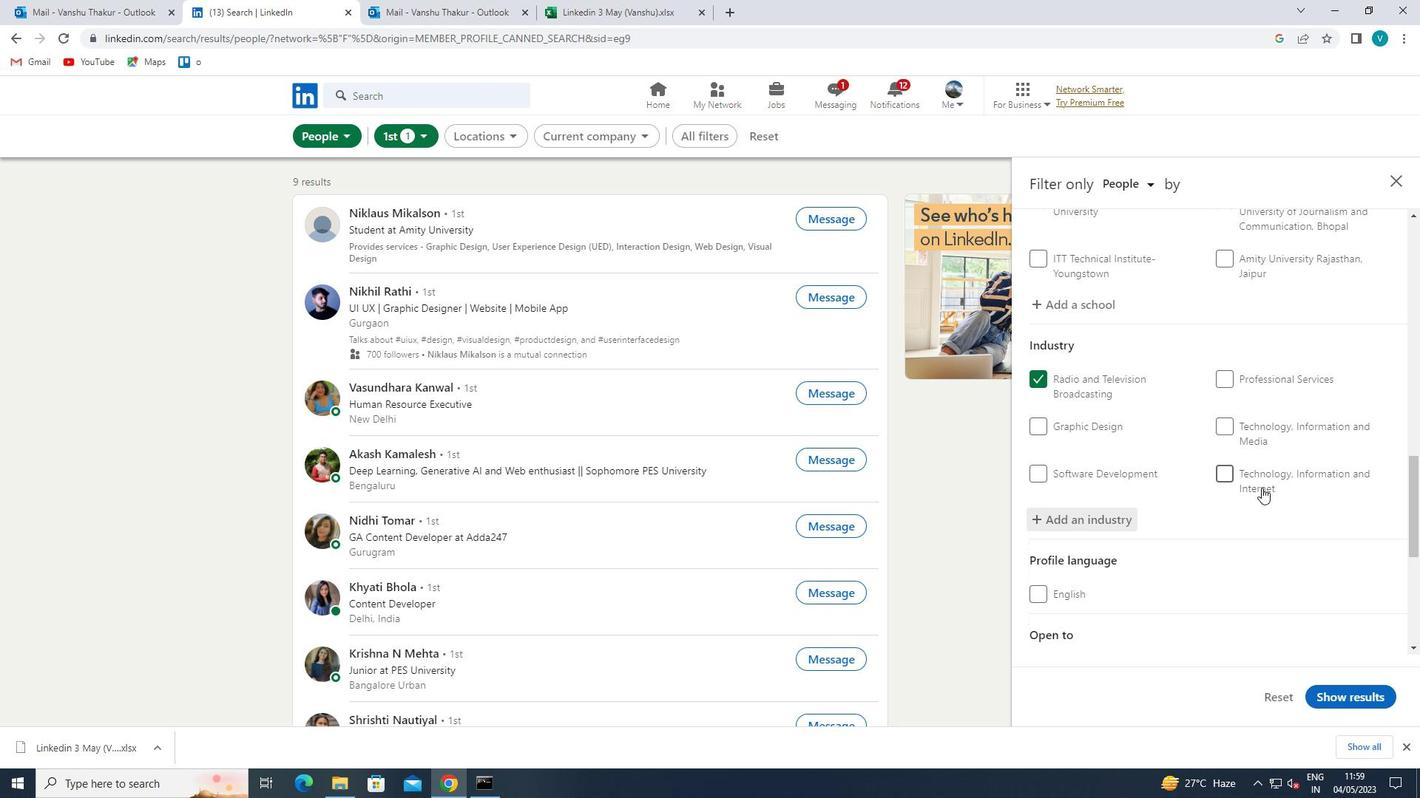 
Action: Mouse scrolled (1261, 487) with delta (0, 0)
Screenshot: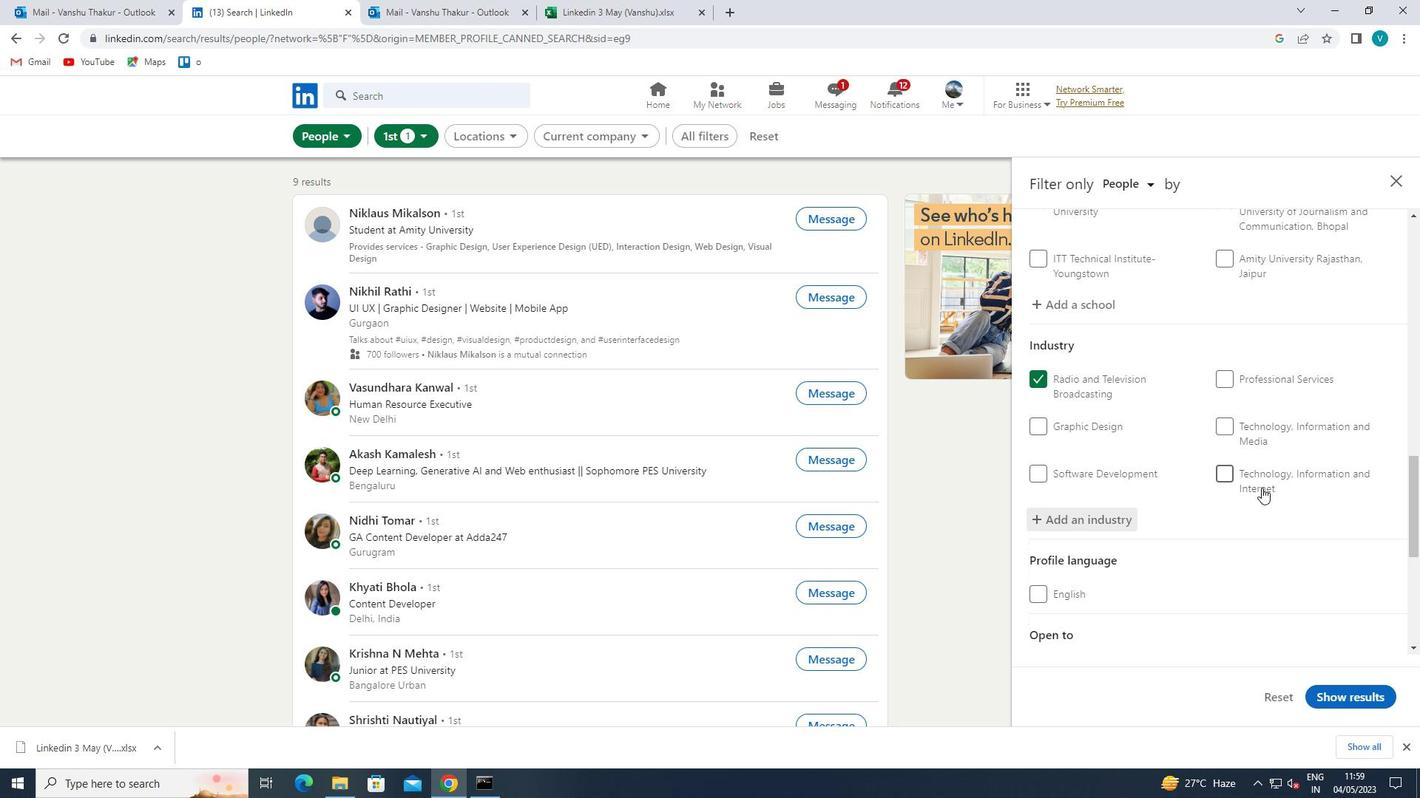 
Action: Mouse scrolled (1261, 487) with delta (0, 0)
Screenshot: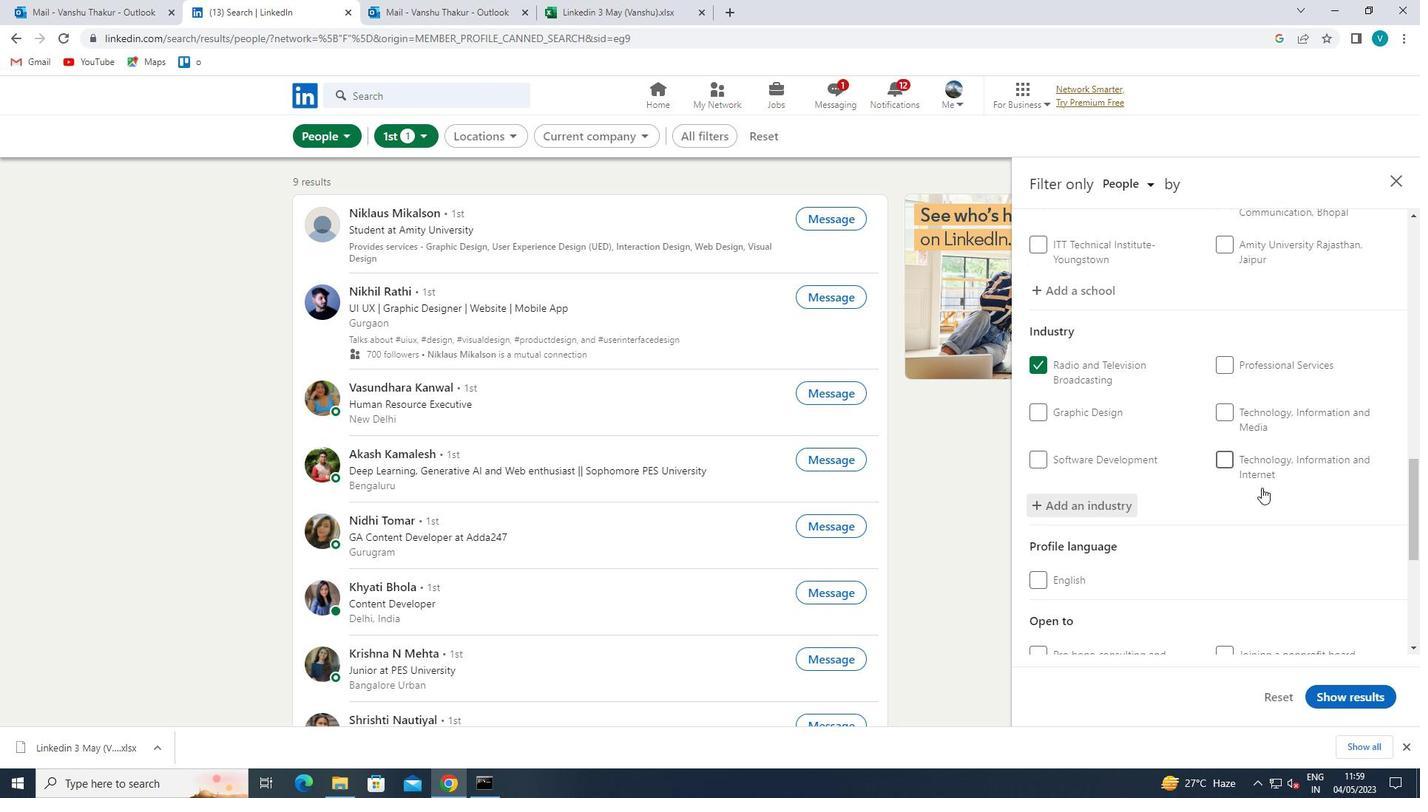
Action: Mouse scrolled (1261, 487) with delta (0, 0)
Screenshot: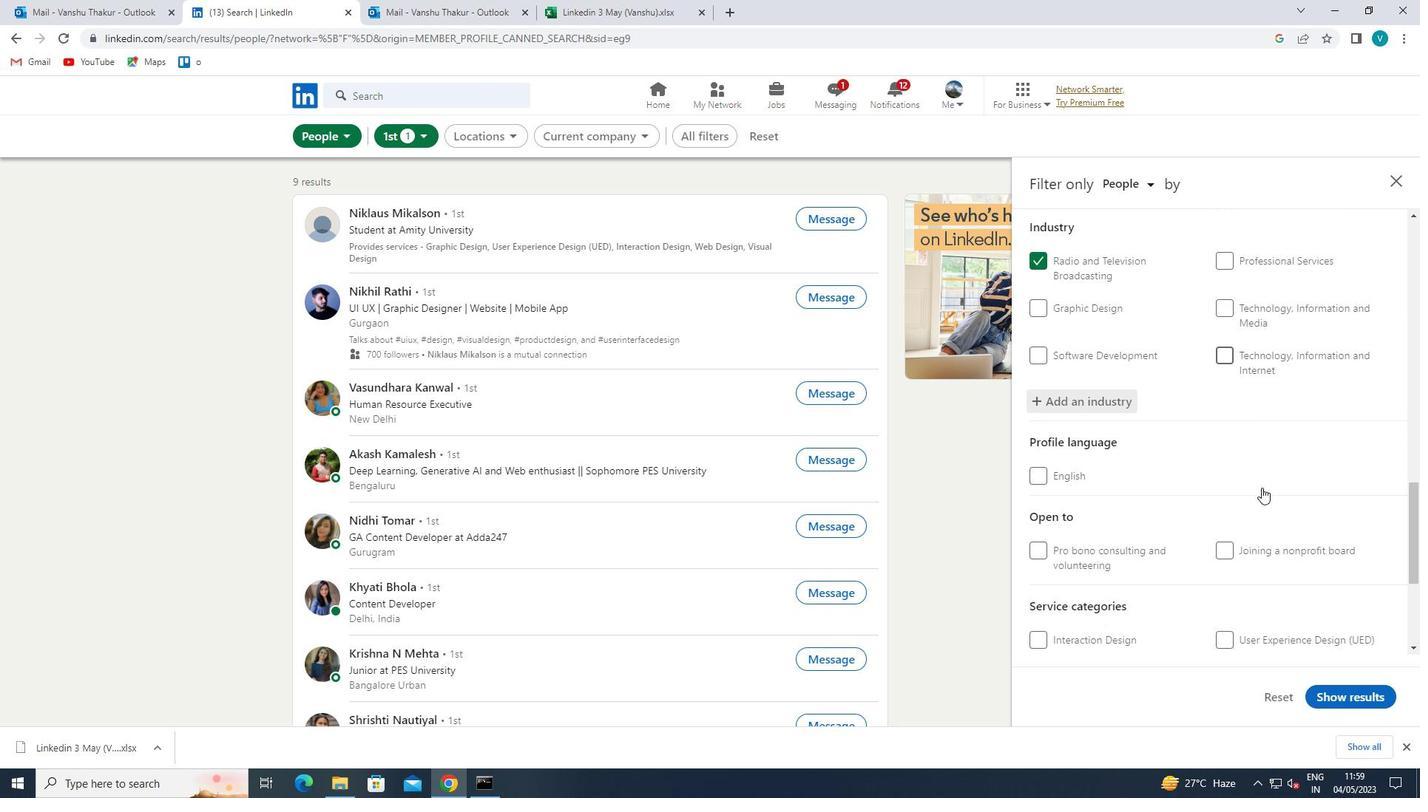 
Action: Mouse scrolled (1261, 487) with delta (0, 0)
Screenshot: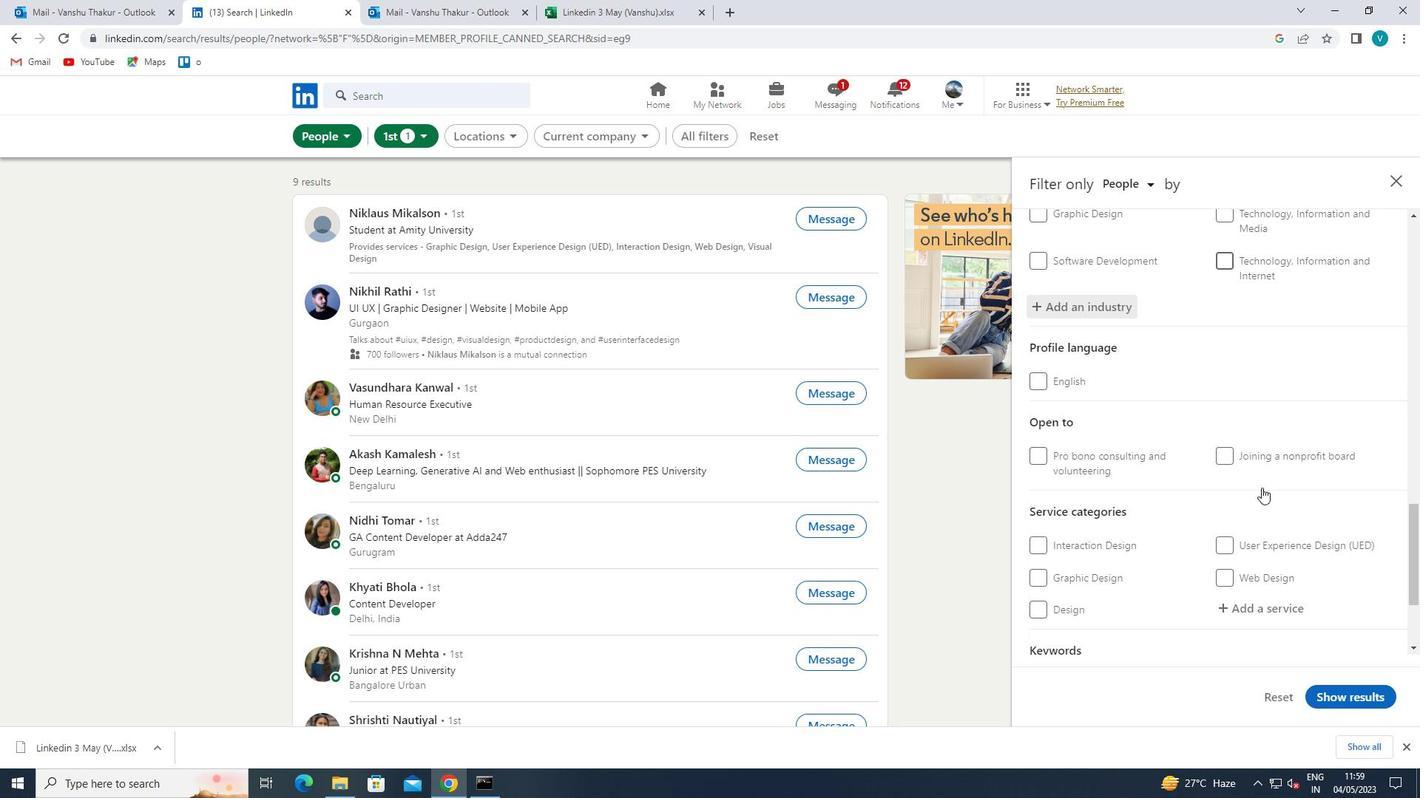 
Action: Mouse moved to (1264, 456)
Screenshot: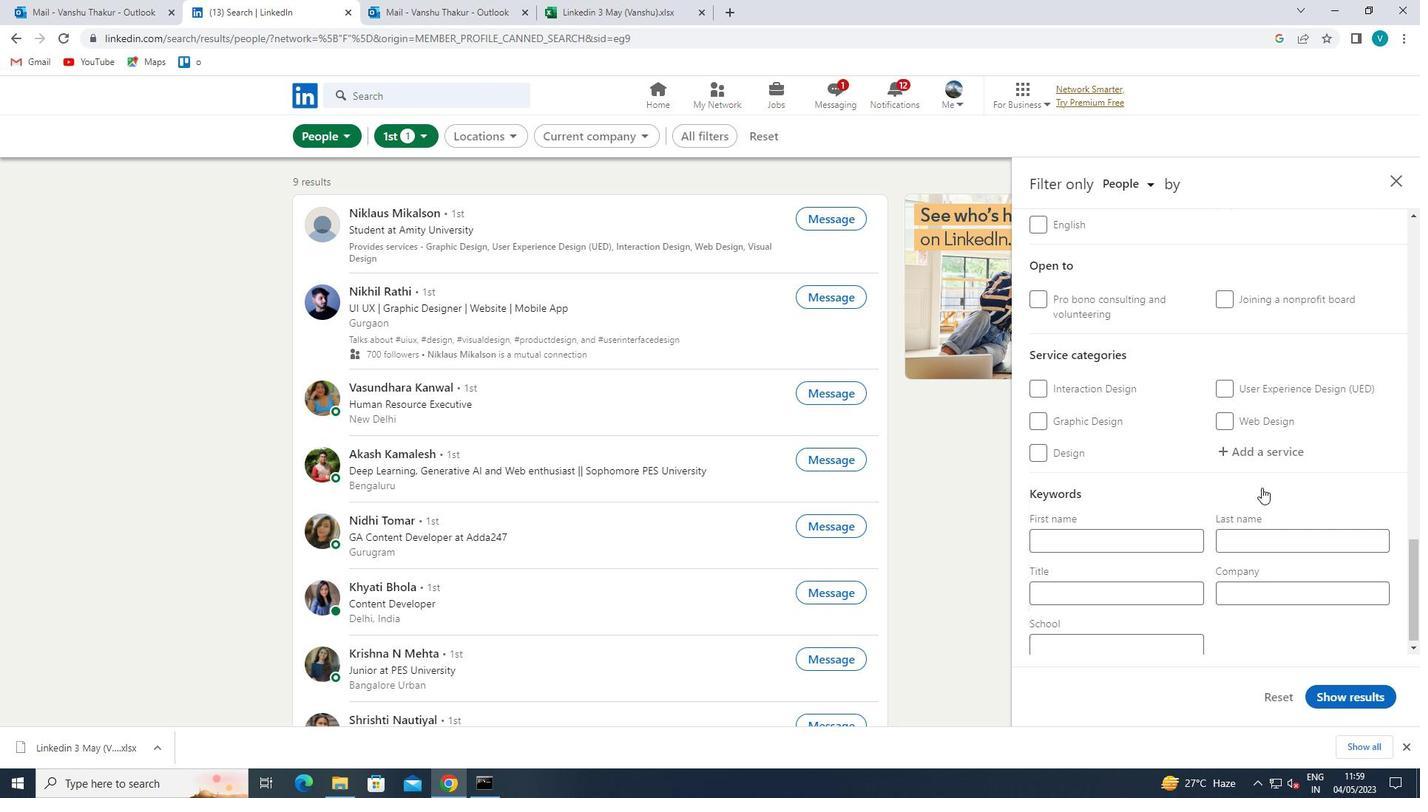 
Action: Mouse pressed left at (1264, 456)
Screenshot: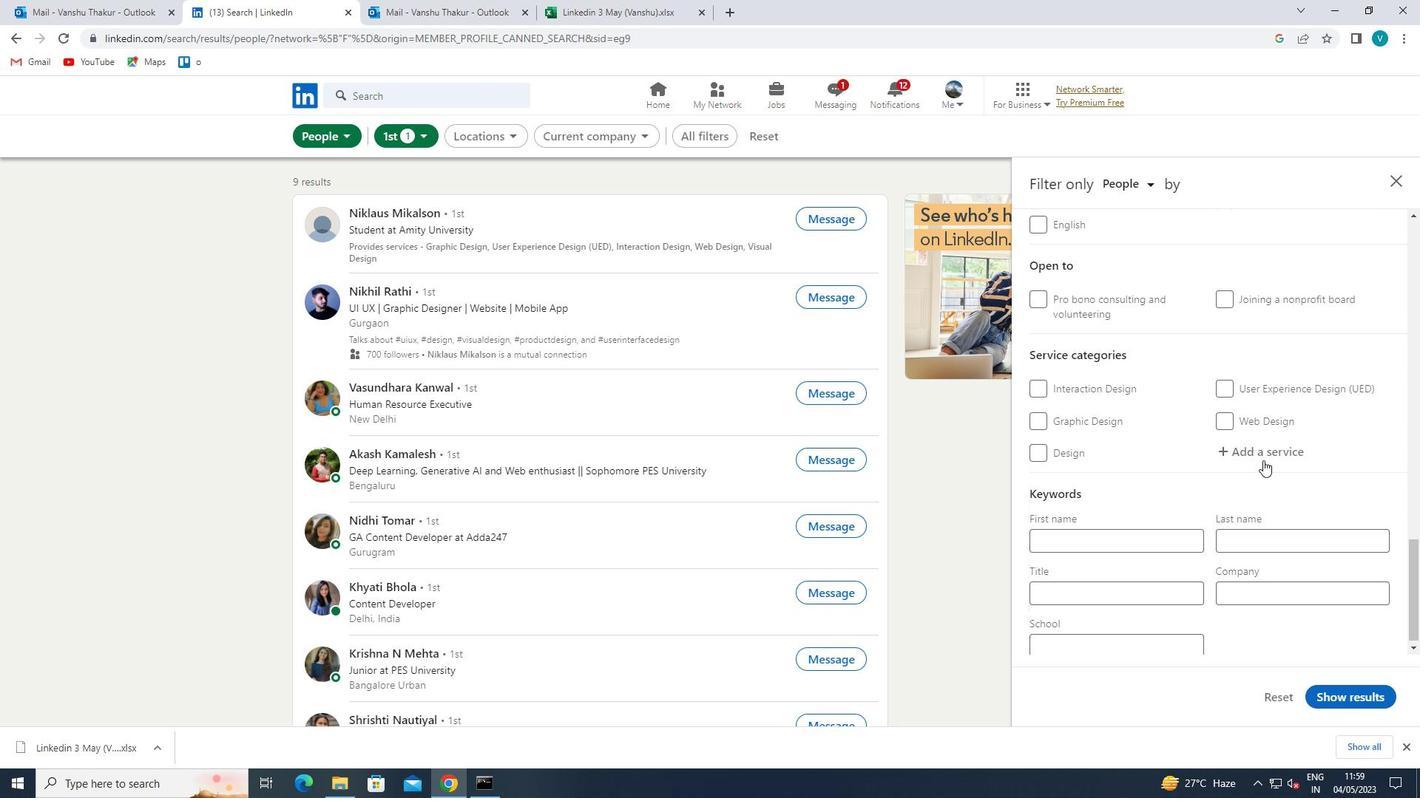 
Action: Mouse moved to (1264, 456)
Screenshot: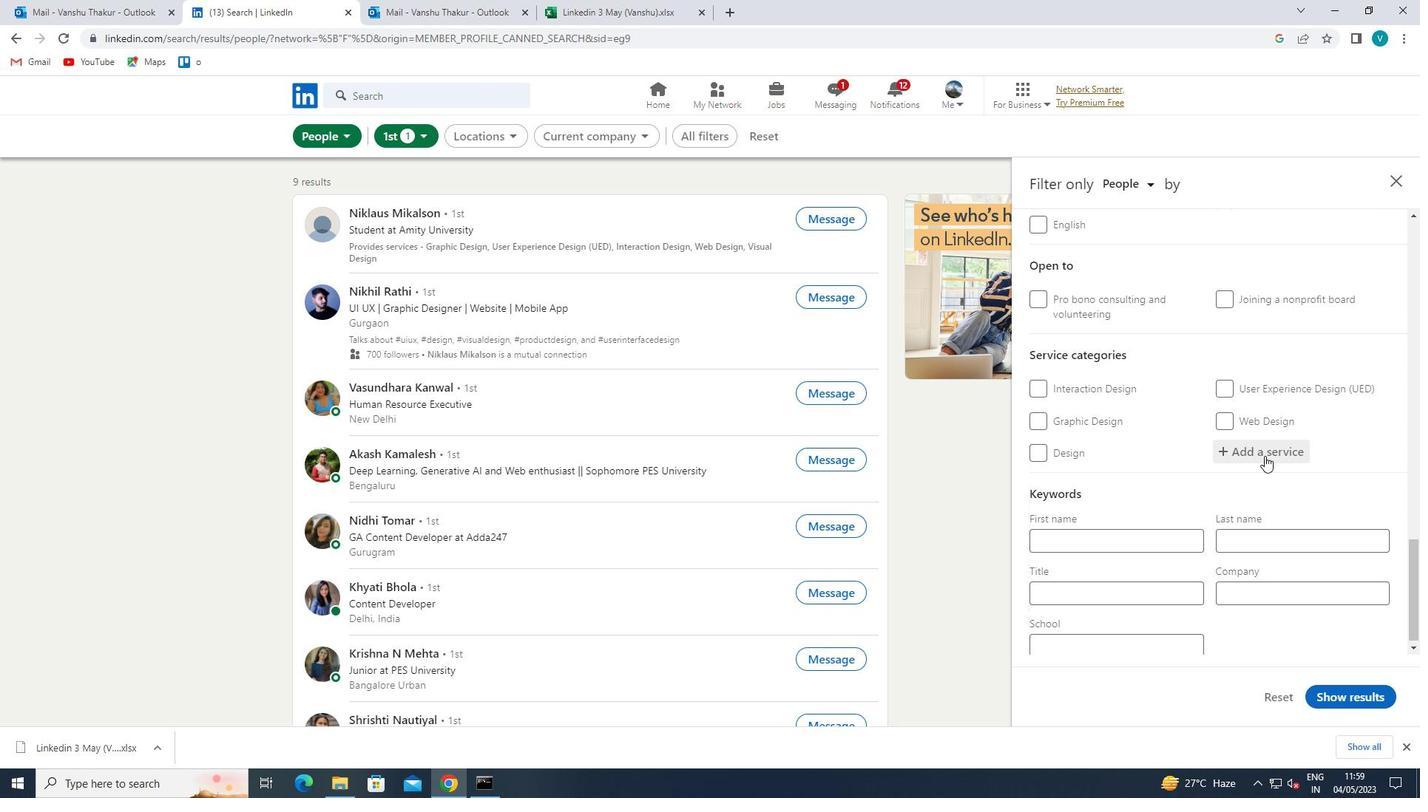 
Action: Key pressed <Key.shift>NEGOTIATION
Screenshot: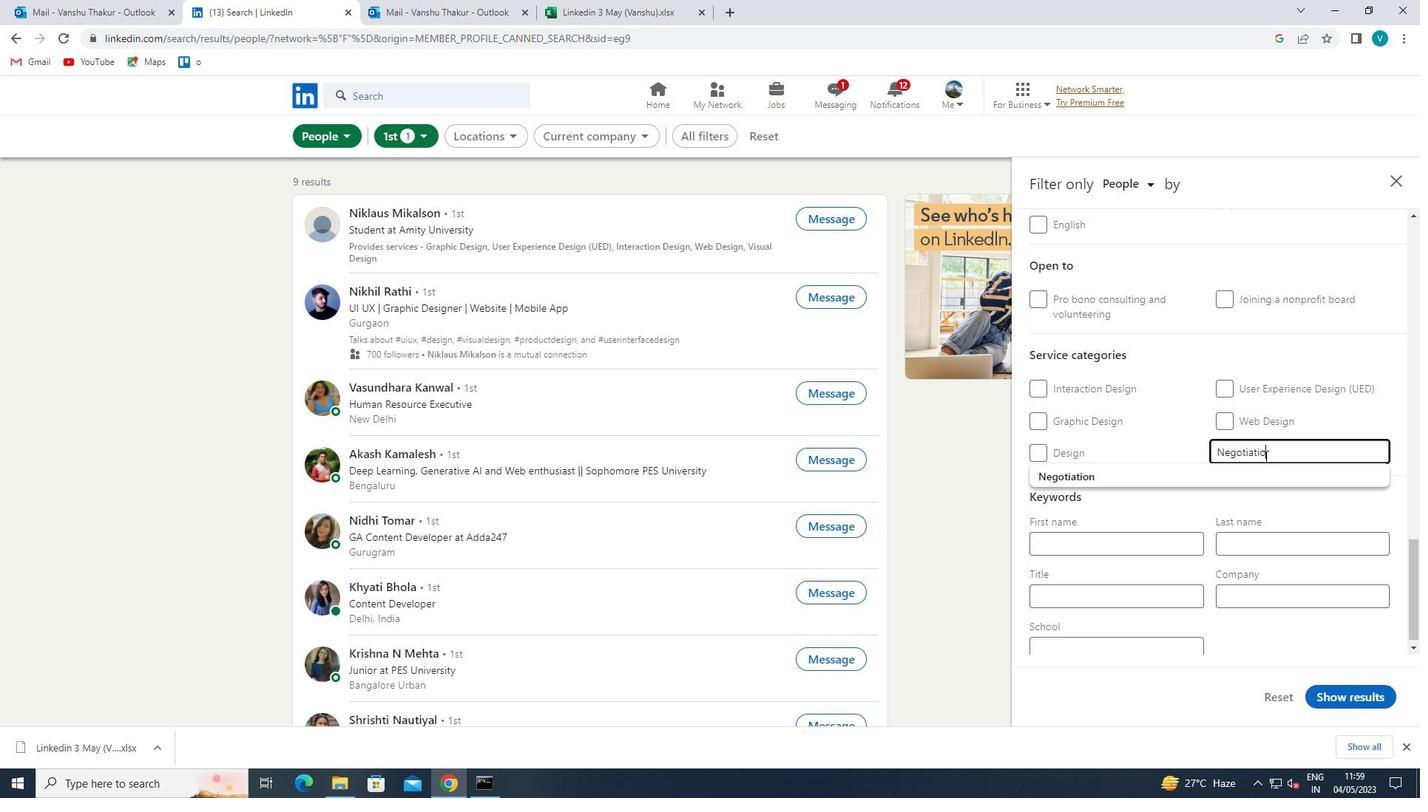 
Action: Mouse moved to (1260, 463)
Screenshot: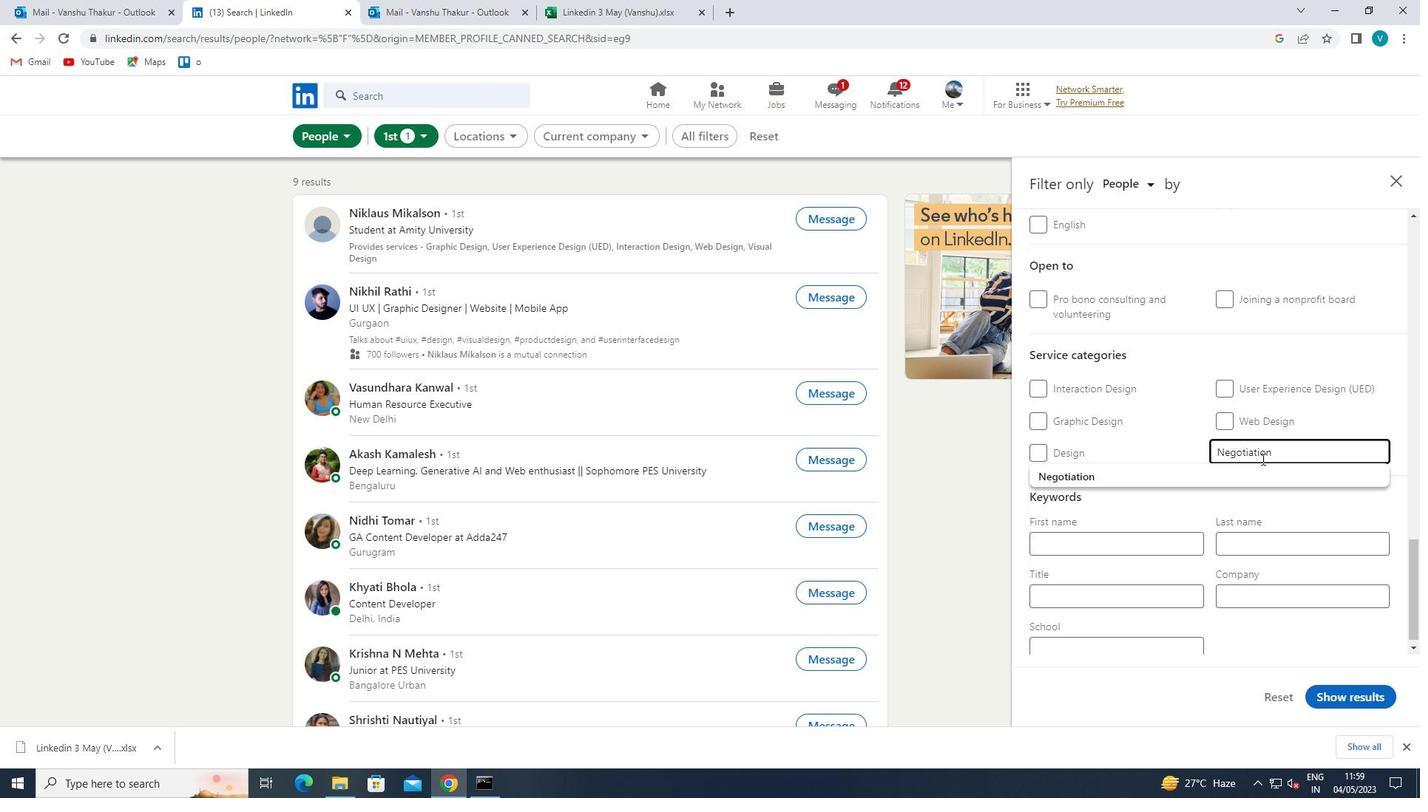 
Action: Mouse pressed left at (1260, 463)
Screenshot: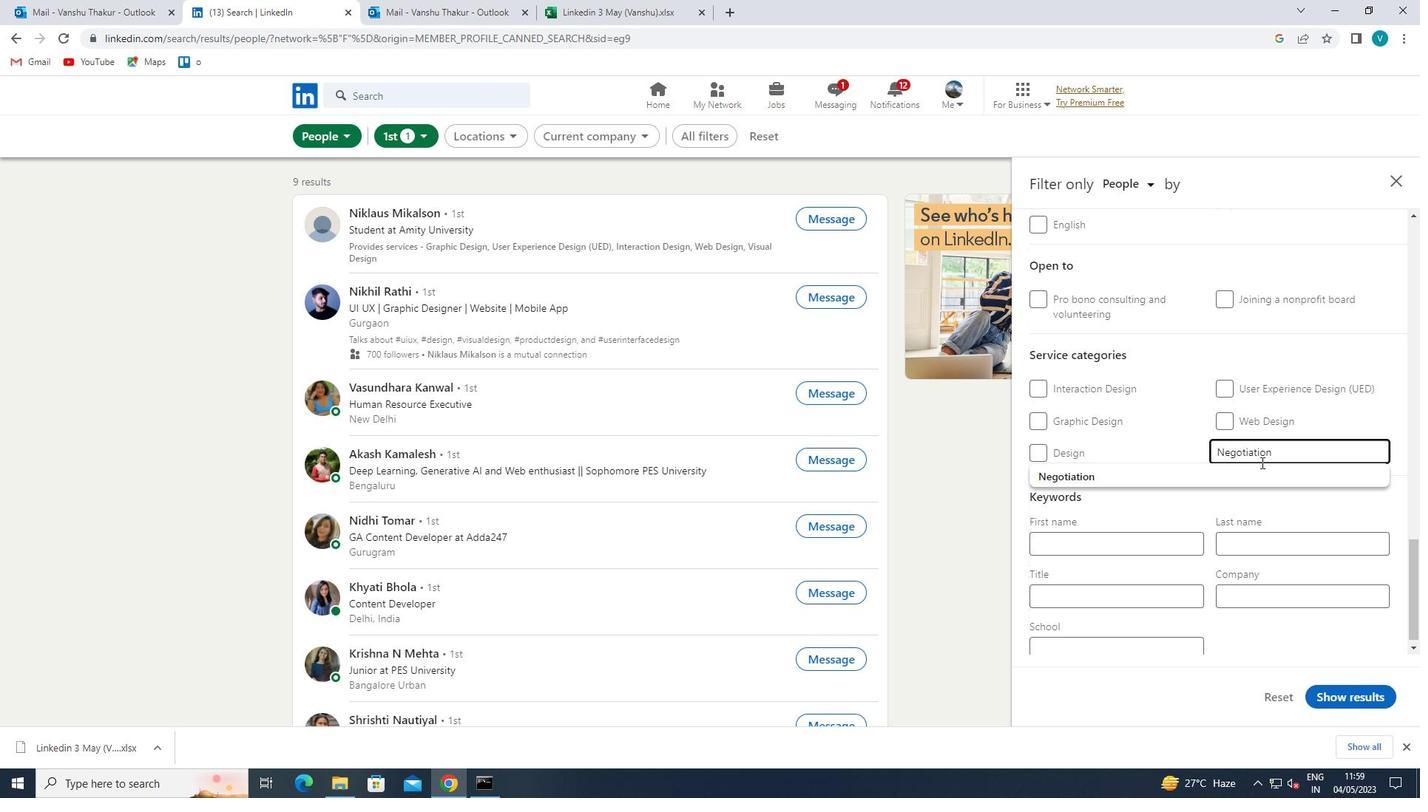 
Action: Mouse moved to (1176, 528)
Screenshot: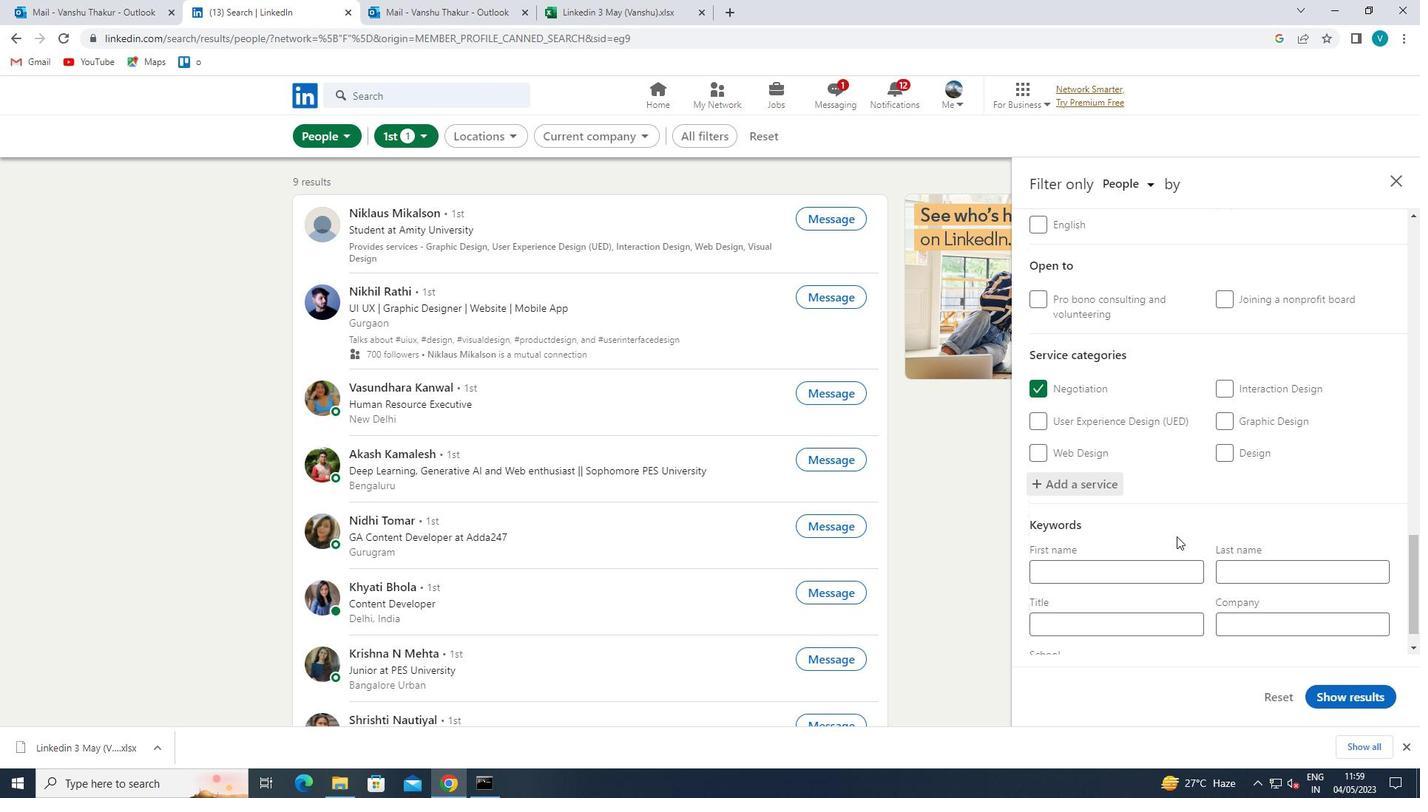 
Action: Mouse scrolled (1176, 528) with delta (0, 0)
Screenshot: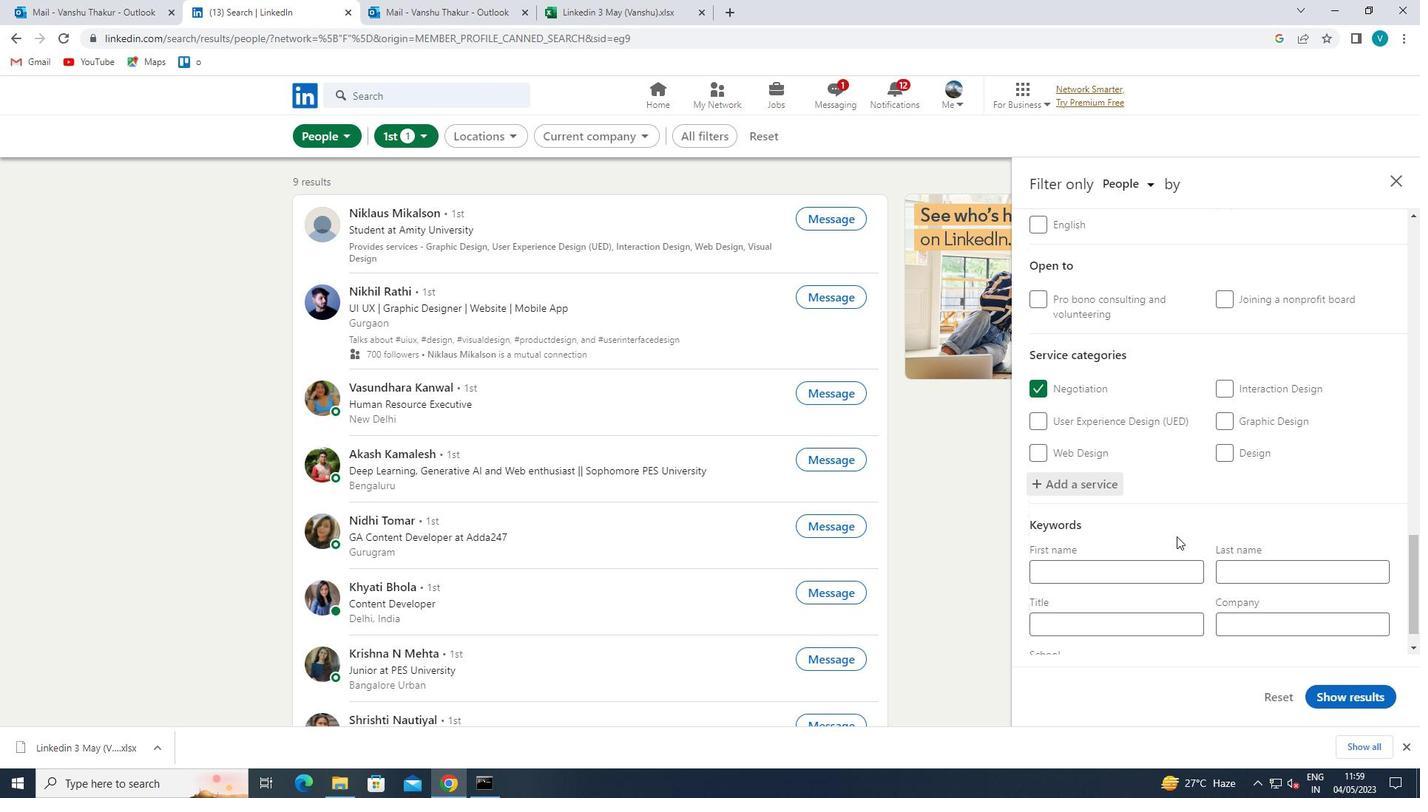 
Action: Mouse scrolled (1176, 528) with delta (0, 0)
Screenshot: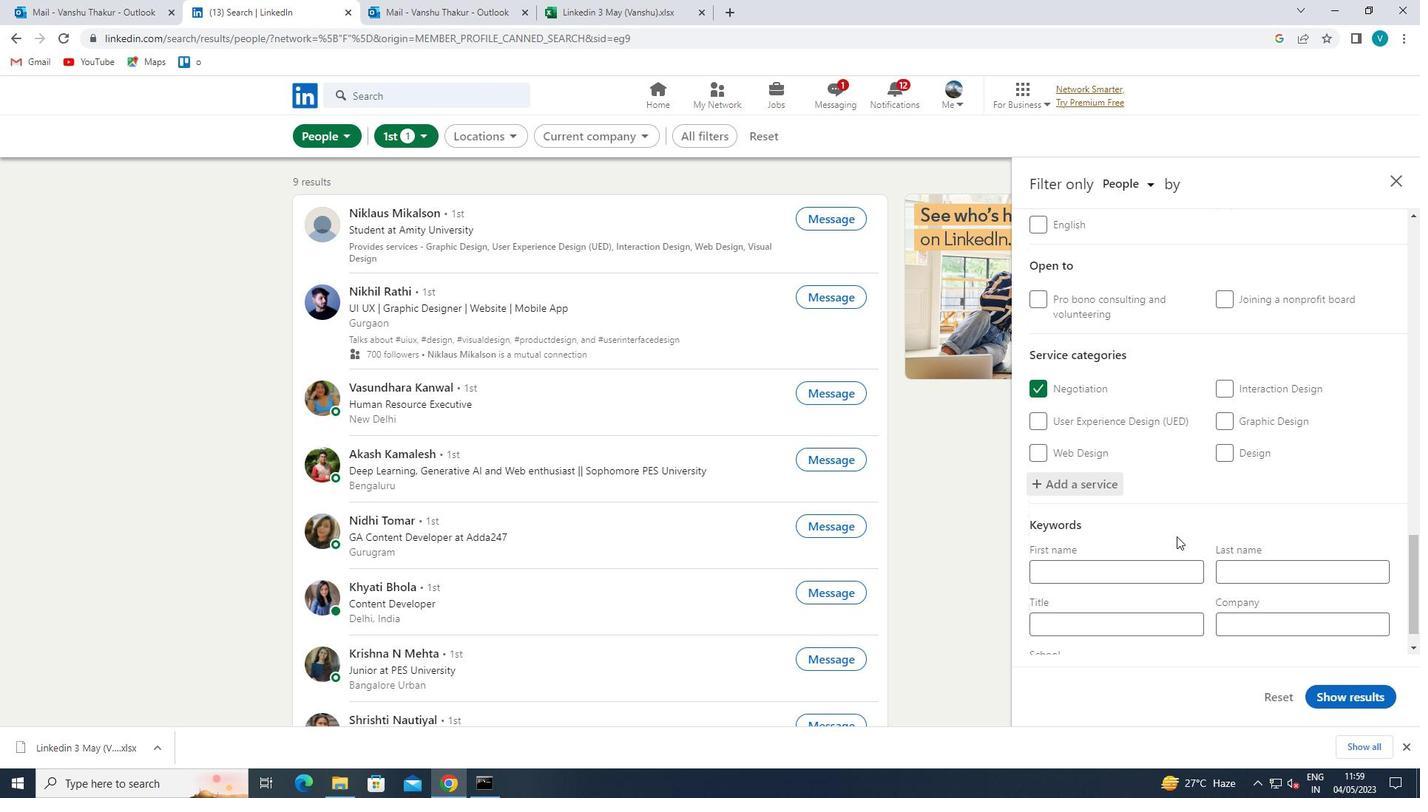 
Action: Mouse moved to (1159, 594)
Screenshot: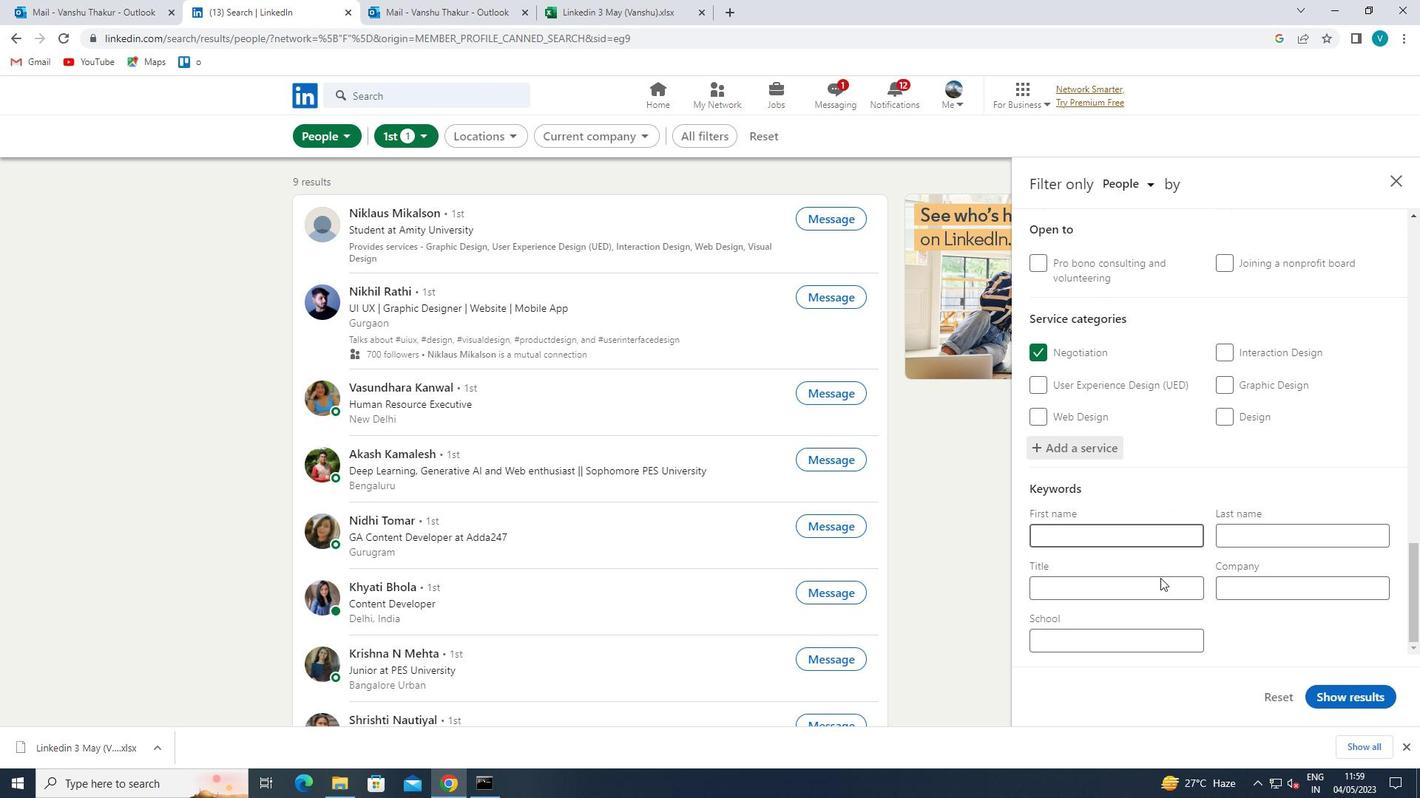 
Action: Mouse pressed left at (1159, 594)
Screenshot: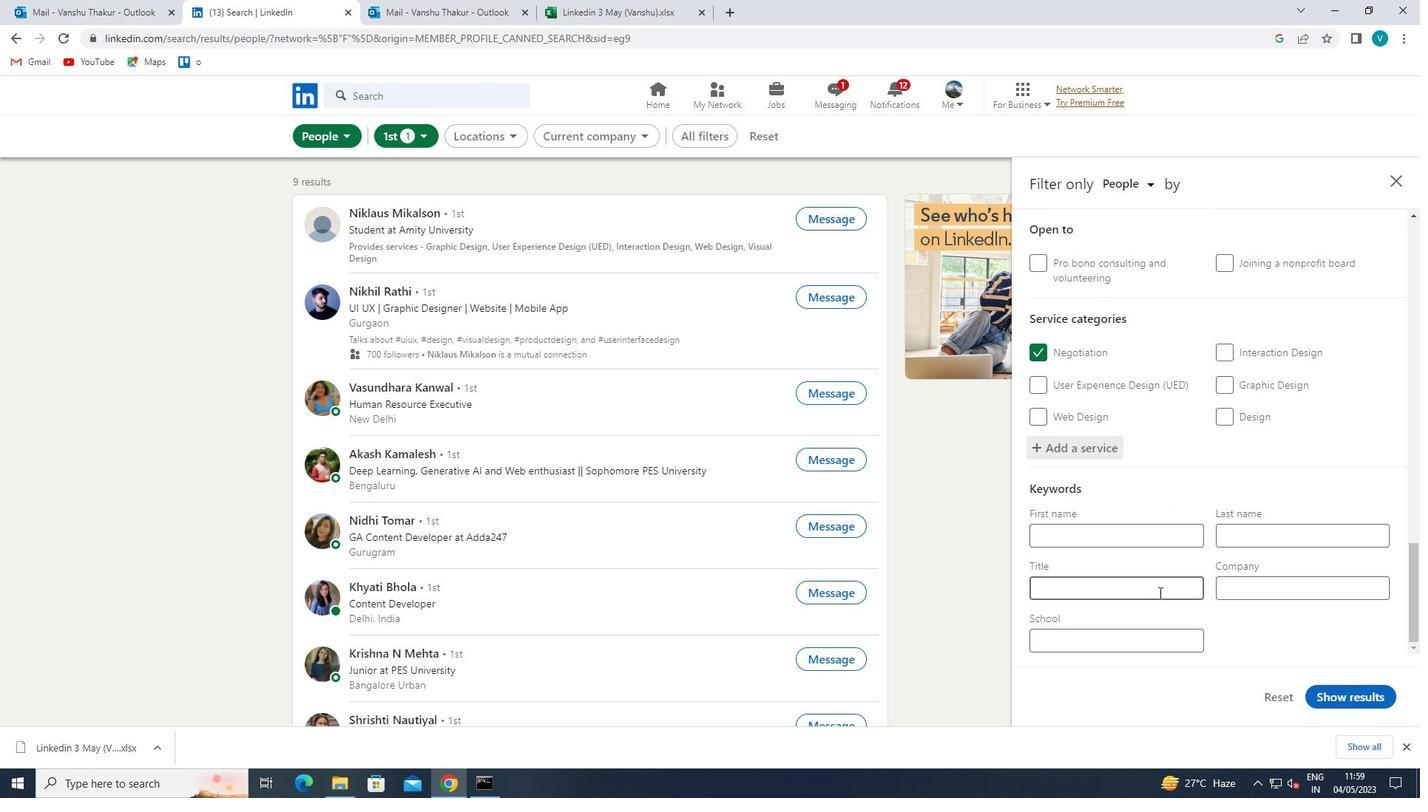 
Action: Mouse moved to (1159, 594)
Screenshot: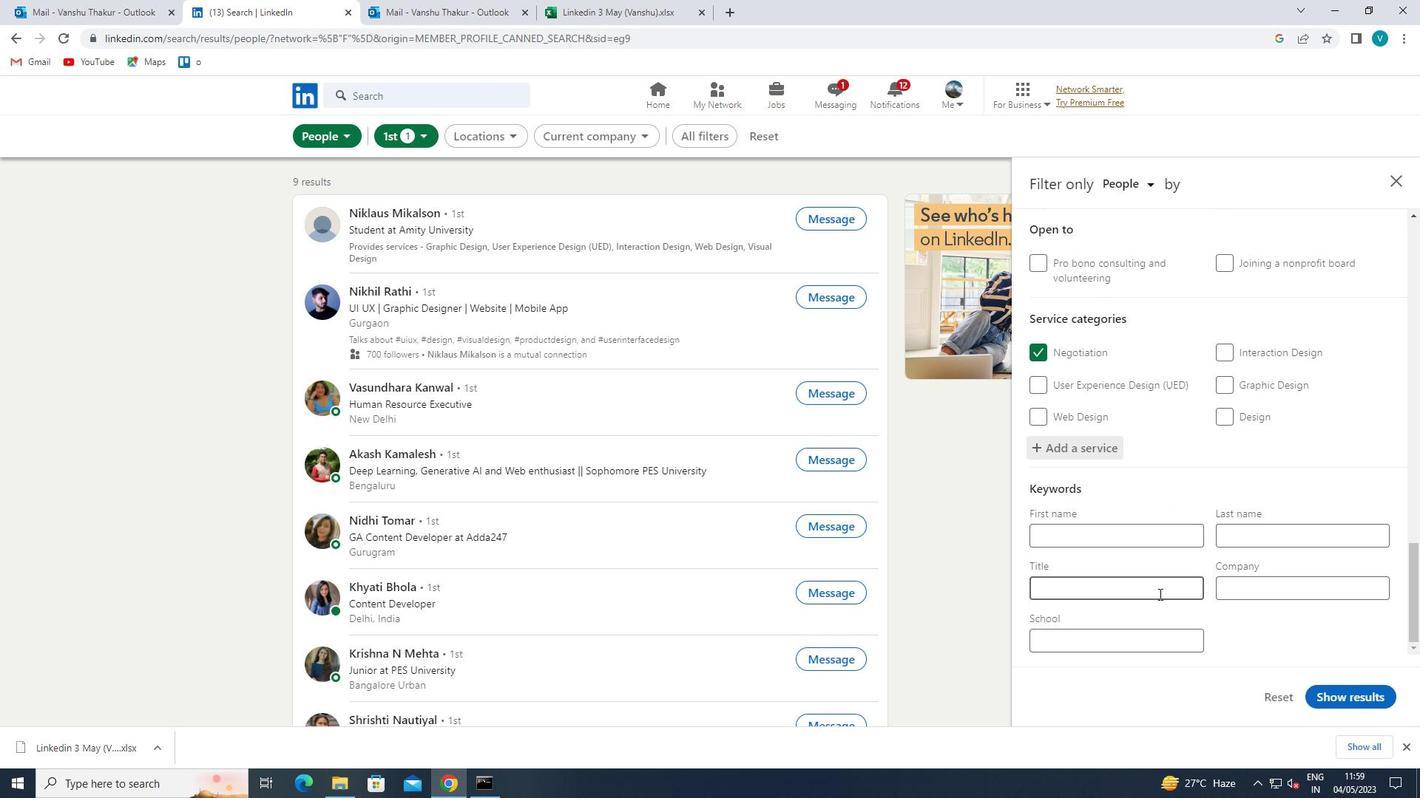 
Action: Key pressed <Key.shift>WEB<Key.space><Key.shift>DESIGNER<Key.space>
Screenshot: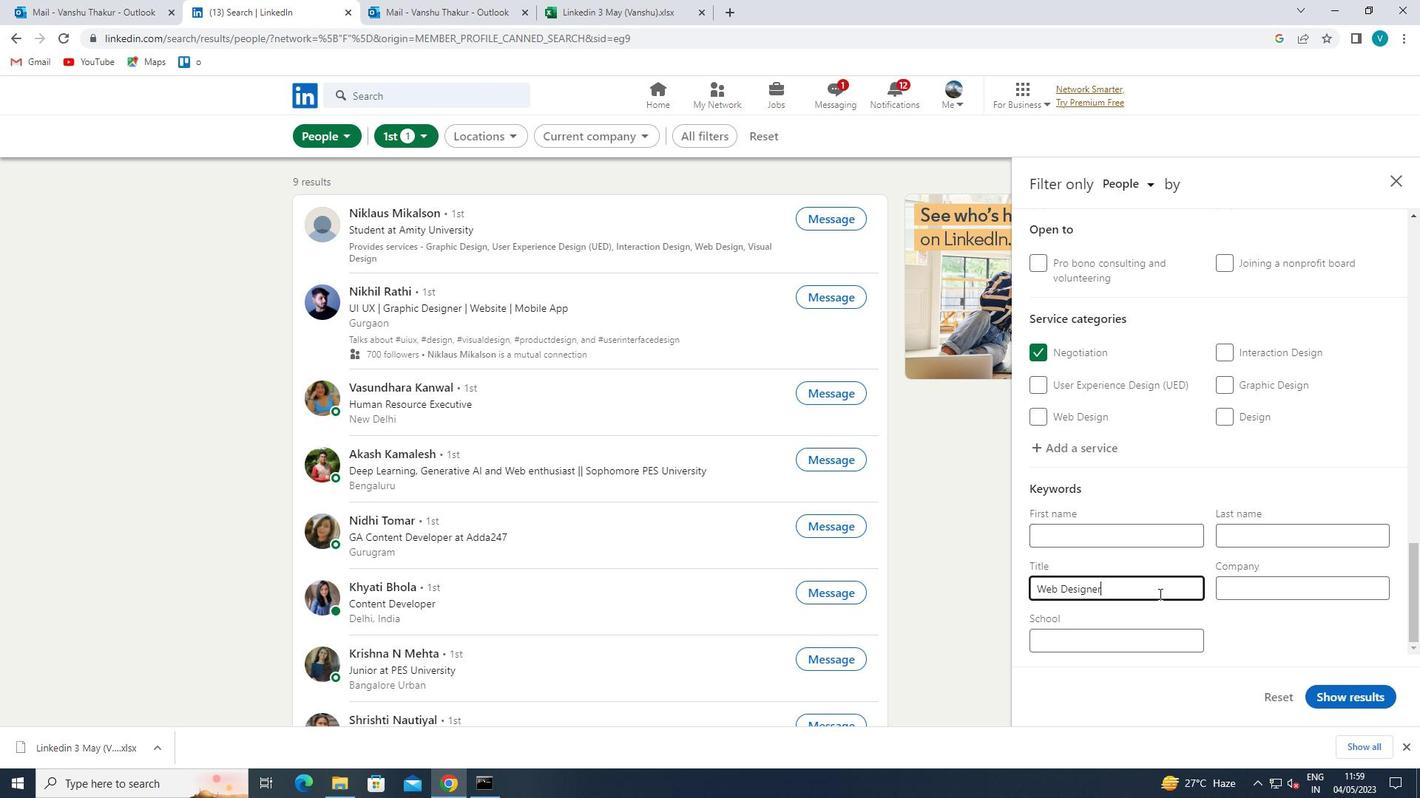 
Action: Mouse moved to (1325, 693)
Screenshot: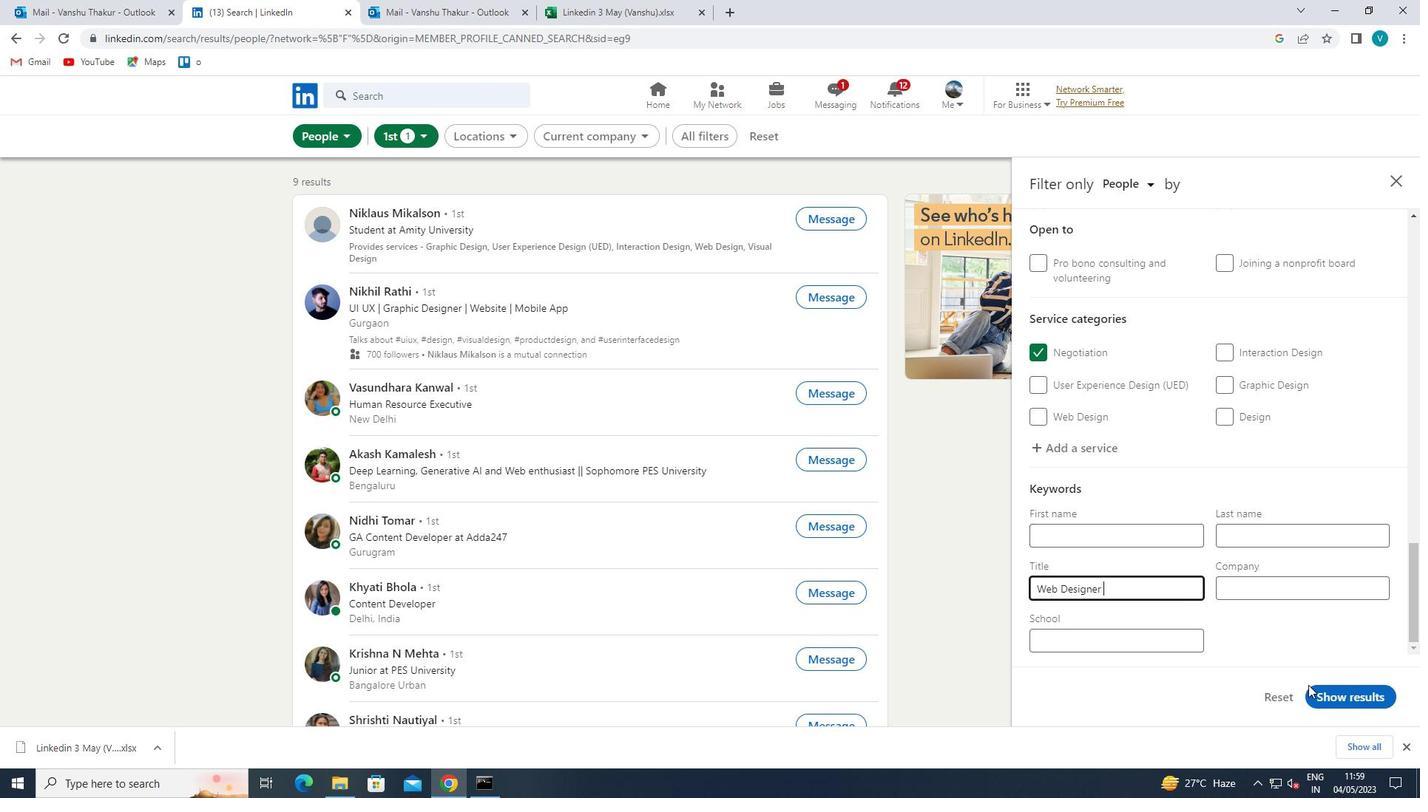 
Action: Mouse pressed left at (1325, 693)
Screenshot: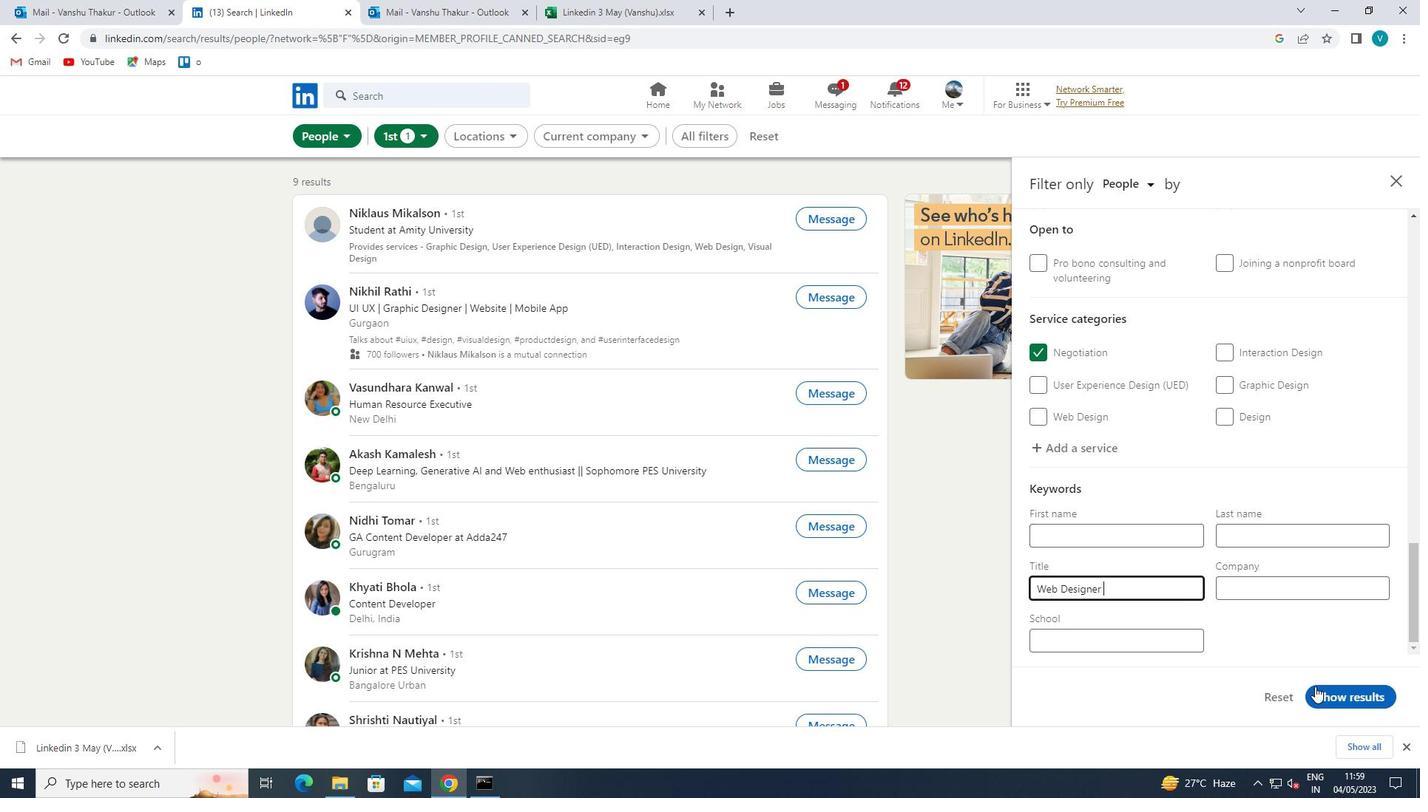 
